Task: Find connections with filter location Cuxhaven with filter topic #indiawith filter profile language Potuguese with filter current company GeekyAnts with filter school University of Kerala with filter industry Wholesale Furniture and Home Furnishings with filter service category Public Relations with filter keywords title Financial Planner
Action: Mouse moved to (621, 84)
Screenshot: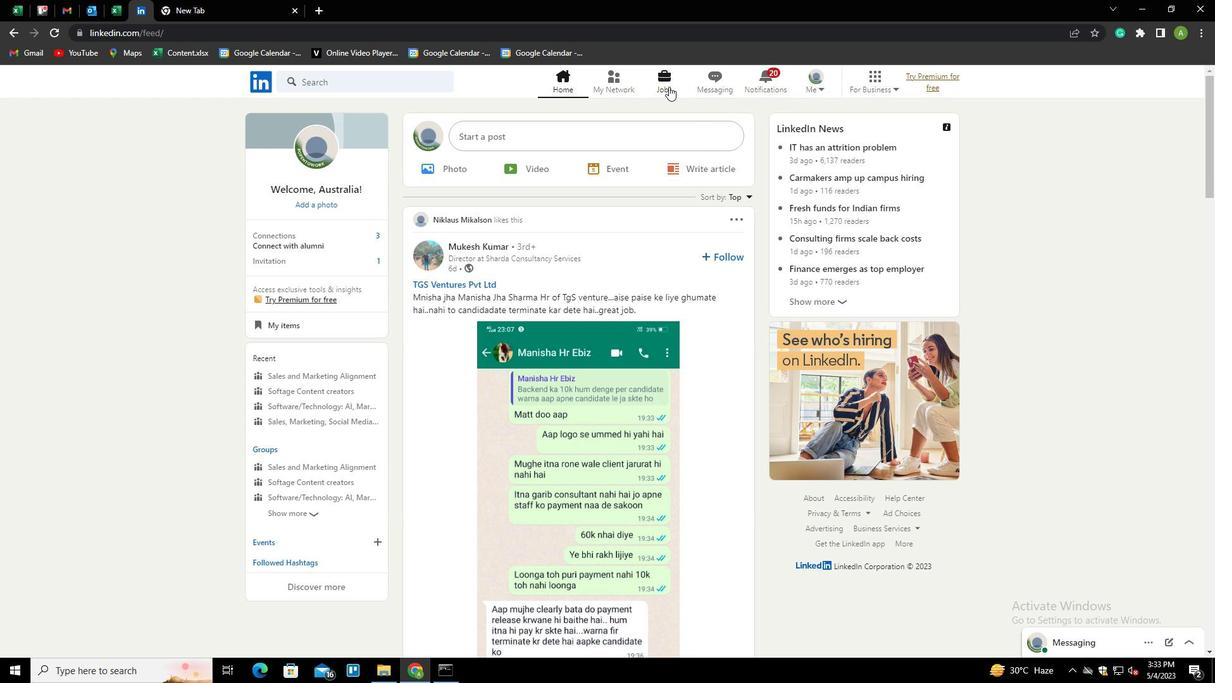 
Action: Mouse pressed left at (621, 84)
Screenshot: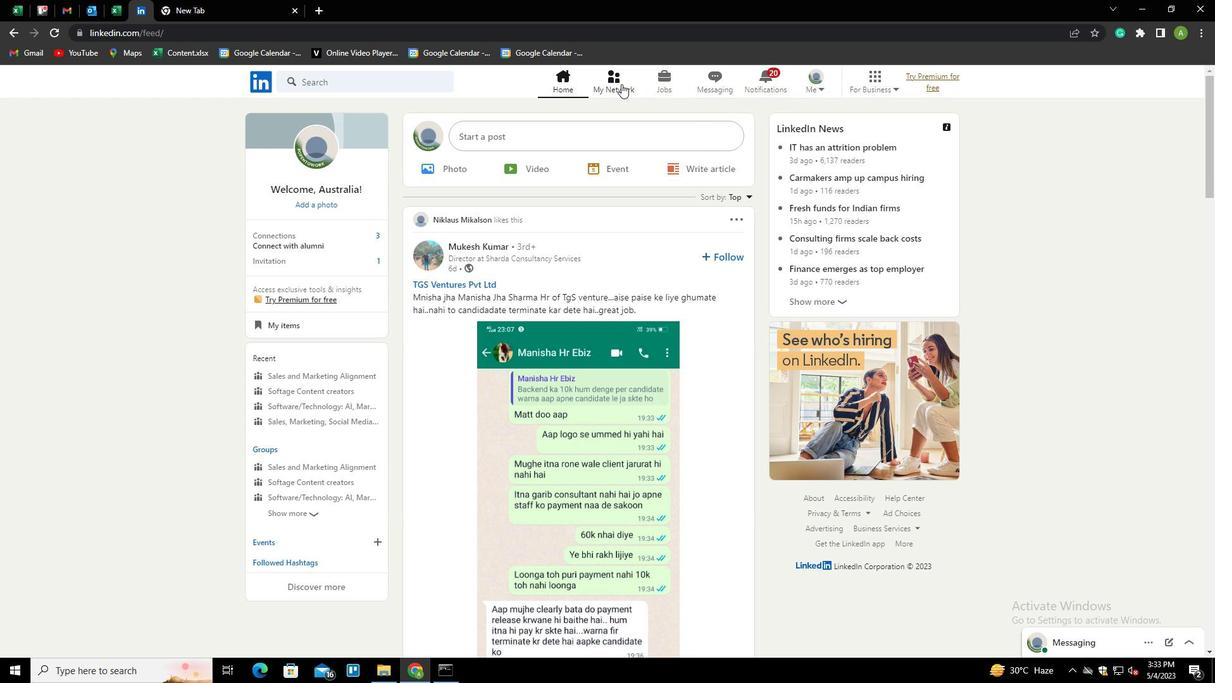 
Action: Mouse moved to (324, 153)
Screenshot: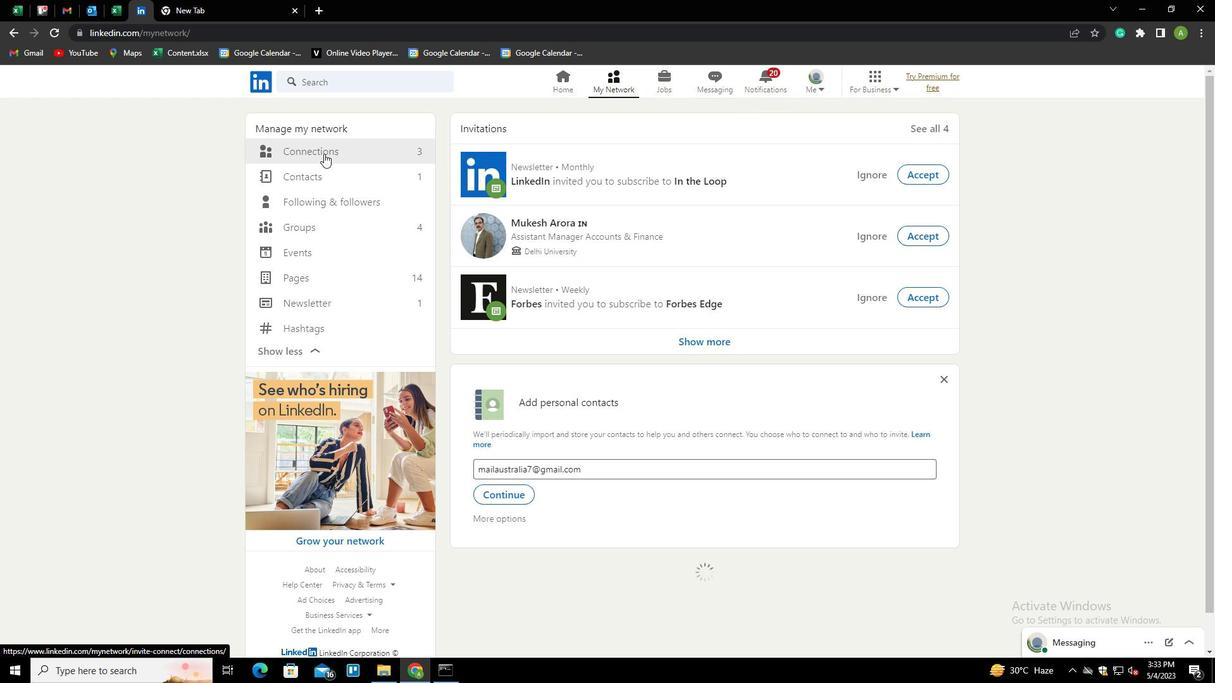
Action: Mouse pressed left at (324, 153)
Screenshot: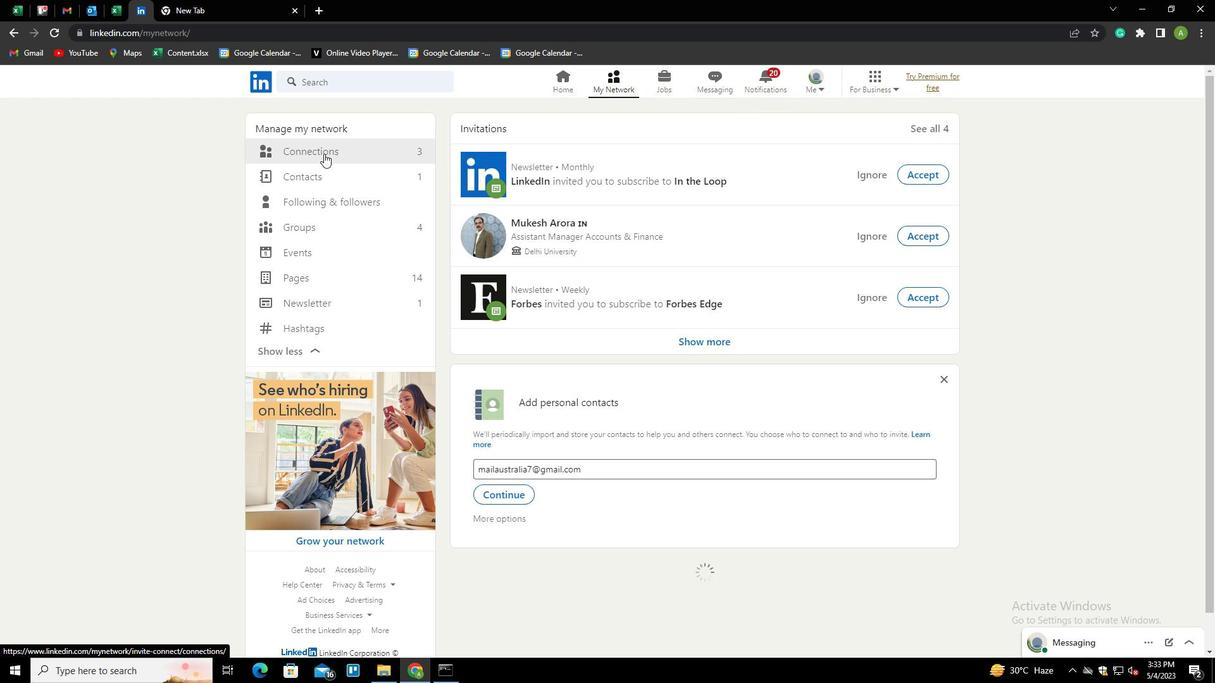 
Action: Mouse moved to (692, 153)
Screenshot: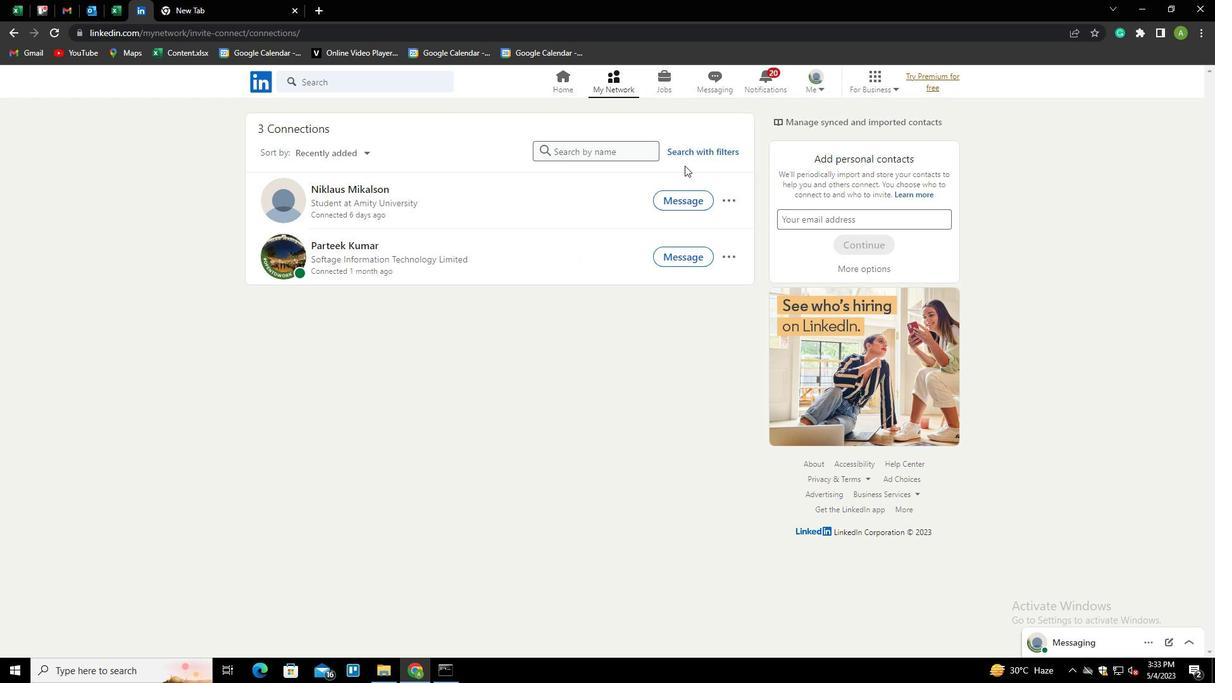 
Action: Mouse pressed left at (692, 153)
Screenshot: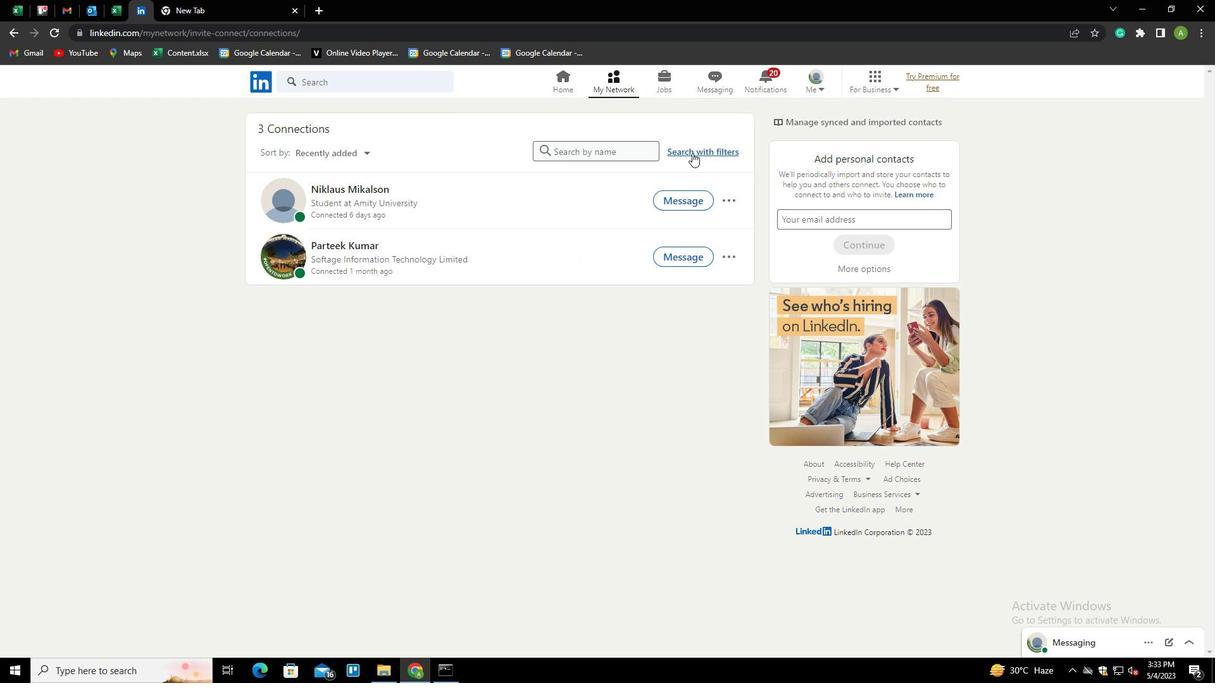 
Action: Mouse moved to (649, 115)
Screenshot: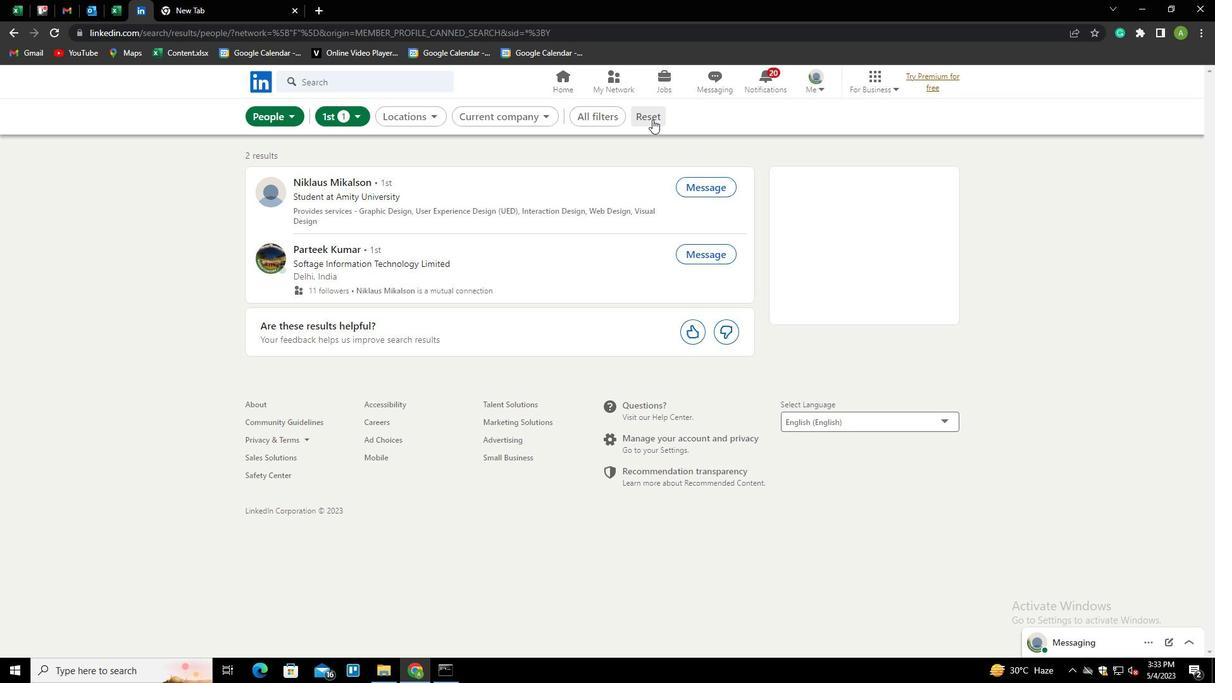 
Action: Mouse pressed left at (649, 115)
Screenshot: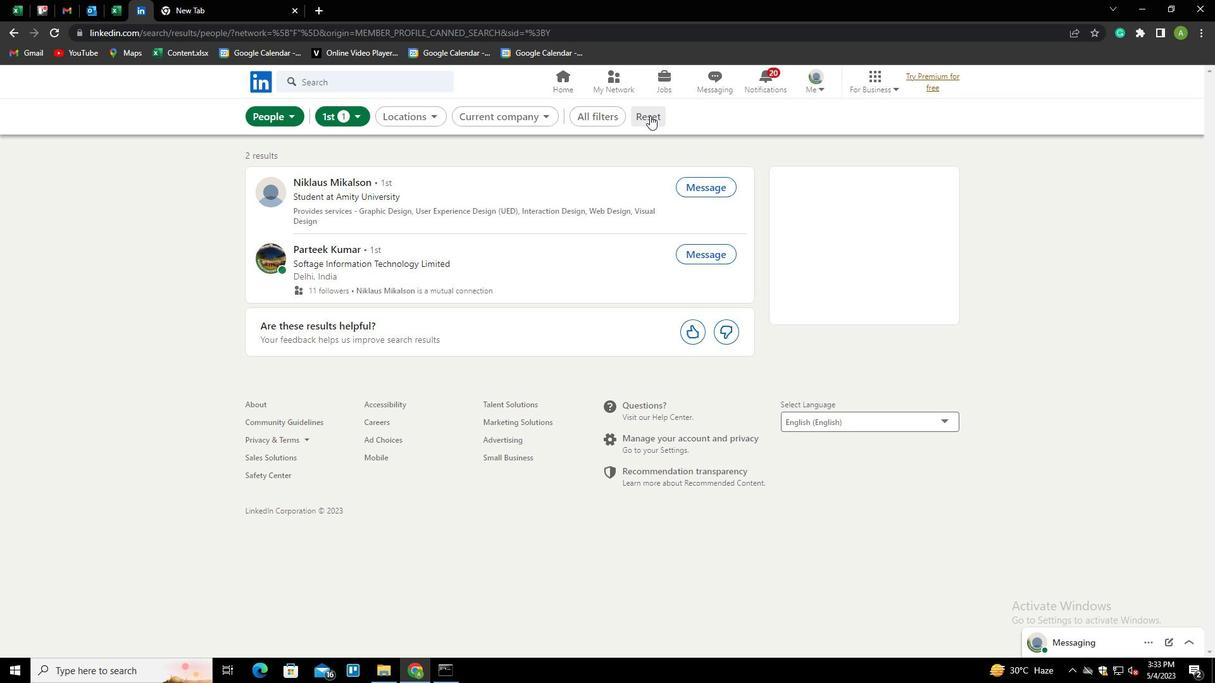 
Action: Mouse moved to (626, 113)
Screenshot: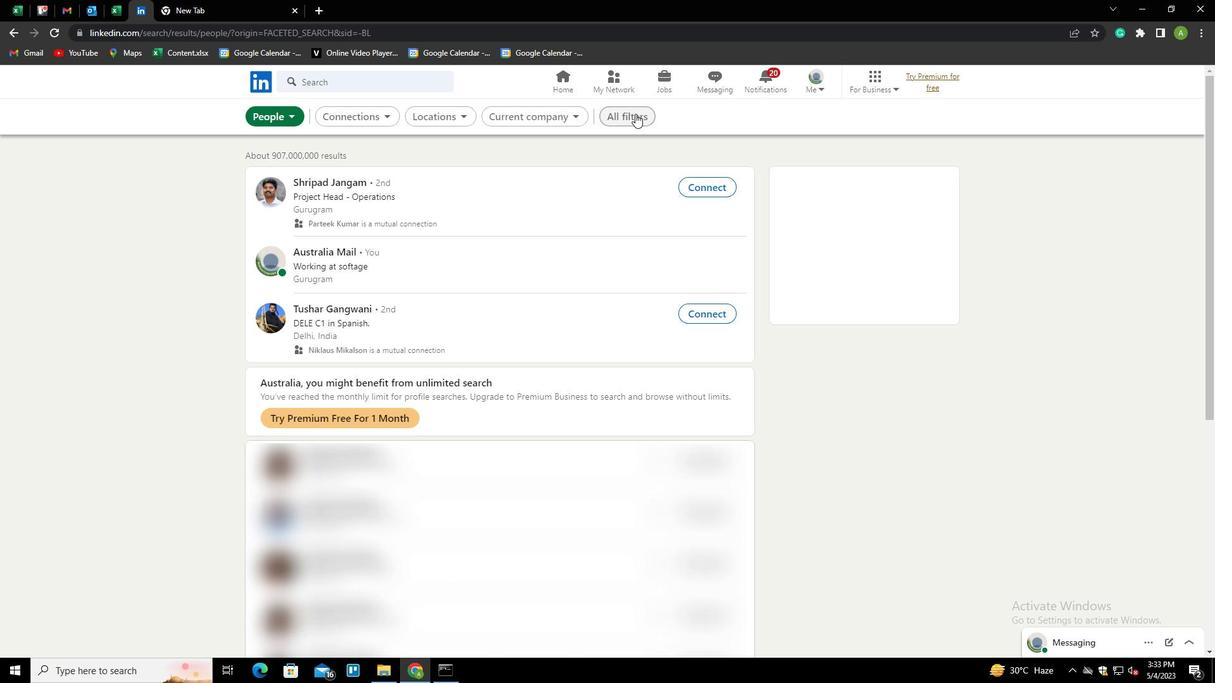 
Action: Mouse pressed left at (626, 113)
Screenshot: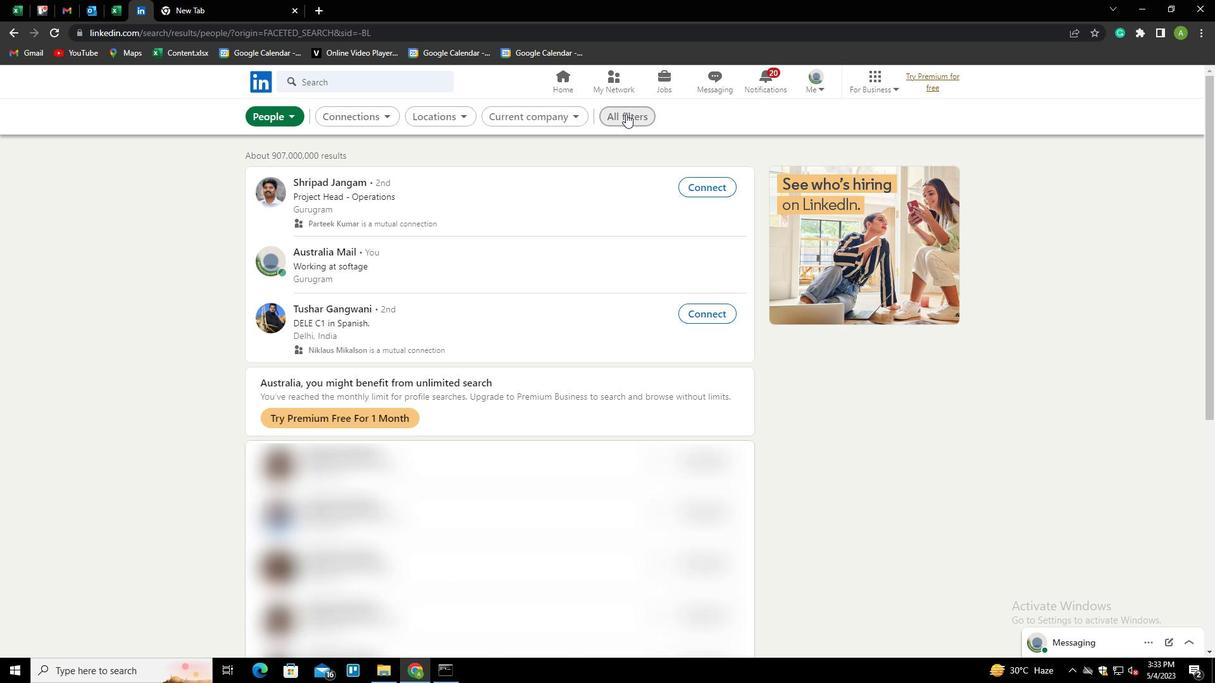 
Action: Mouse moved to (1067, 443)
Screenshot: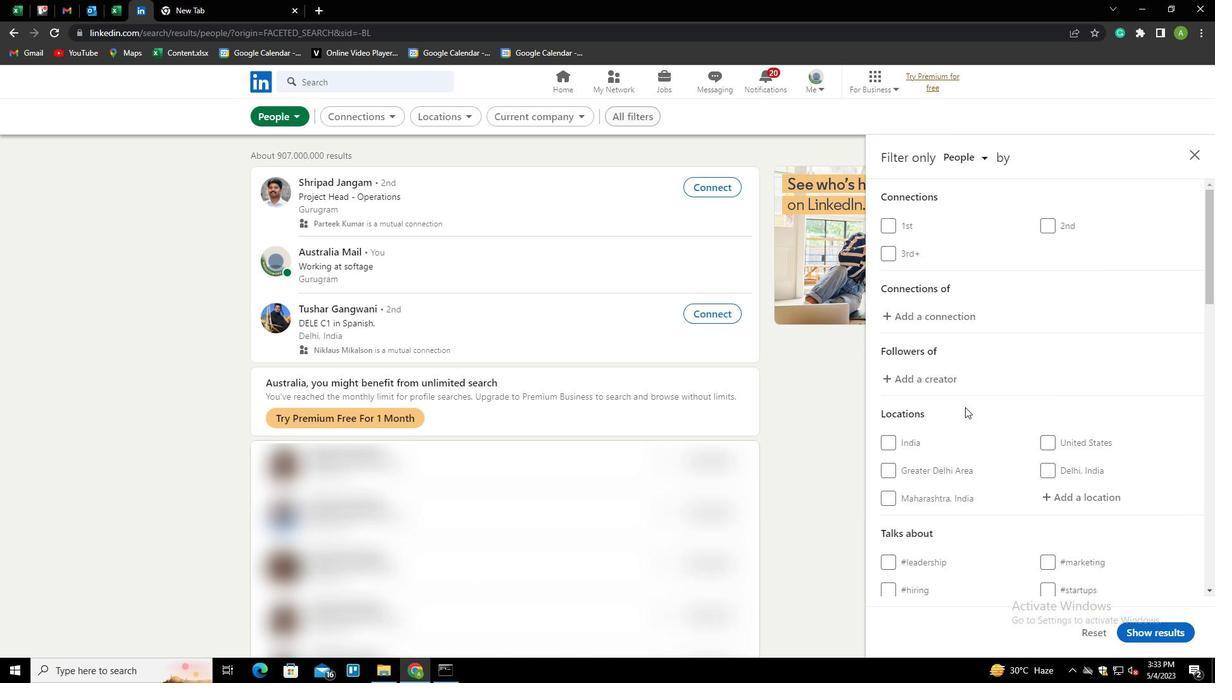 
Action: Mouse scrolled (1067, 442) with delta (0, 0)
Screenshot: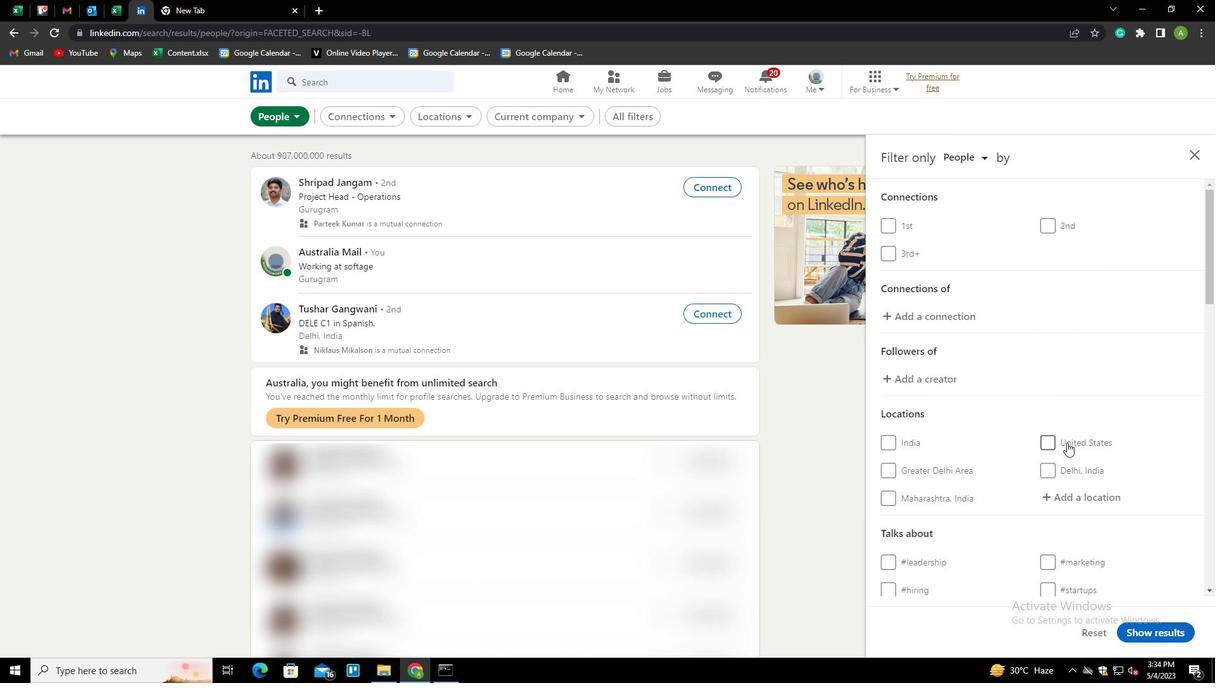 
Action: Mouse scrolled (1067, 442) with delta (0, 0)
Screenshot: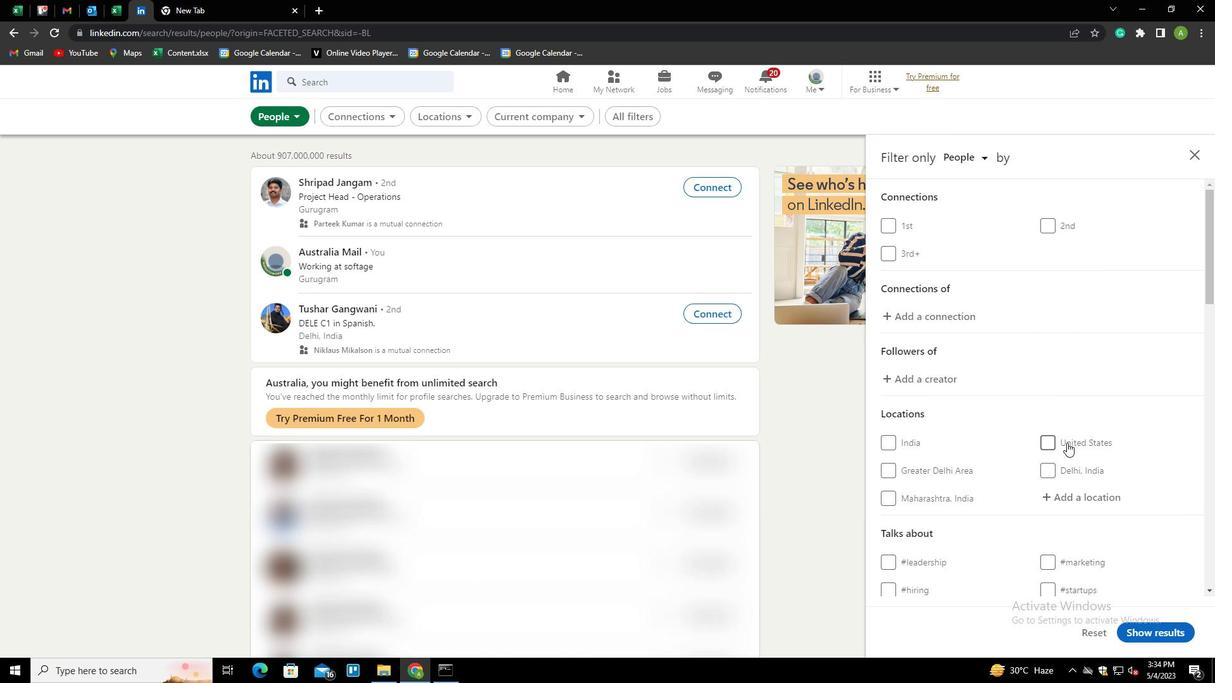 
Action: Mouse moved to (1057, 365)
Screenshot: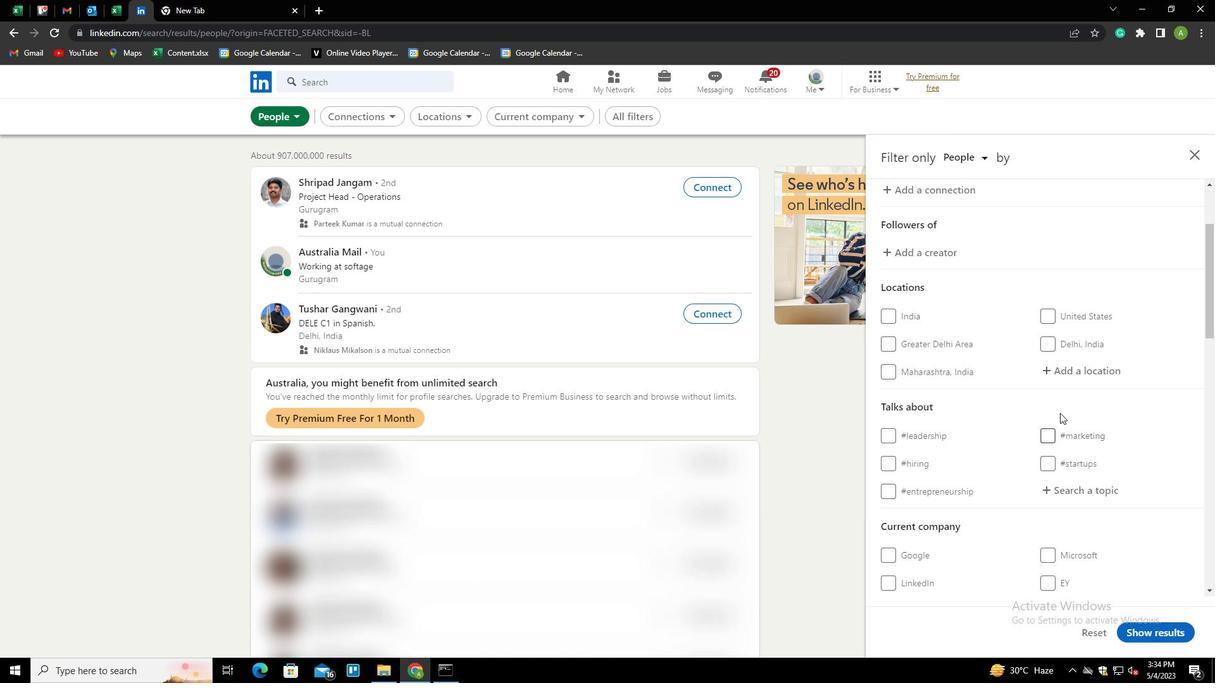 
Action: Mouse pressed left at (1057, 365)
Screenshot: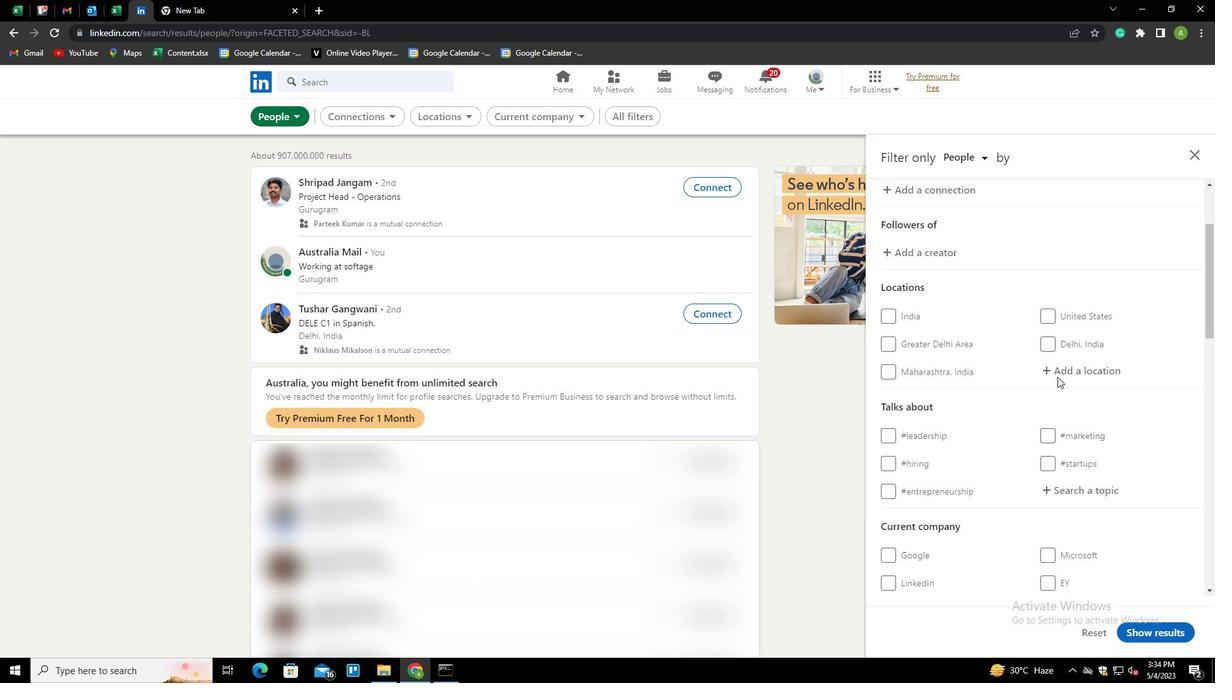
Action: Mouse moved to (1030, 354)
Screenshot: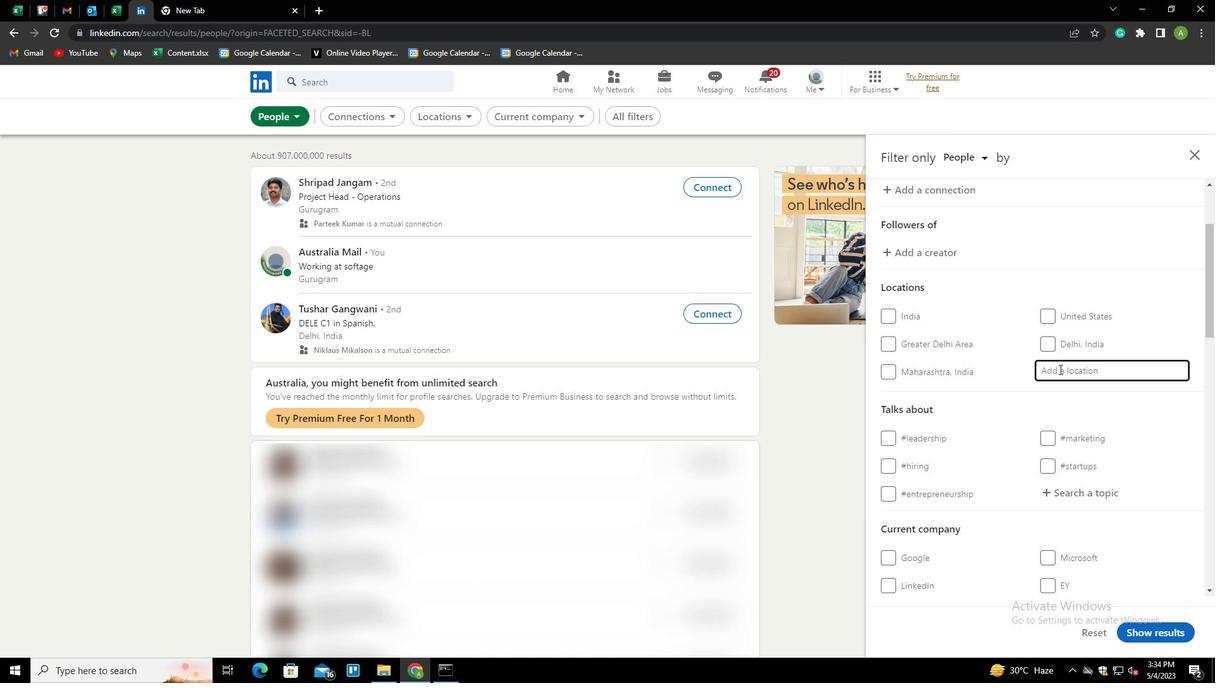 
Action: Key pressed <Key.shift>CUXHAVEN<Key.down><Key.enter>
Screenshot: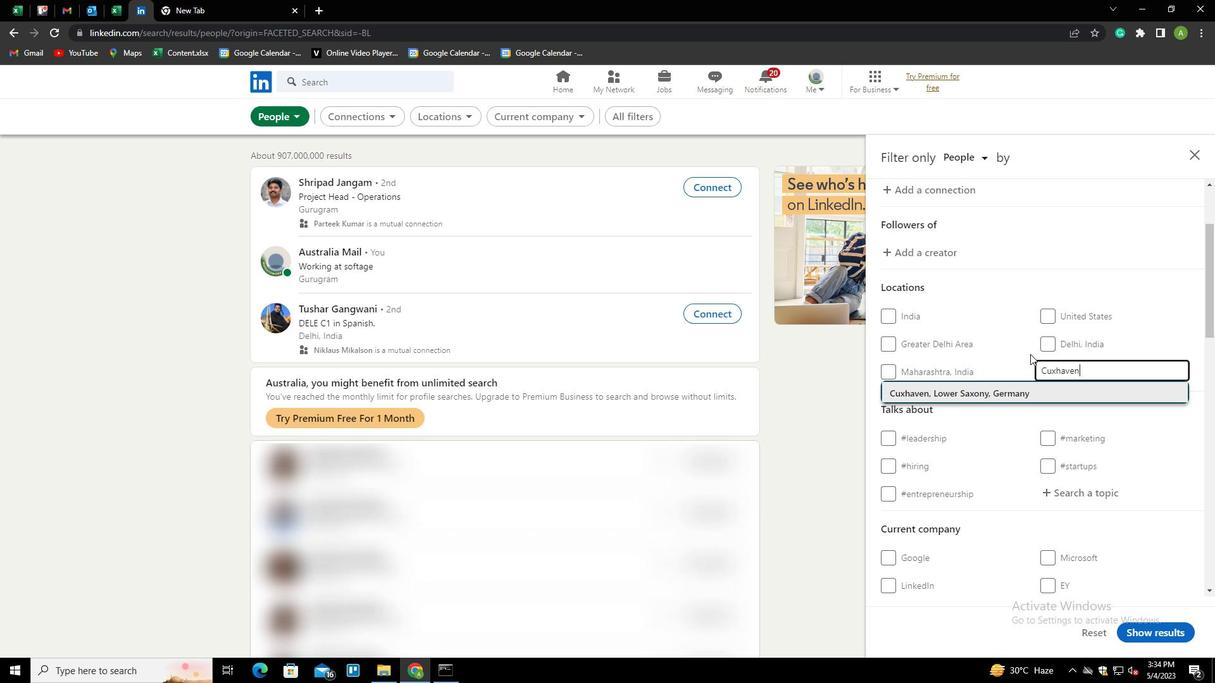 
Action: Mouse scrolled (1030, 353) with delta (0, 0)
Screenshot: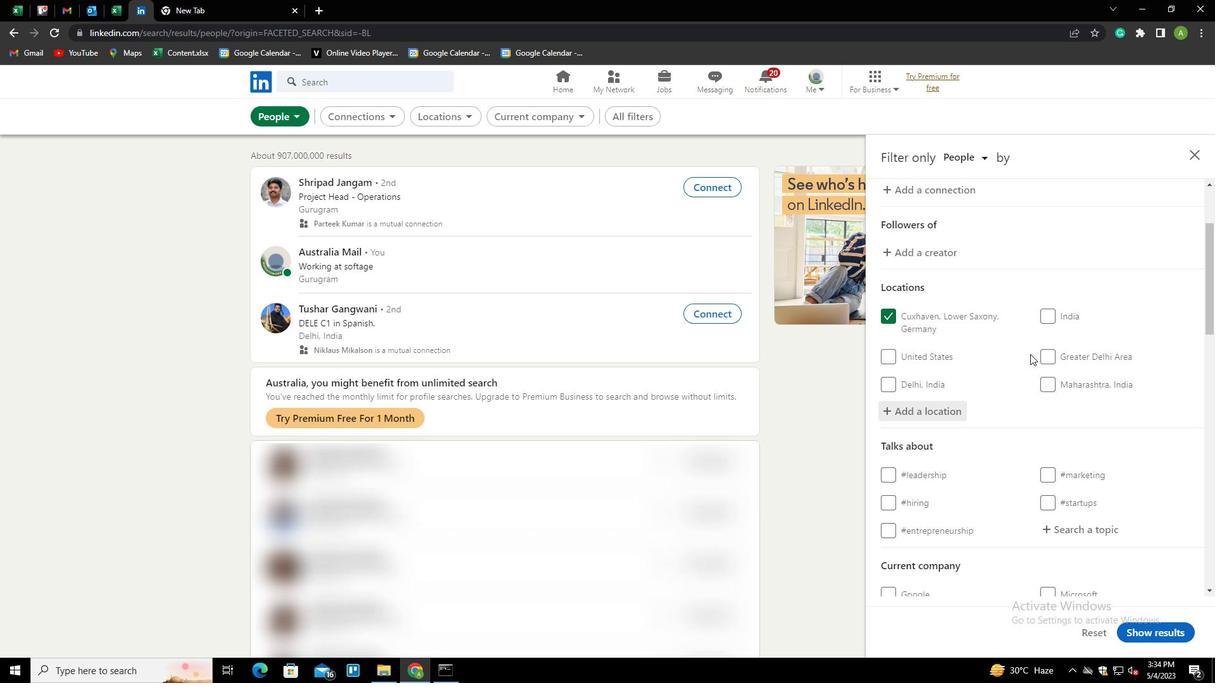 
Action: Mouse scrolled (1030, 353) with delta (0, 0)
Screenshot: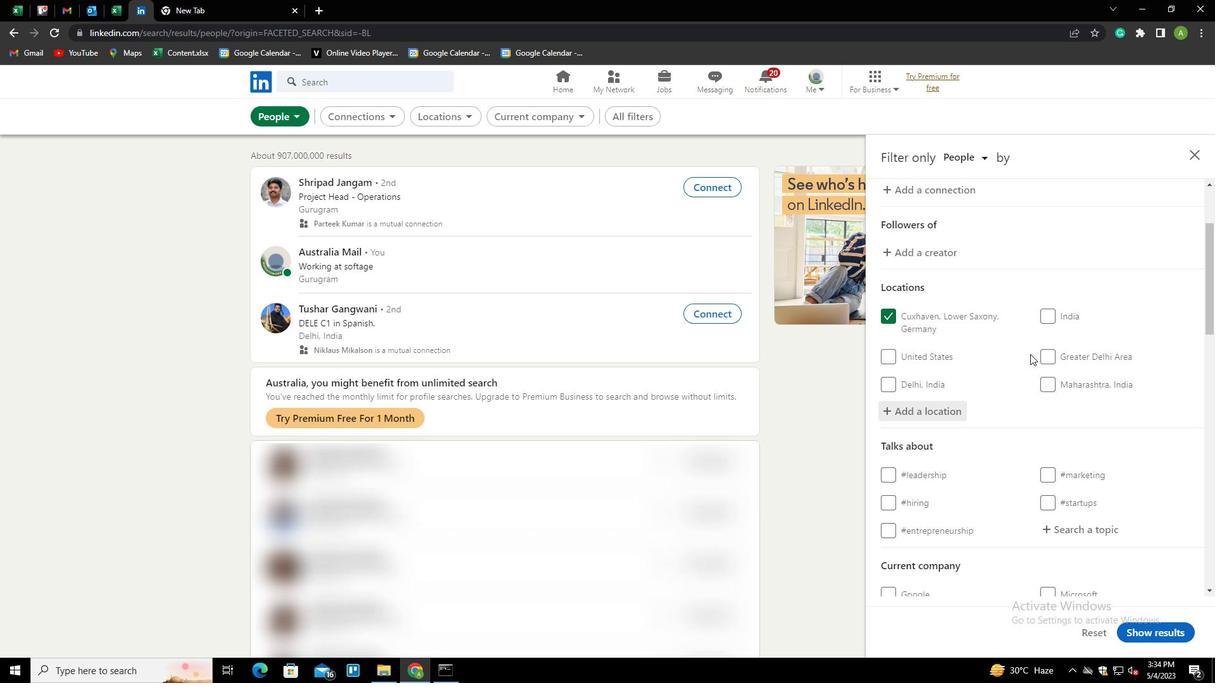 
Action: Mouse moved to (1051, 402)
Screenshot: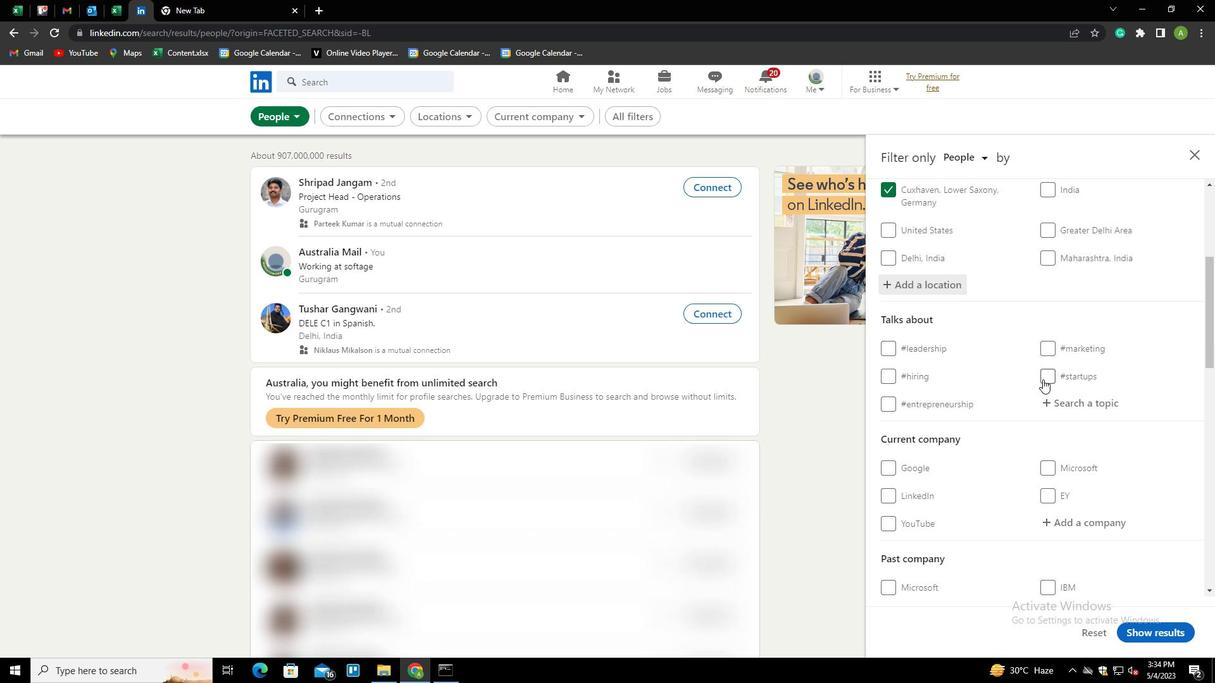 
Action: Mouse pressed left at (1051, 402)
Screenshot: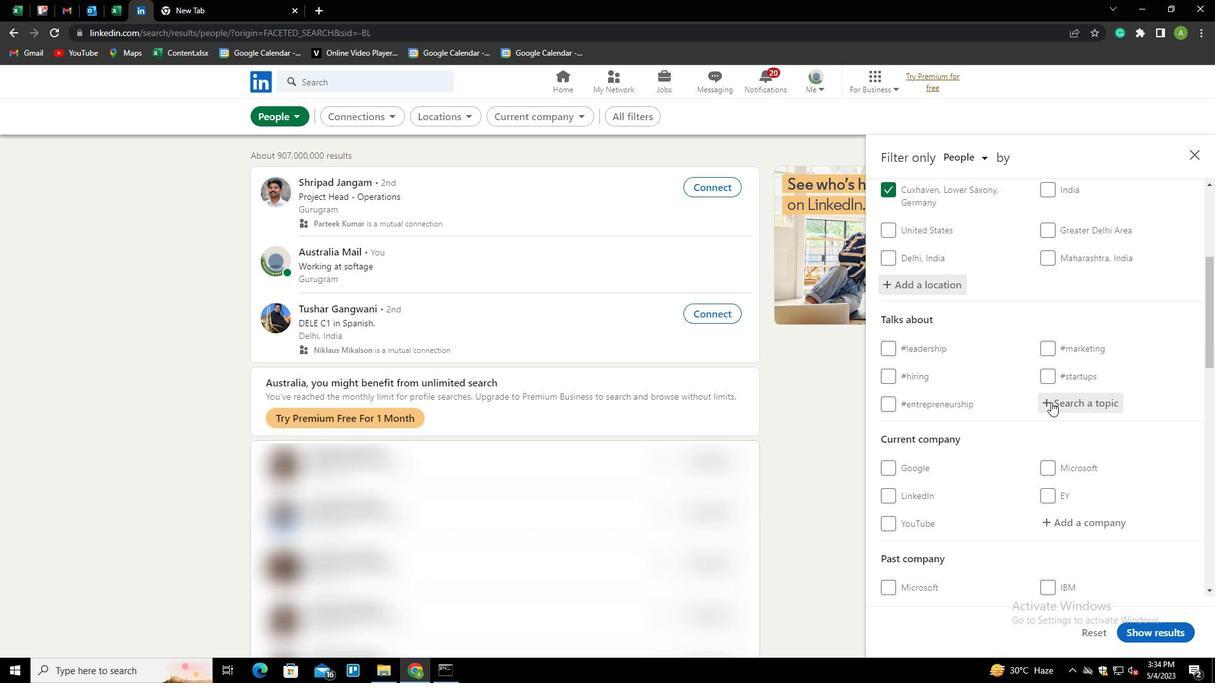 
Action: Key pressed INDIA<Key.down><Key.enter>
Screenshot: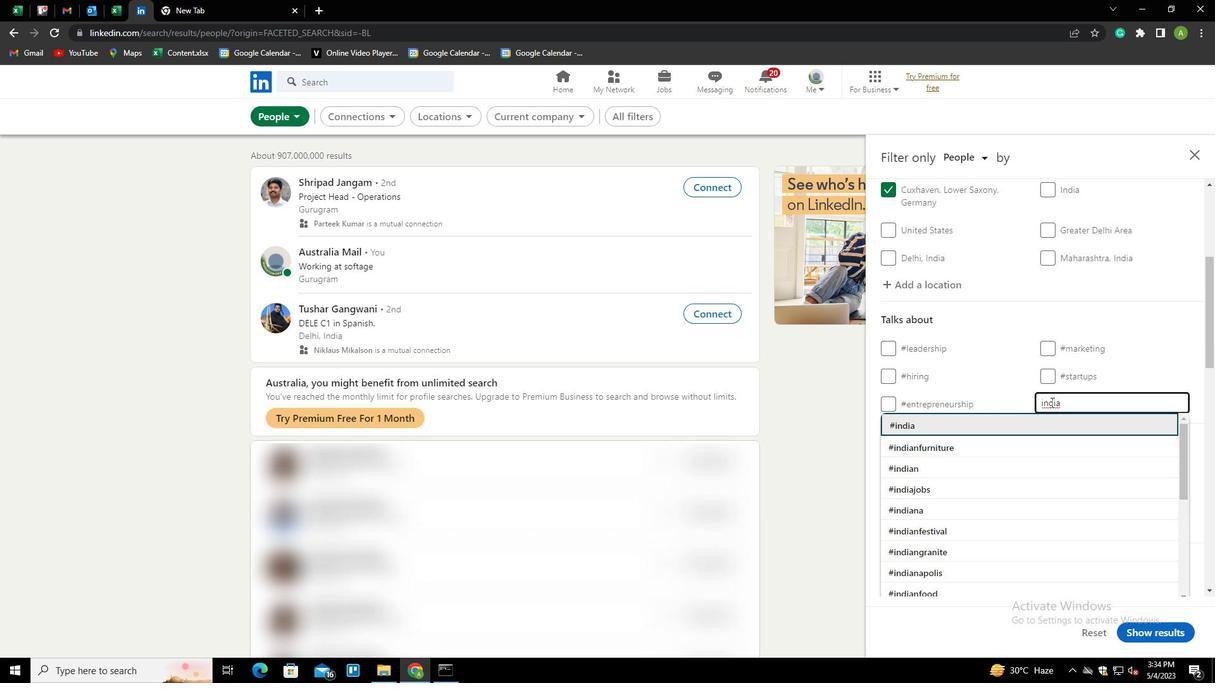 
Action: Mouse moved to (1050, 402)
Screenshot: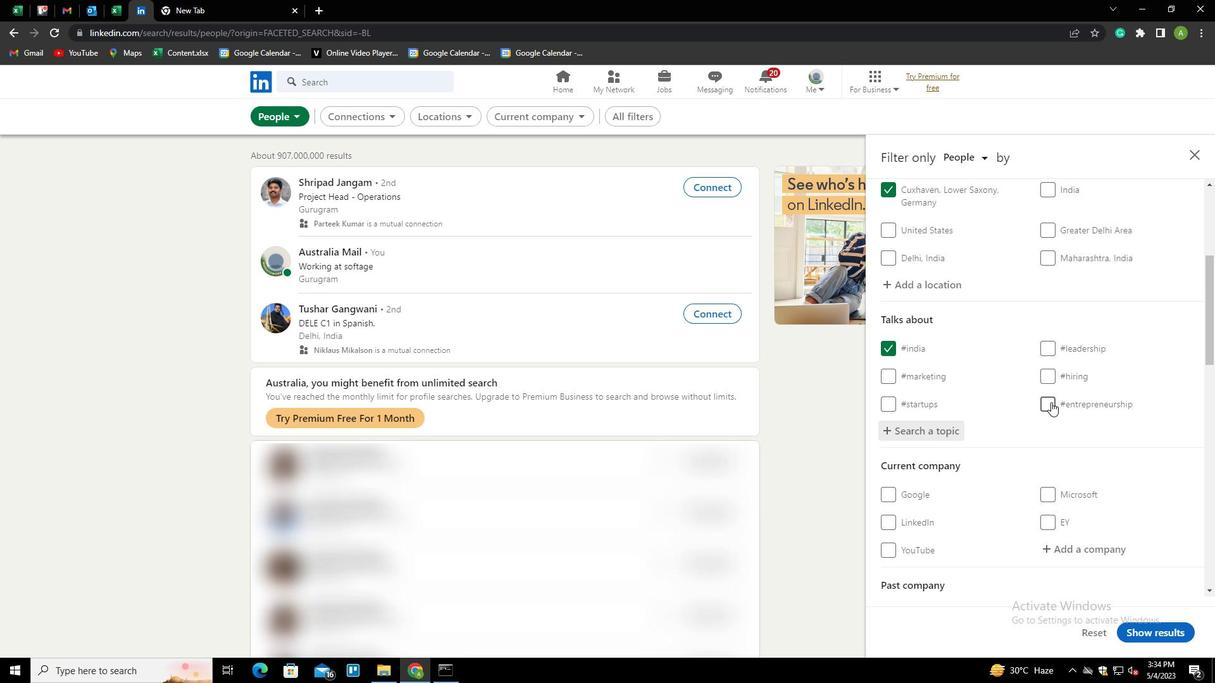
Action: Mouse scrolled (1050, 402) with delta (0, 0)
Screenshot: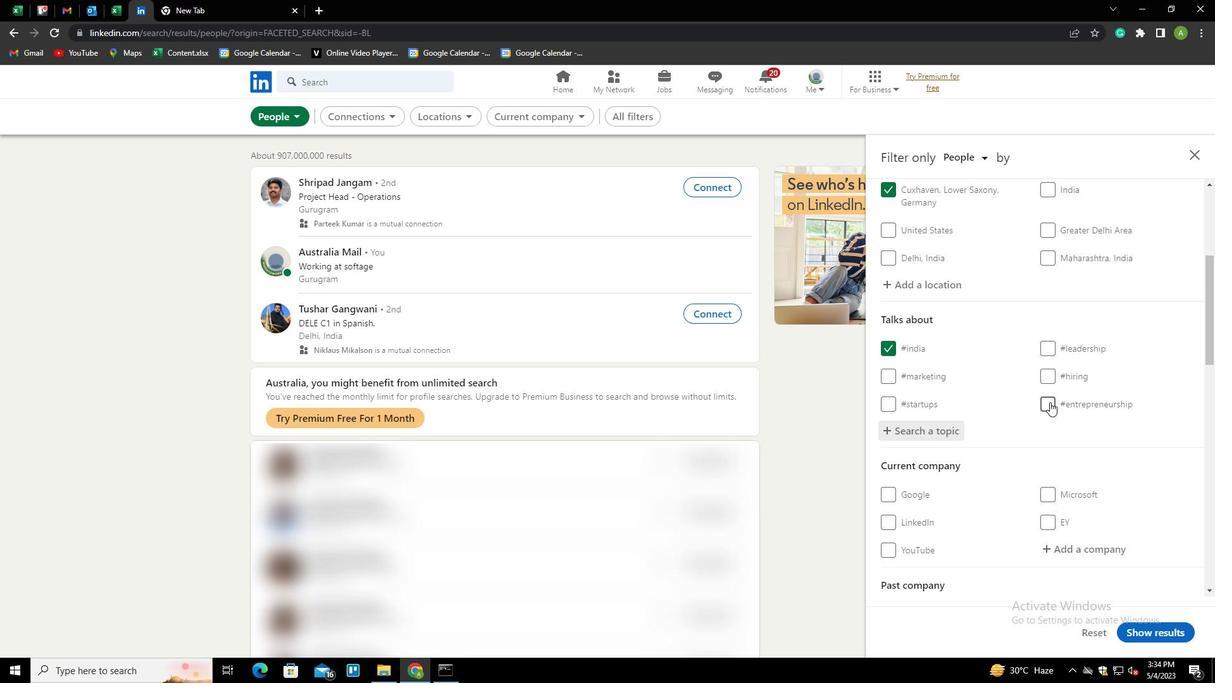 
Action: Mouse scrolled (1050, 402) with delta (0, 0)
Screenshot: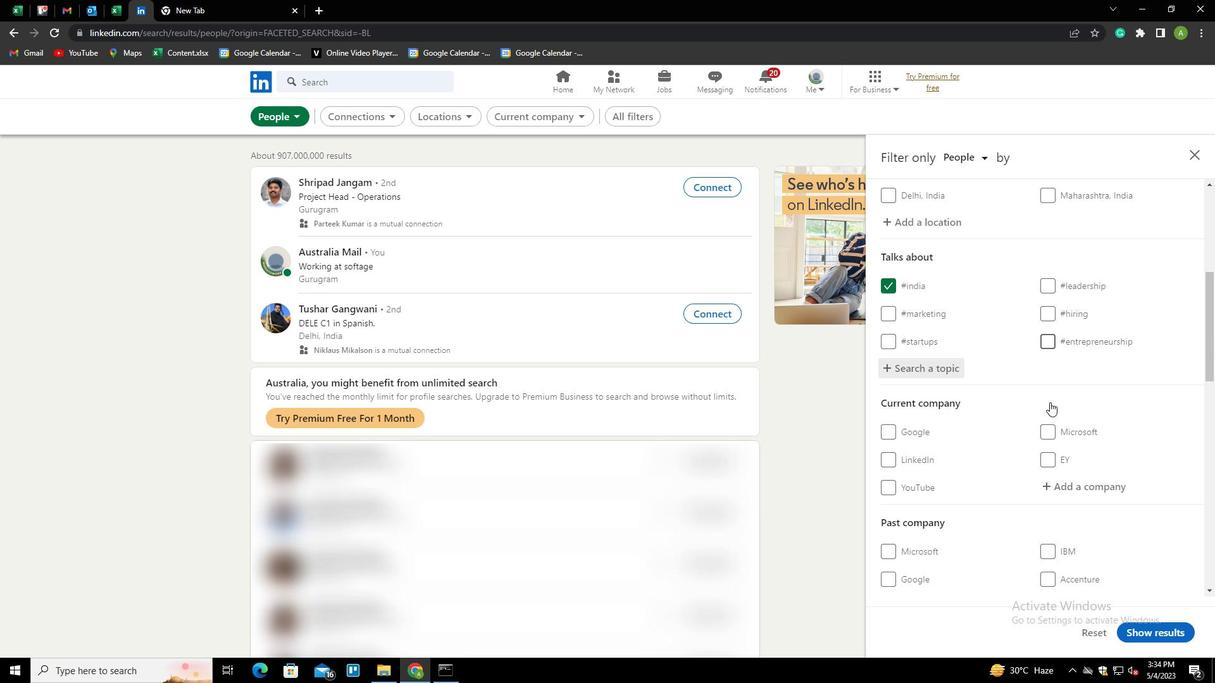 
Action: Mouse moved to (1071, 422)
Screenshot: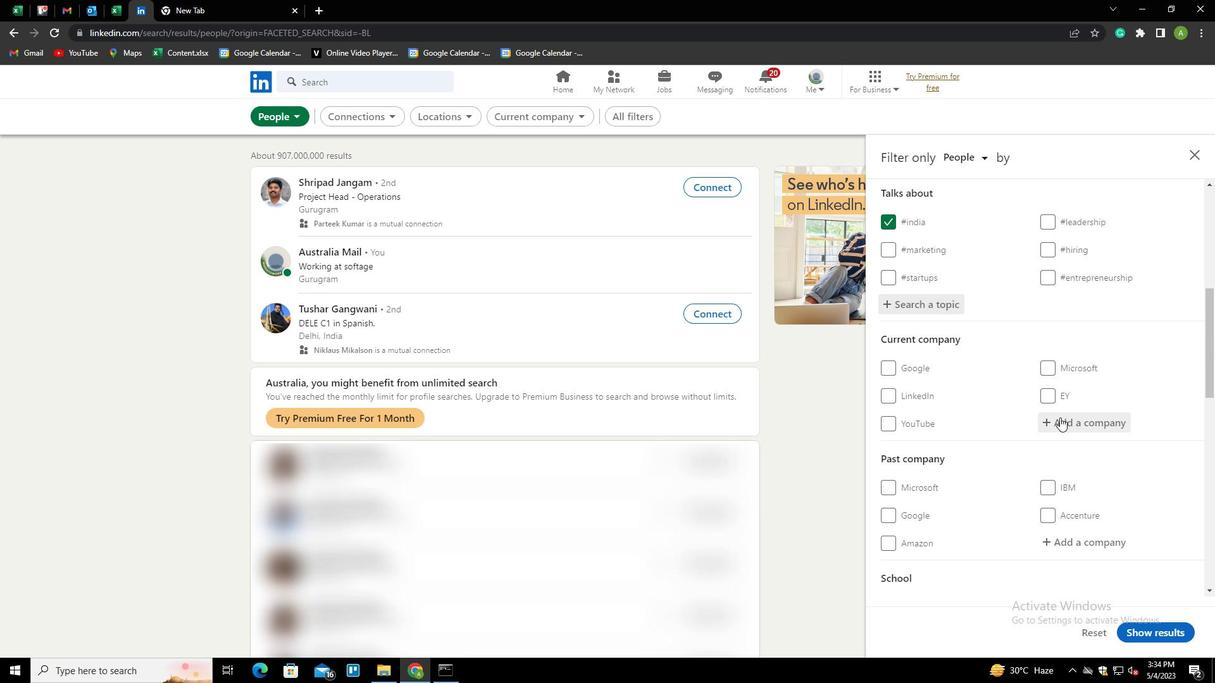 
Action: Mouse scrolled (1071, 421) with delta (0, 0)
Screenshot: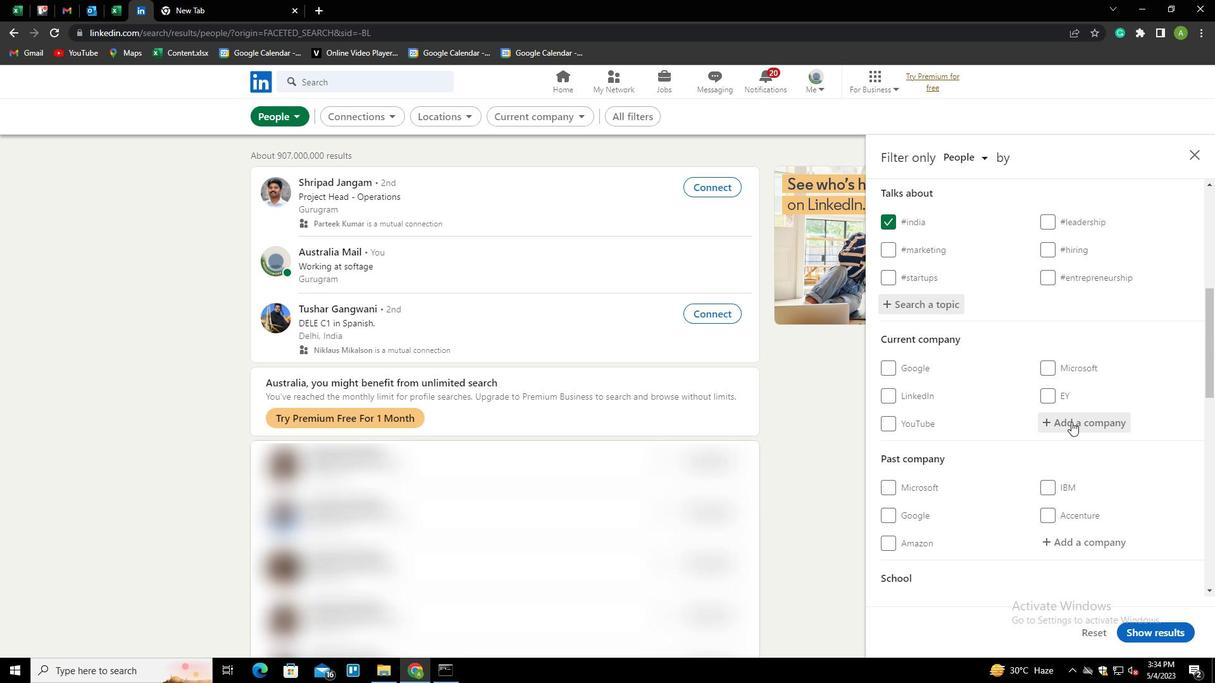 
Action: Mouse scrolled (1071, 421) with delta (0, 0)
Screenshot: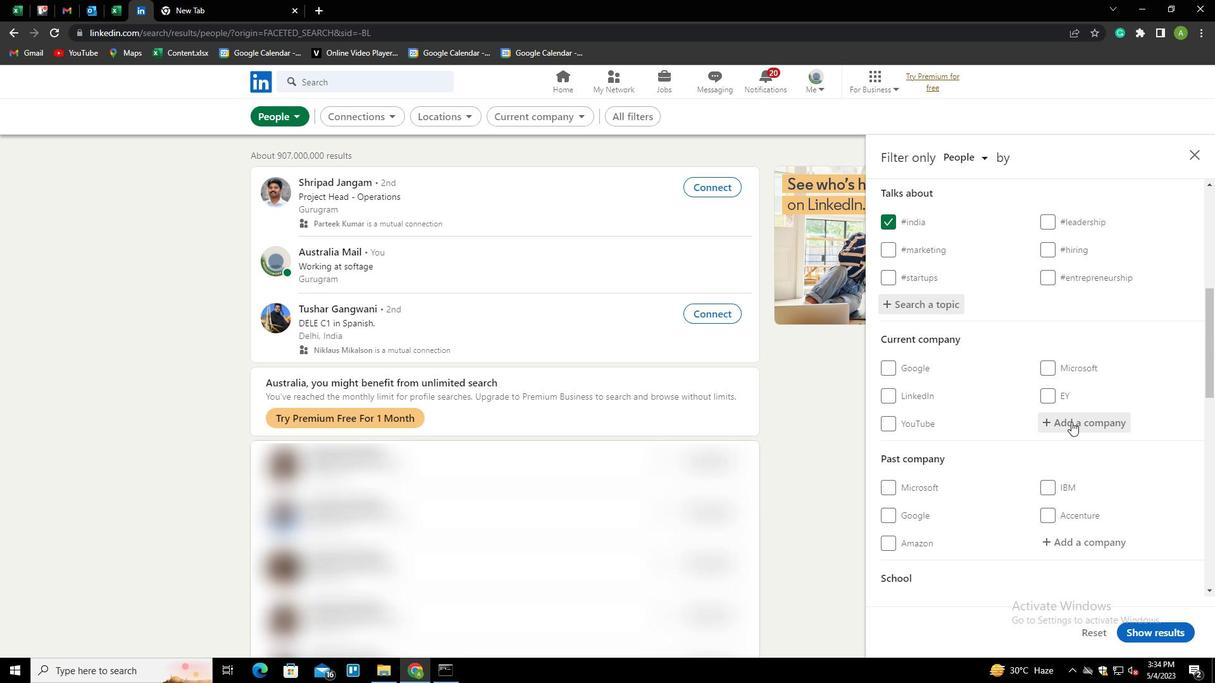 
Action: Mouse scrolled (1071, 421) with delta (0, 0)
Screenshot: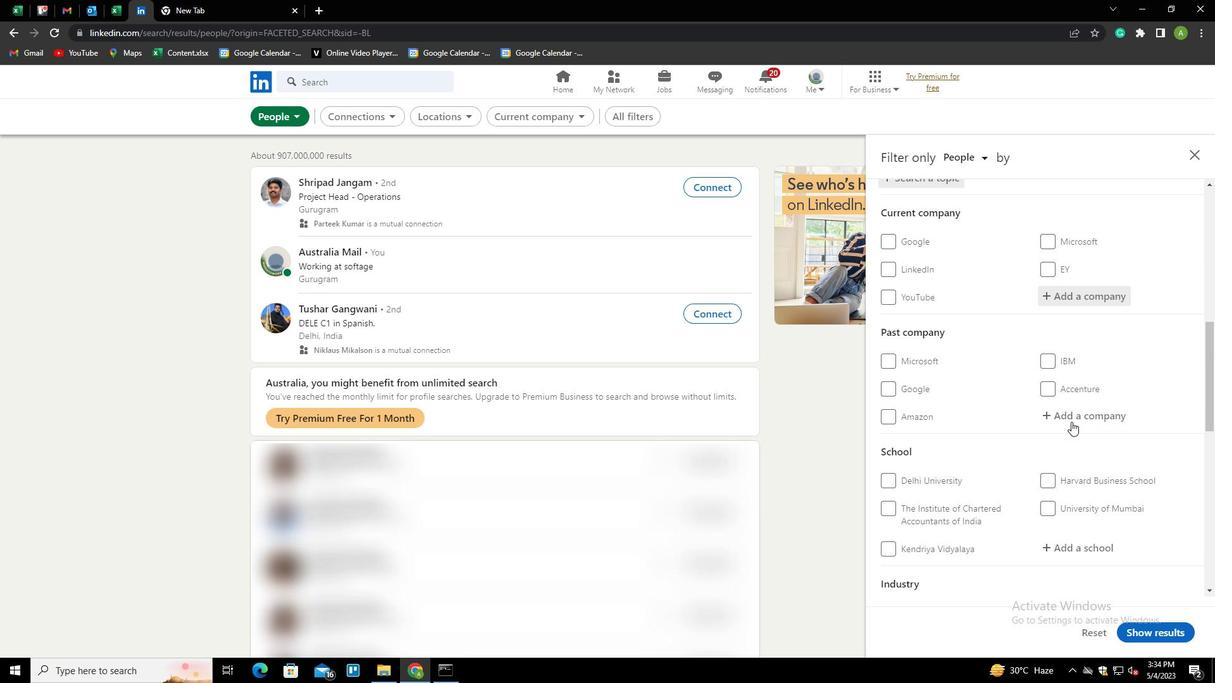 
Action: Mouse scrolled (1071, 421) with delta (0, 0)
Screenshot: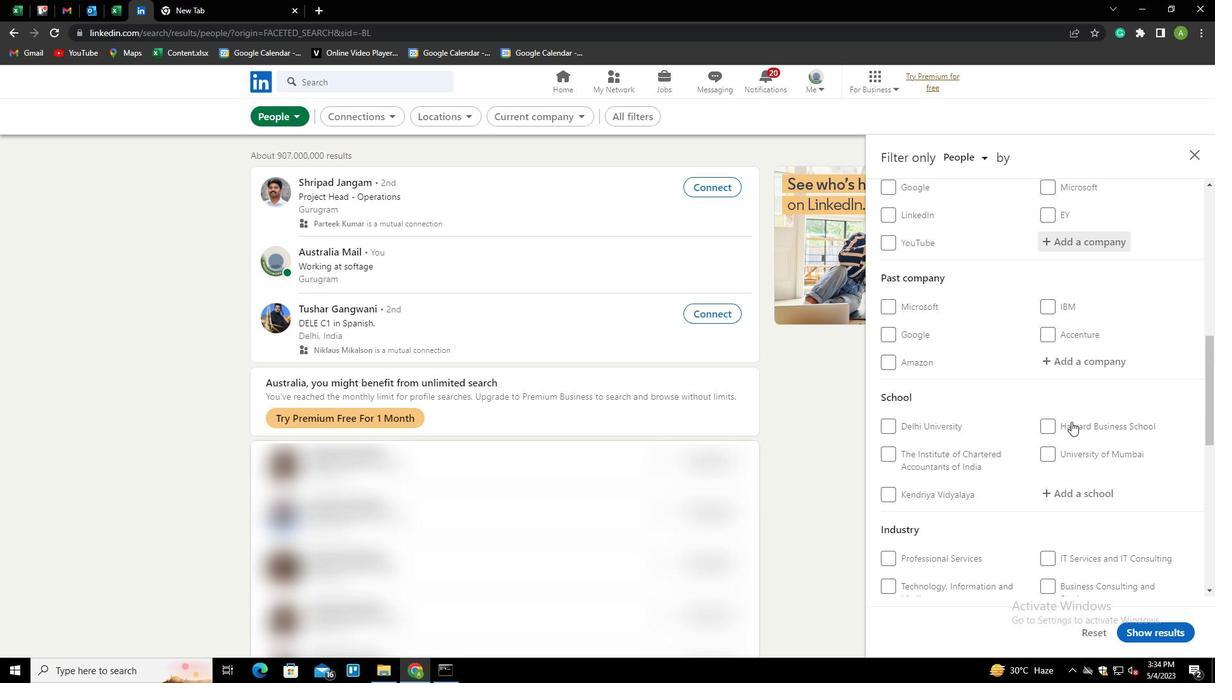 
Action: Mouse scrolled (1071, 421) with delta (0, 0)
Screenshot: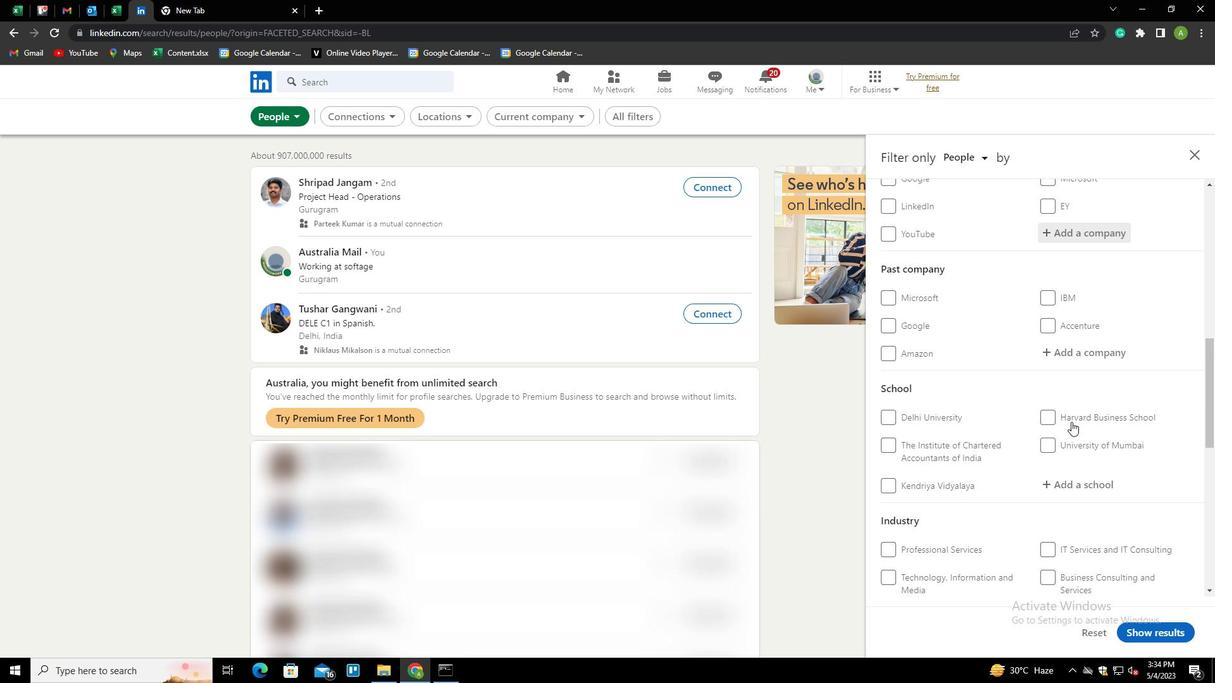 
Action: Mouse scrolled (1071, 421) with delta (0, 0)
Screenshot: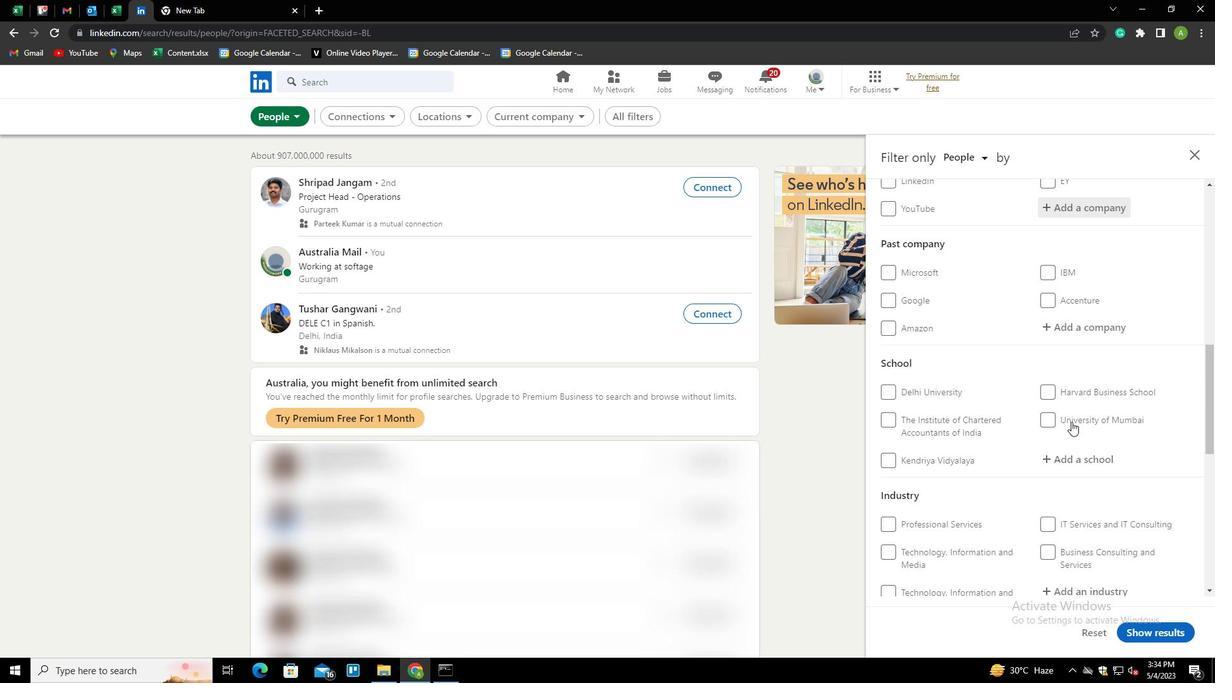 
Action: Mouse scrolled (1071, 421) with delta (0, 0)
Screenshot: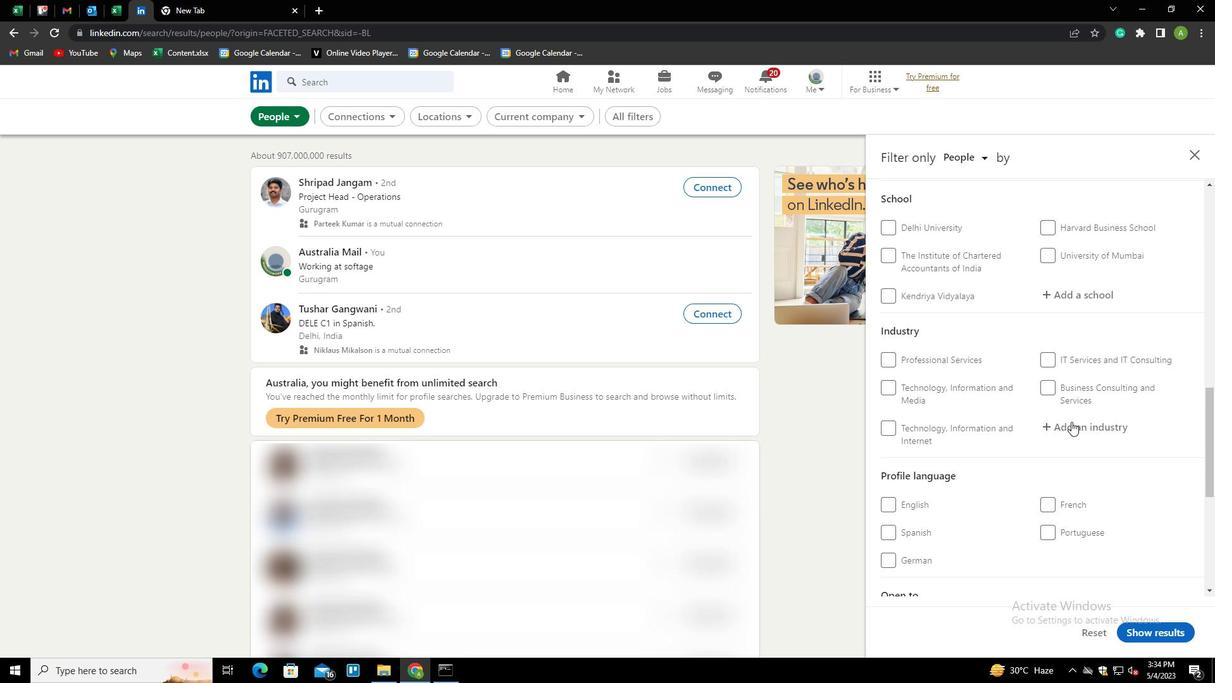 
Action: Mouse scrolled (1071, 421) with delta (0, 0)
Screenshot: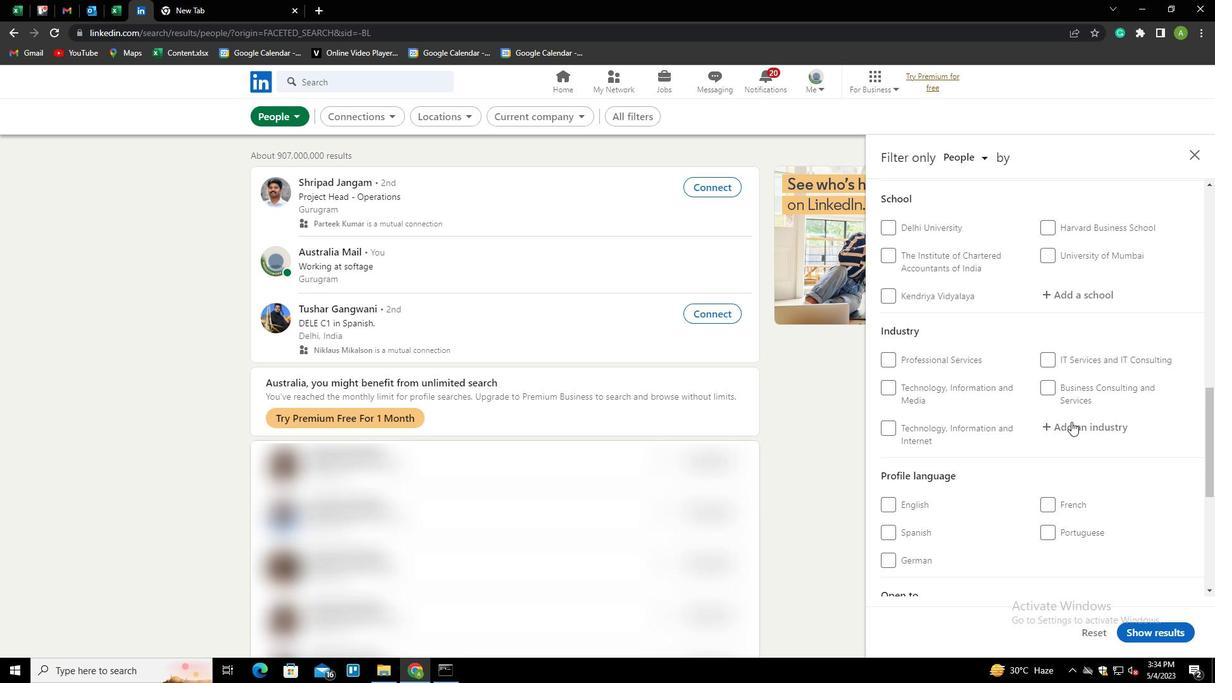 
Action: Mouse moved to (1060, 406)
Screenshot: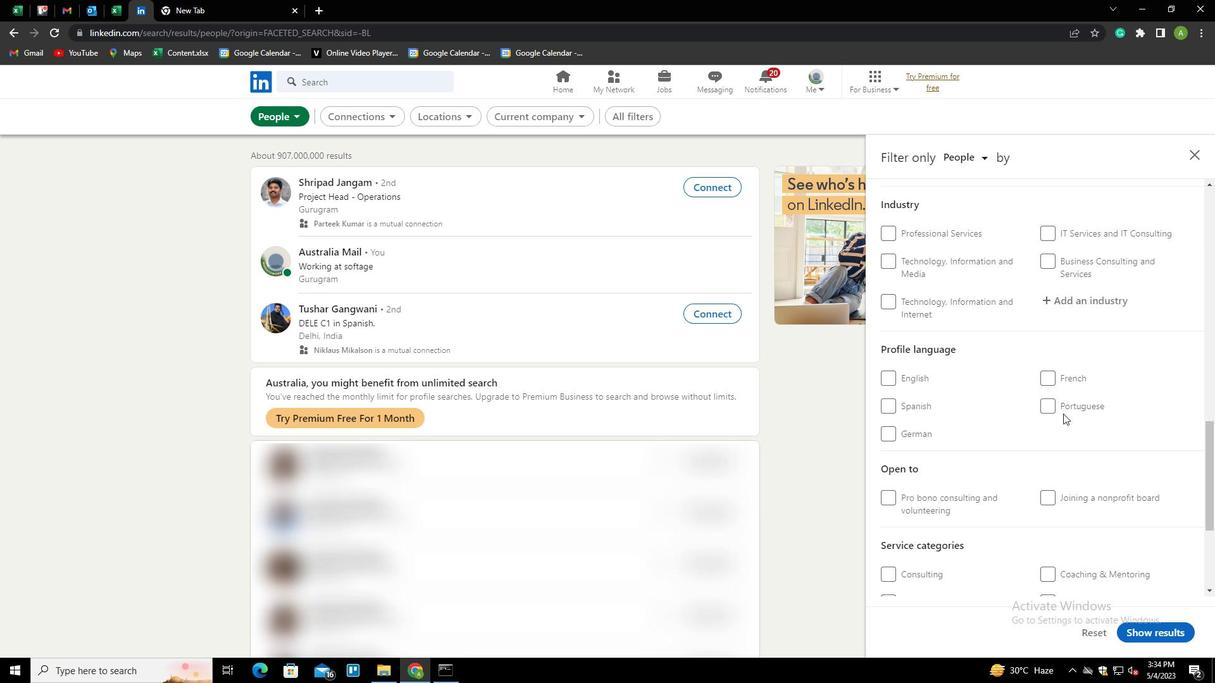 
Action: Mouse pressed left at (1060, 406)
Screenshot: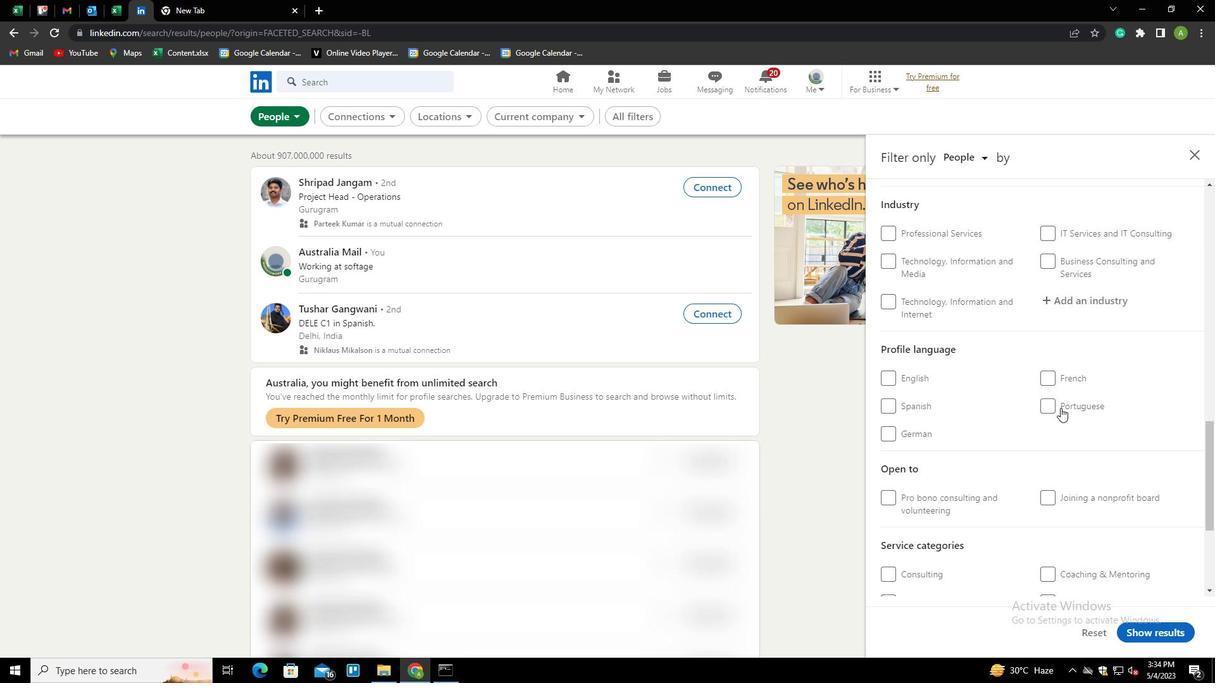 
Action: Mouse moved to (1094, 390)
Screenshot: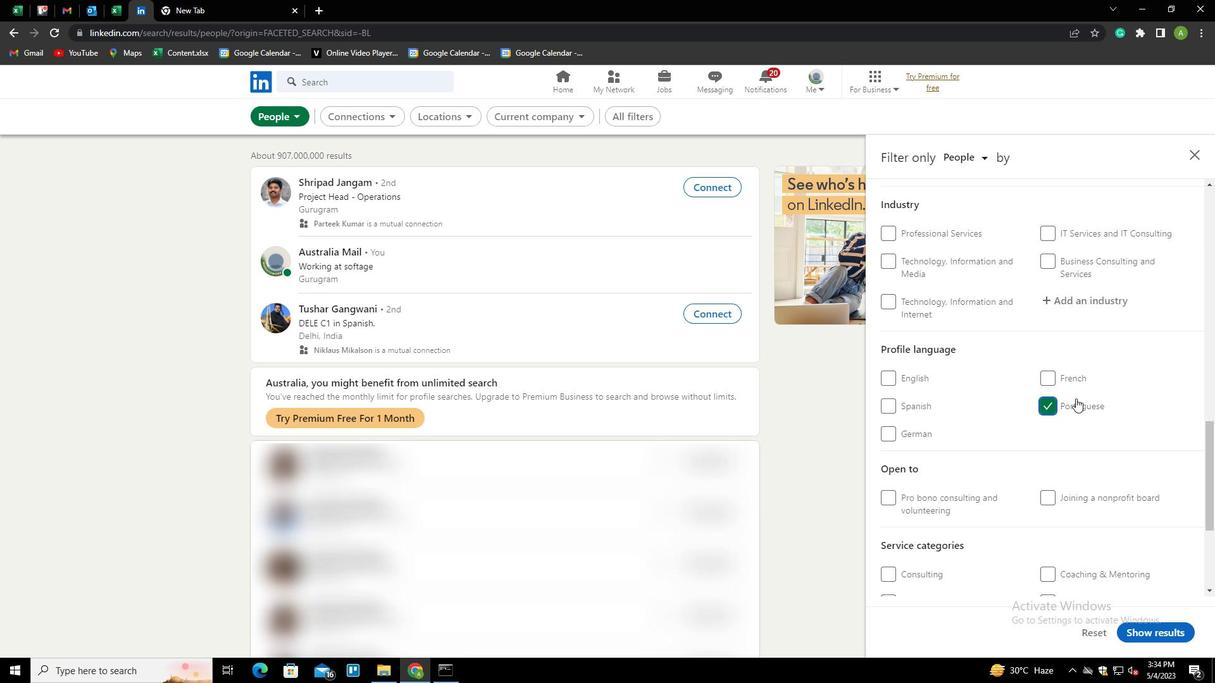 
Action: Mouse scrolled (1094, 391) with delta (0, 0)
Screenshot: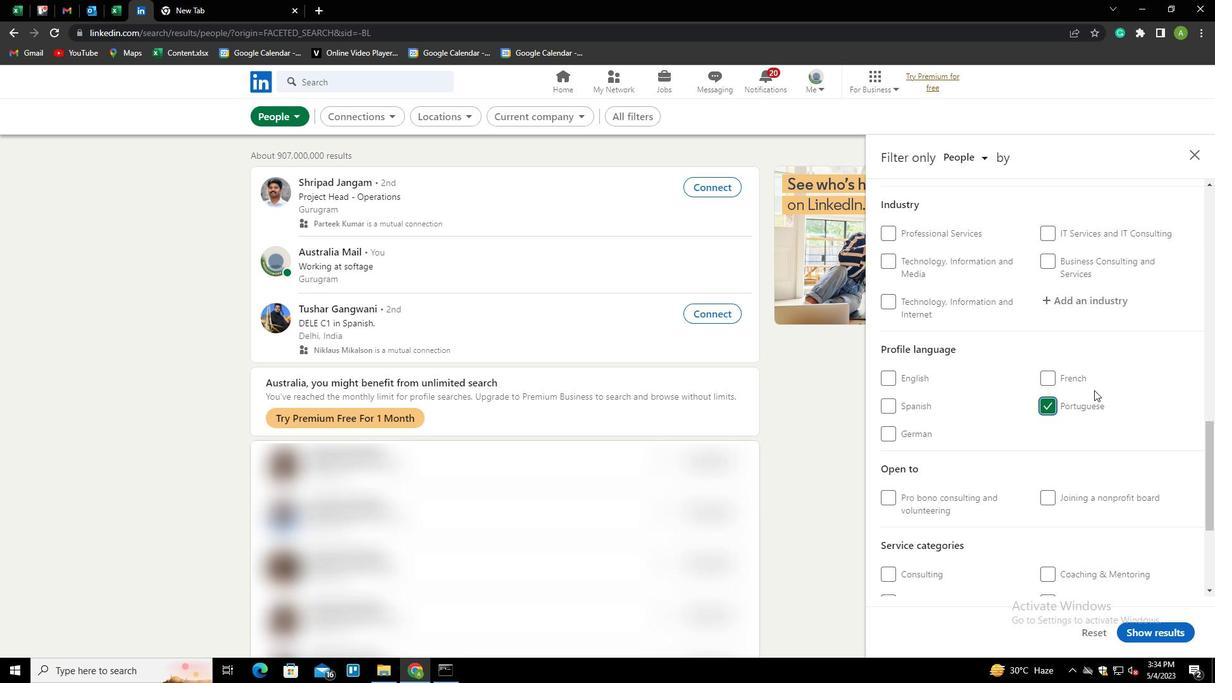
Action: Mouse scrolled (1094, 391) with delta (0, 0)
Screenshot: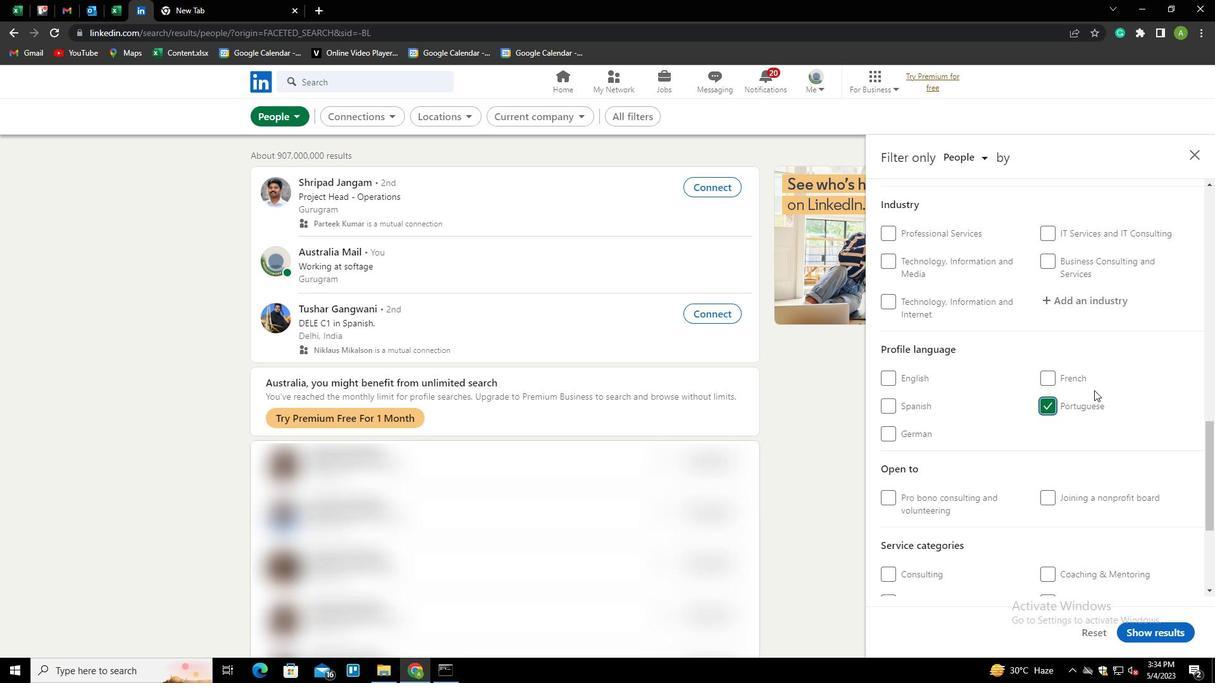 
Action: Mouse scrolled (1094, 391) with delta (0, 0)
Screenshot: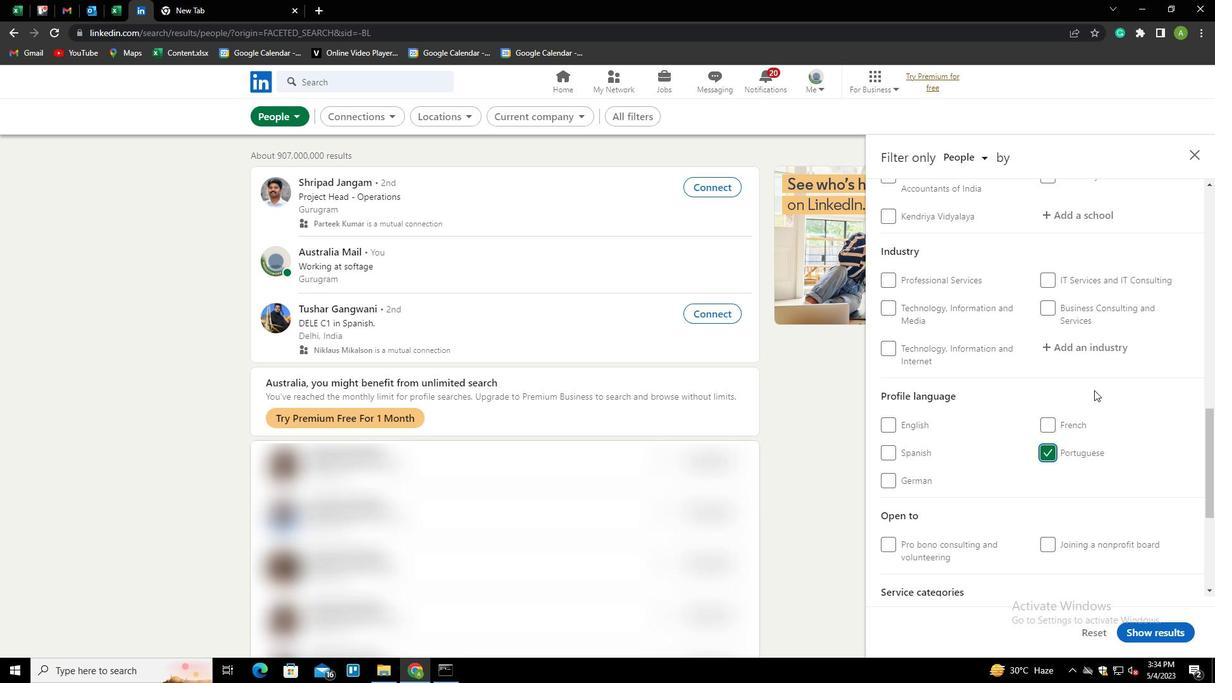 
Action: Mouse scrolled (1094, 391) with delta (0, 0)
Screenshot: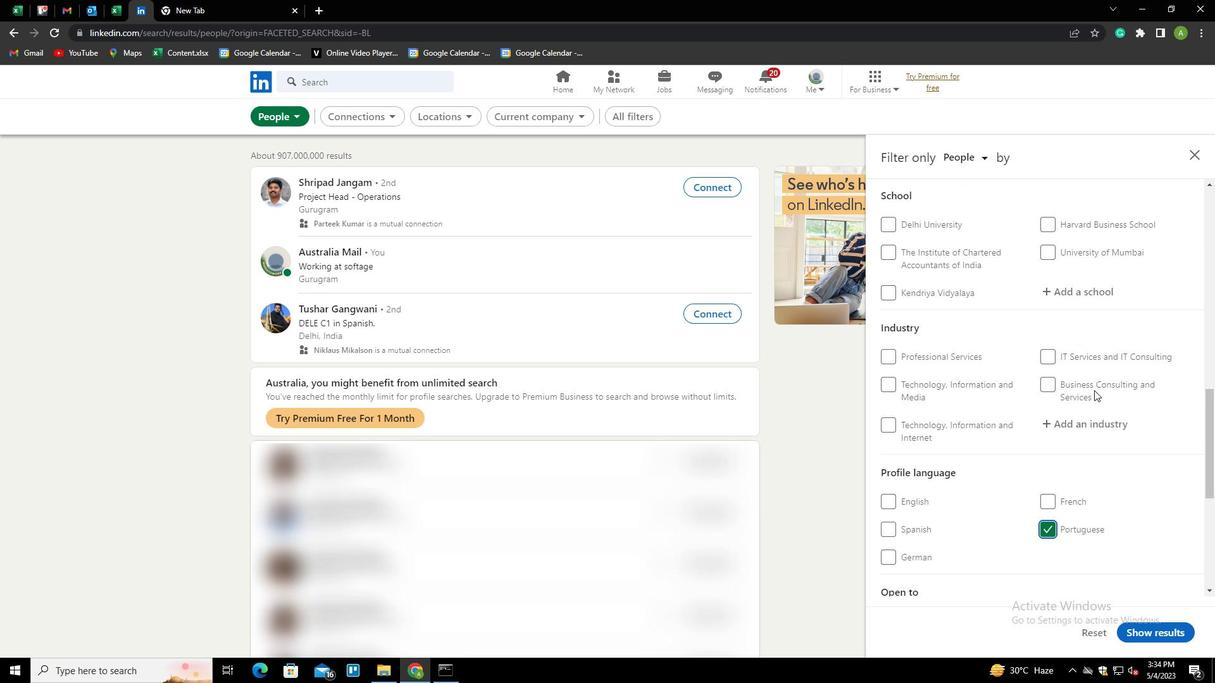 
Action: Mouse scrolled (1094, 391) with delta (0, 0)
Screenshot: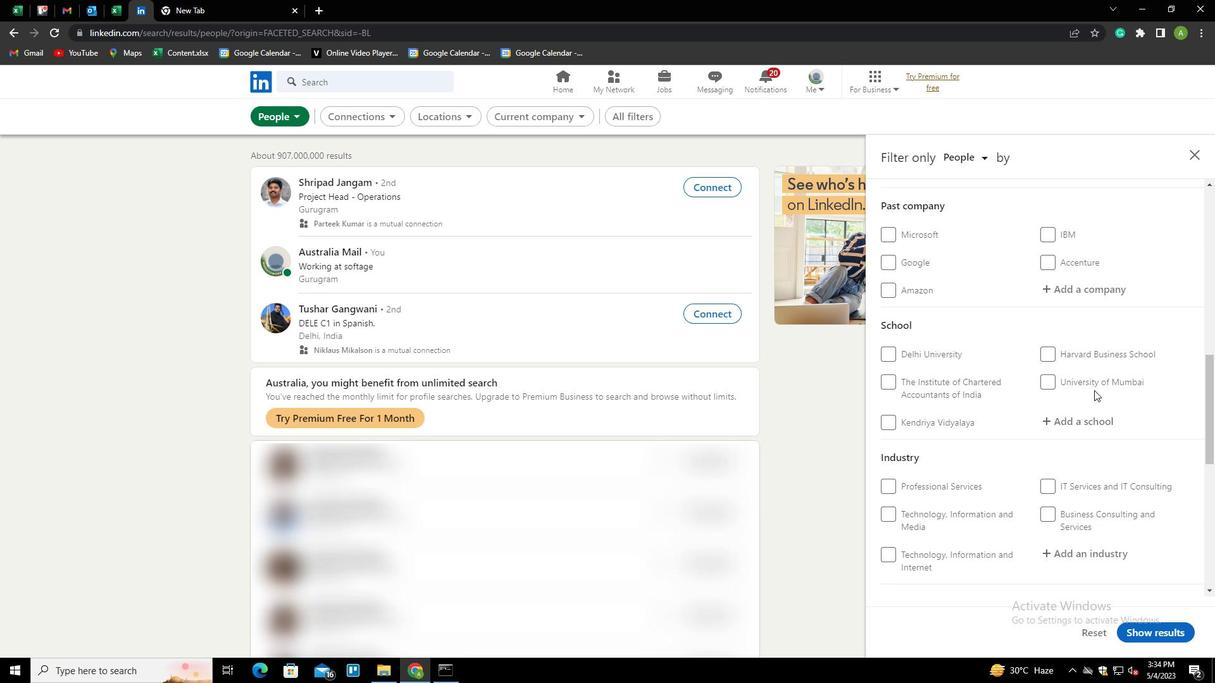 
Action: Mouse scrolled (1094, 391) with delta (0, 0)
Screenshot: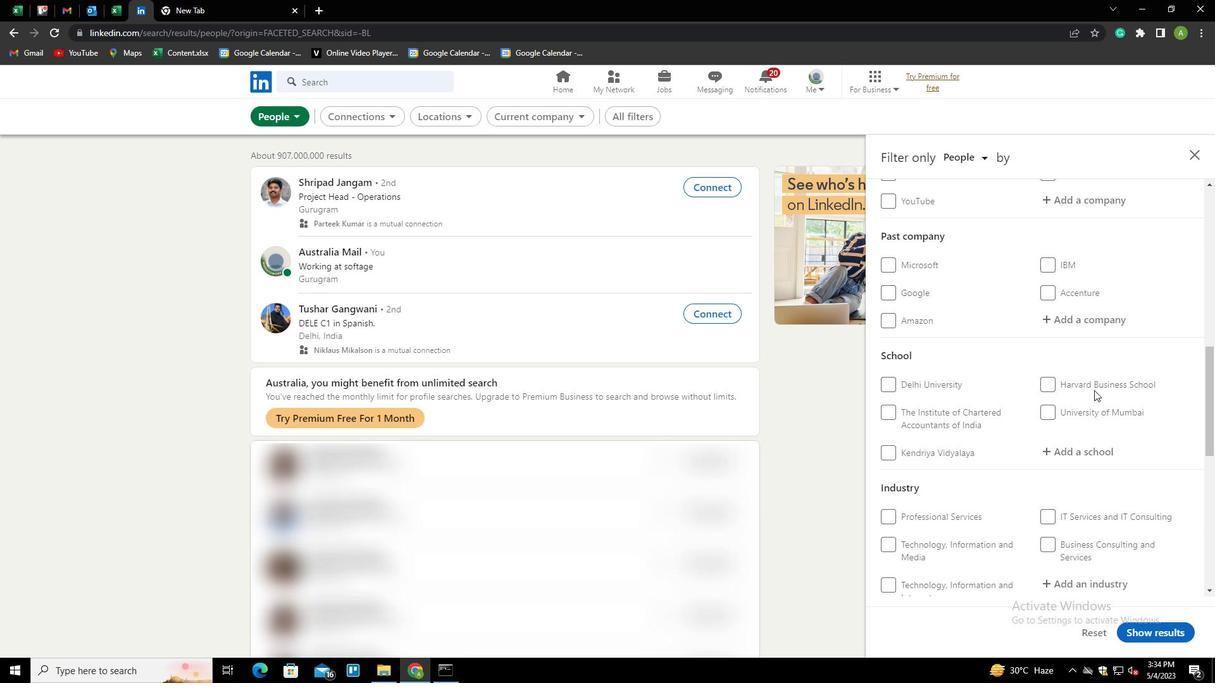 
Action: Mouse moved to (1070, 294)
Screenshot: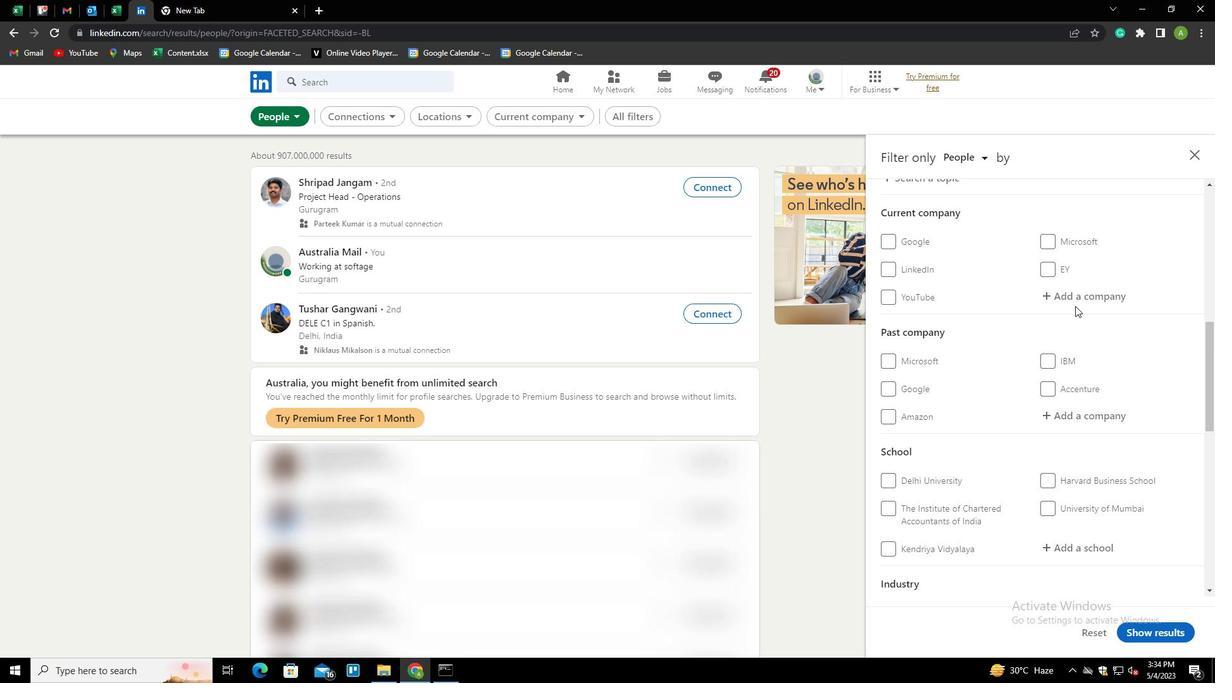 
Action: Mouse pressed left at (1070, 294)
Screenshot: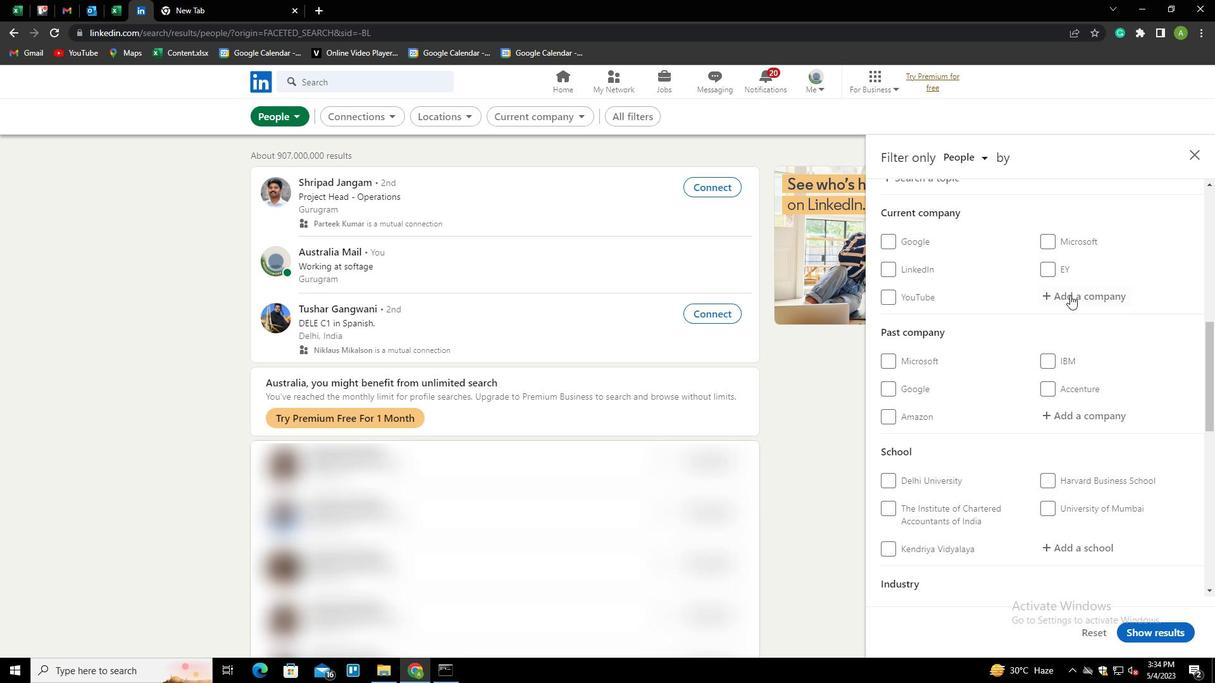 
Action: Key pressed <Key.shift>GEEKY<Key.shift>ANS<Key.down><Key.backspace><Key.down><Key.enter>
Screenshot: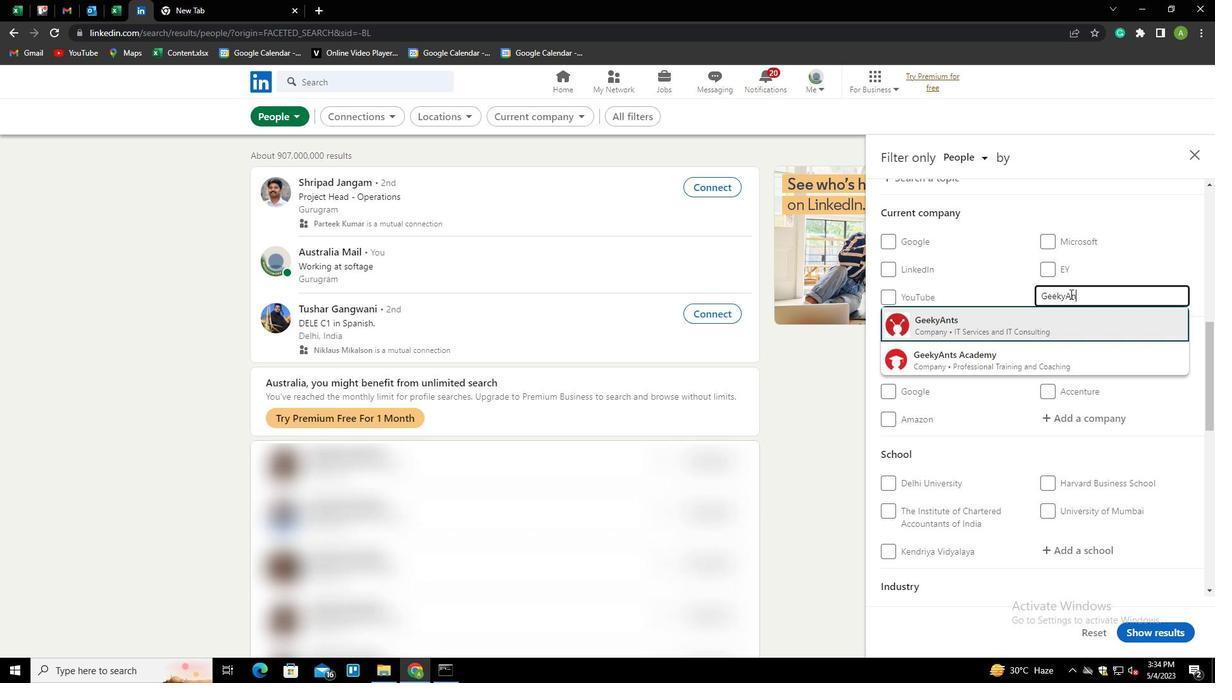 
Action: Mouse scrolled (1070, 293) with delta (0, 0)
Screenshot: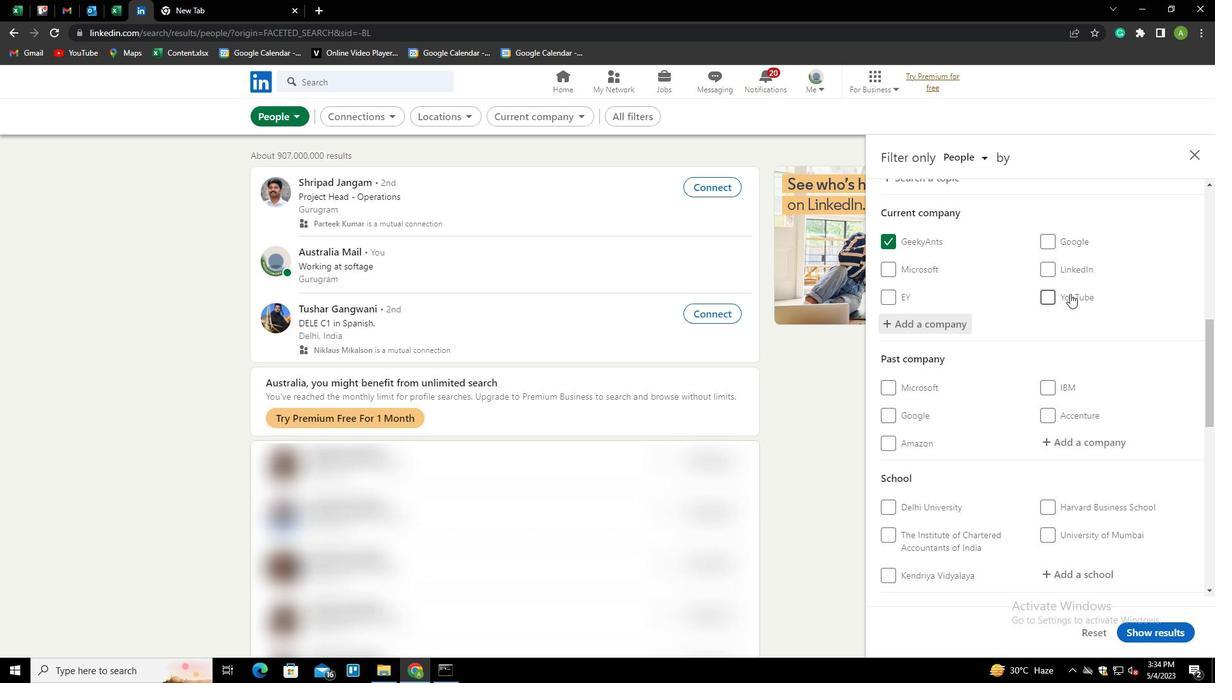 
Action: Mouse scrolled (1070, 293) with delta (0, 0)
Screenshot: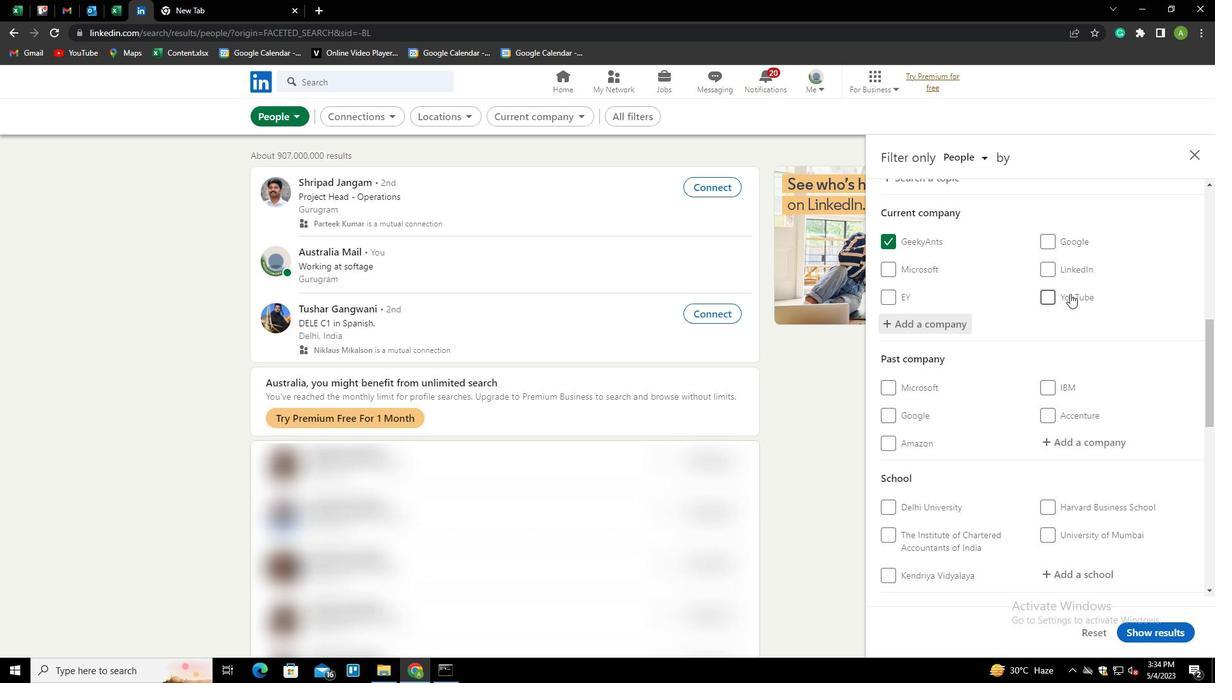 
Action: Mouse moved to (1068, 295)
Screenshot: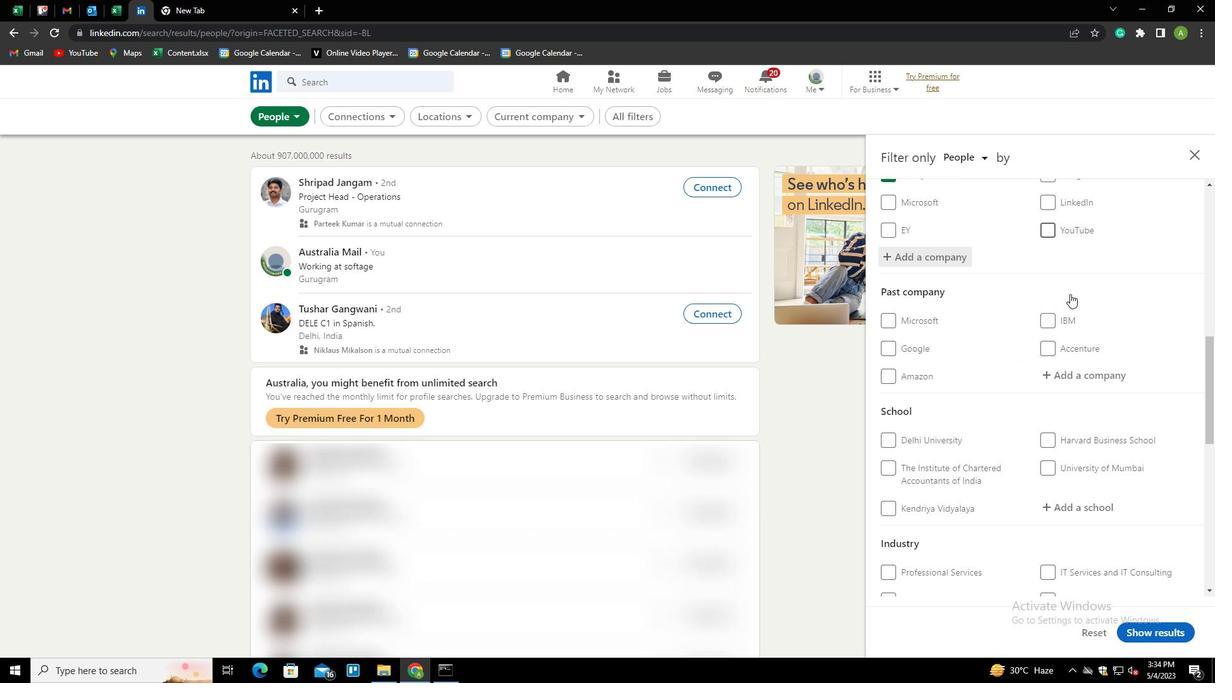 
Action: Mouse scrolled (1068, 295) with delta (0, 0)
Screenshot: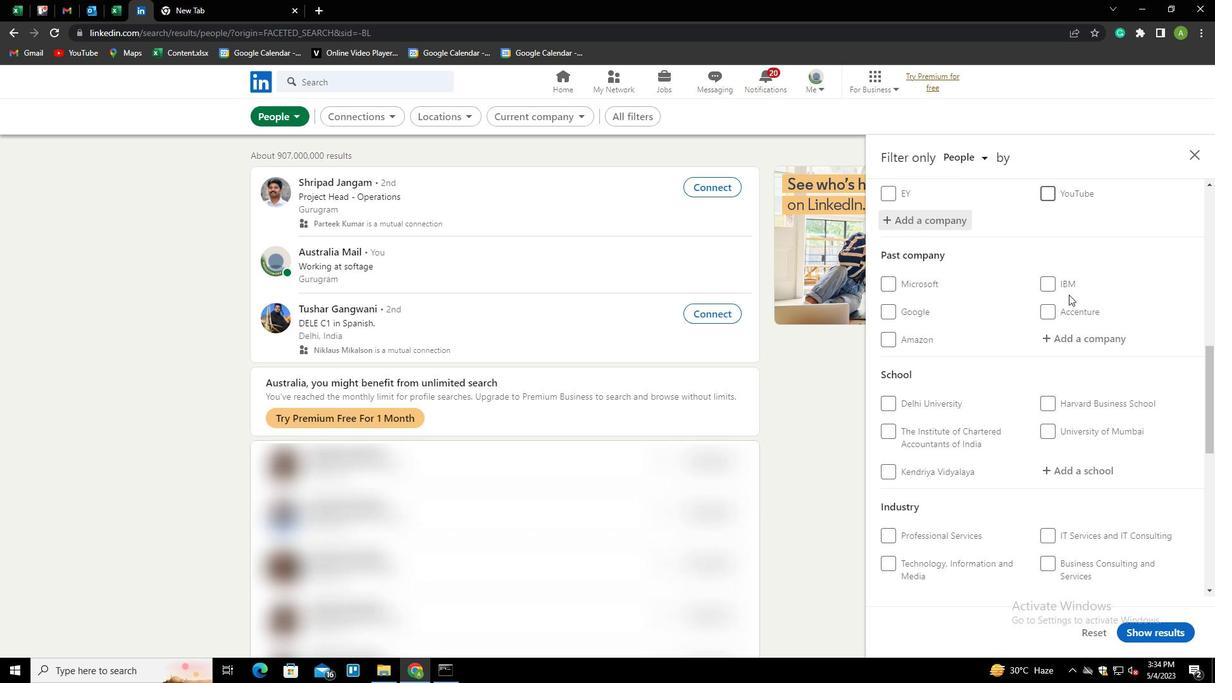 
Action: Mouse scrolled (1068, 295) with delta (0, 0)
Screenshot: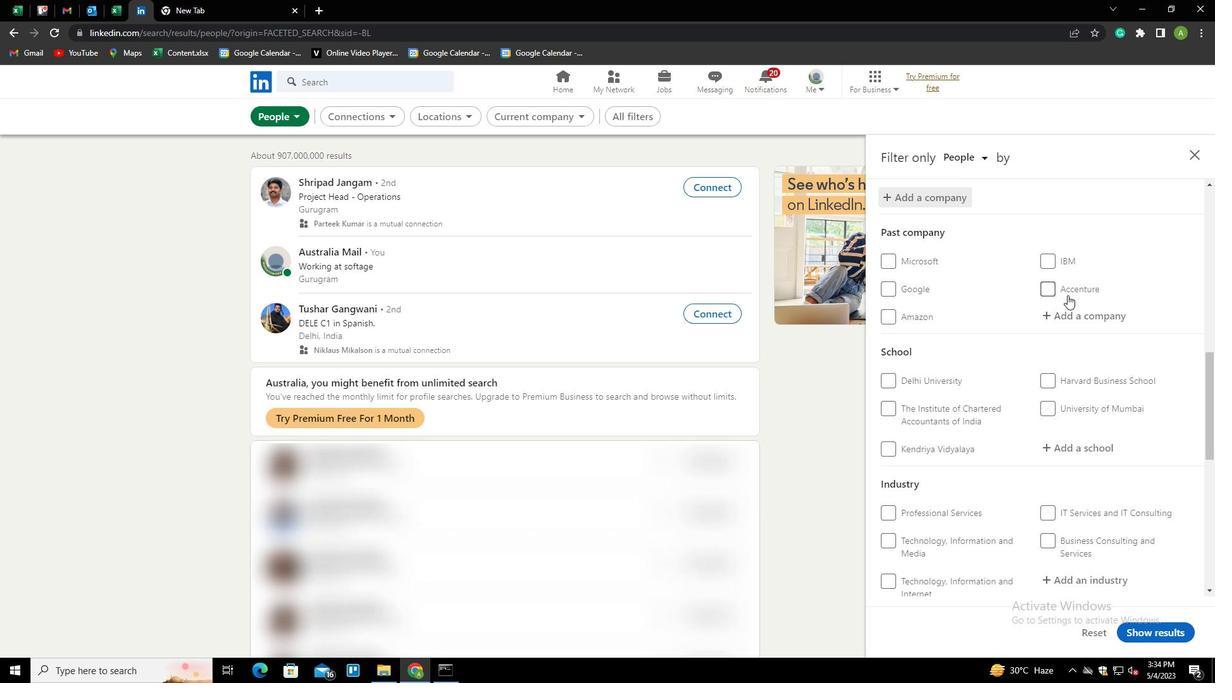 
Action: Mouse scrolled (1068, 295) with delta (0, 0)
Screenshot: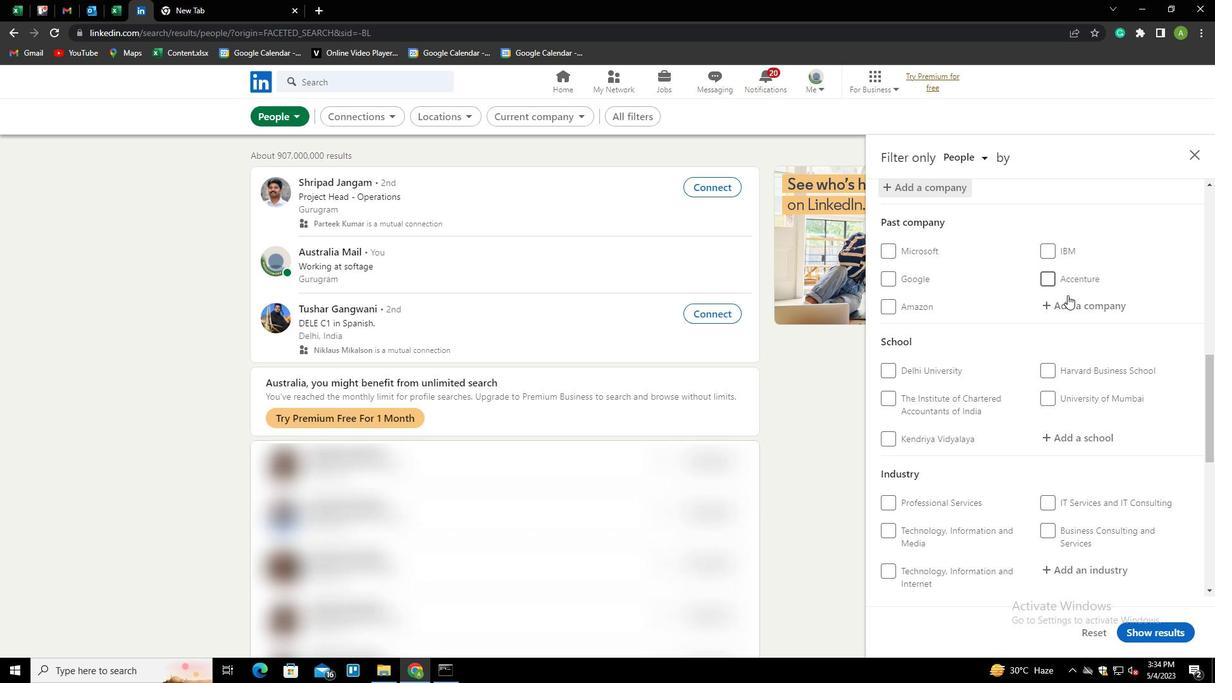 
Action: Mouse moved to (1067, 260)
Screenshot: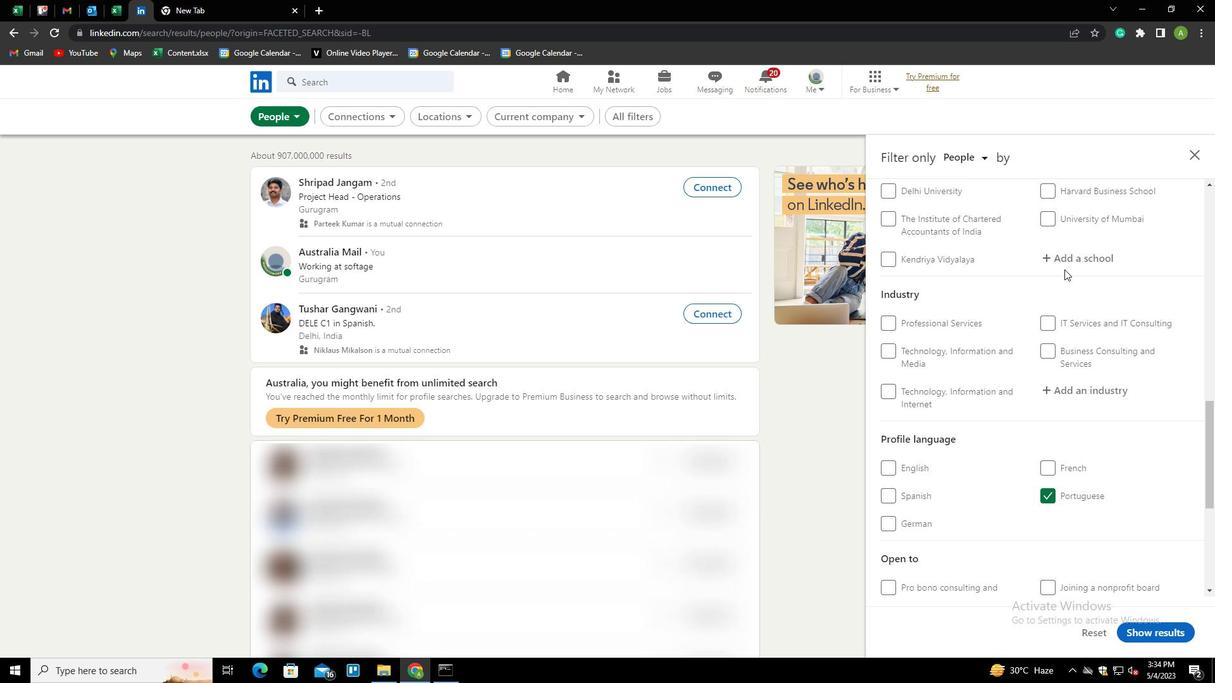 
Action: Mouse pressed left at (1067, 260)
Screenshot: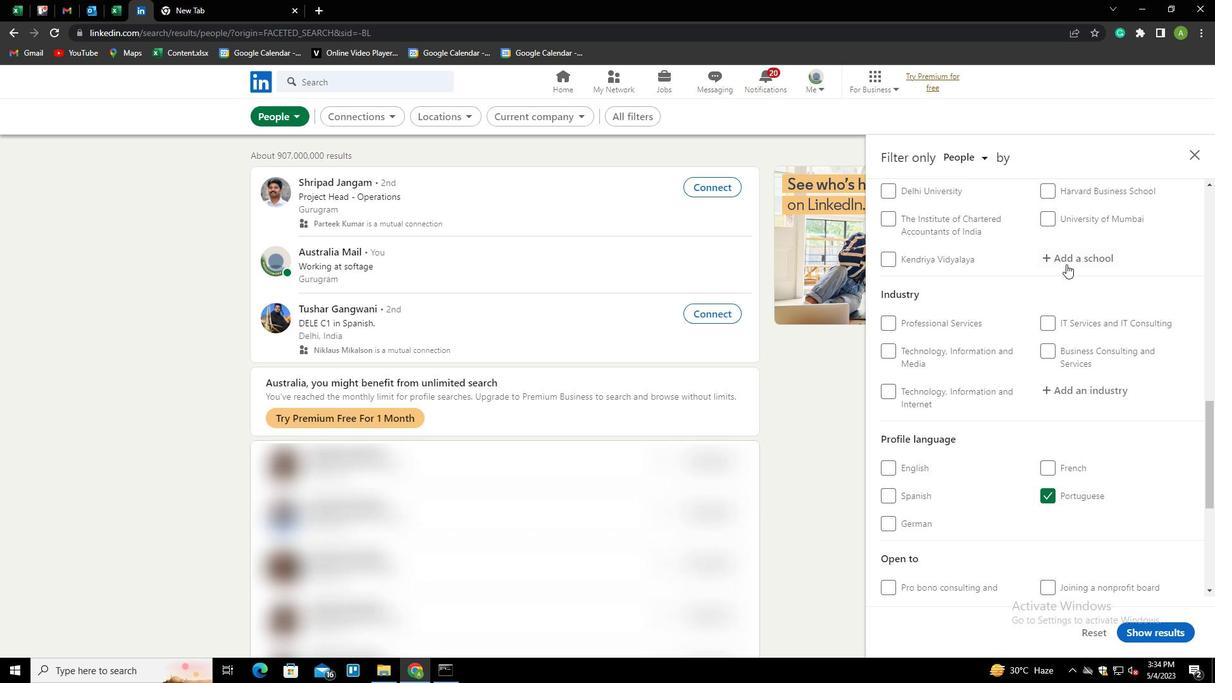
Action: Mouse moved to (1067, 260)
Screenshot: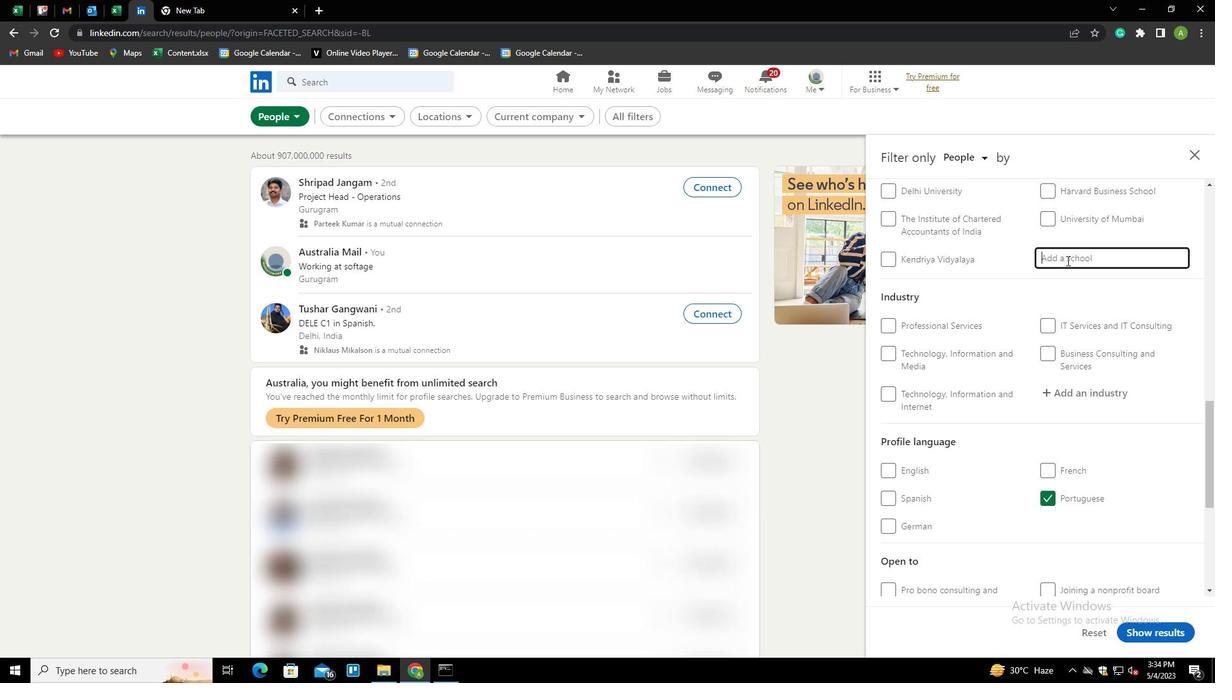 
Action: Key pressed <Key.shift>UNIVERSITY<Key.space>OF<Key.space><Key.shift>KERAKA<Key.backspace><Key.backspace>LA<Key.down><Key.enter>
Screenshot: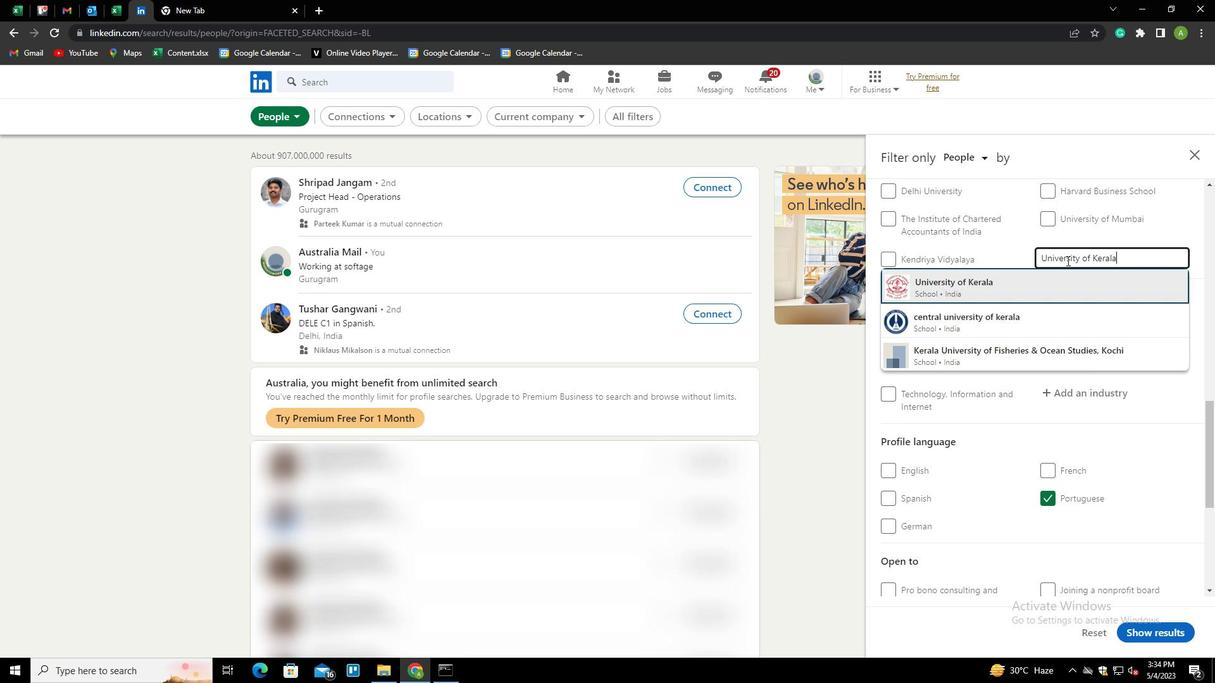 
Action: Mouse scrolled (1067, 260) with delta (0, 0)
Screenshot: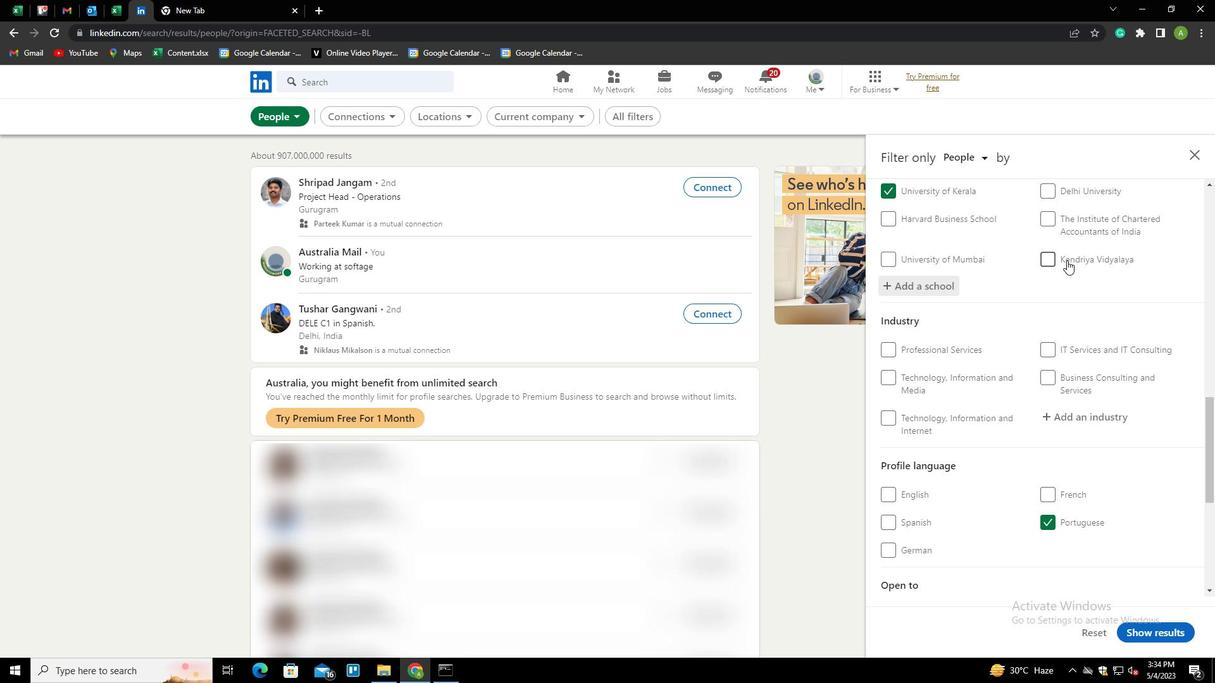 
Action: Mouse scrolled (1067, 260) with delta (0, 0)
Screenshot: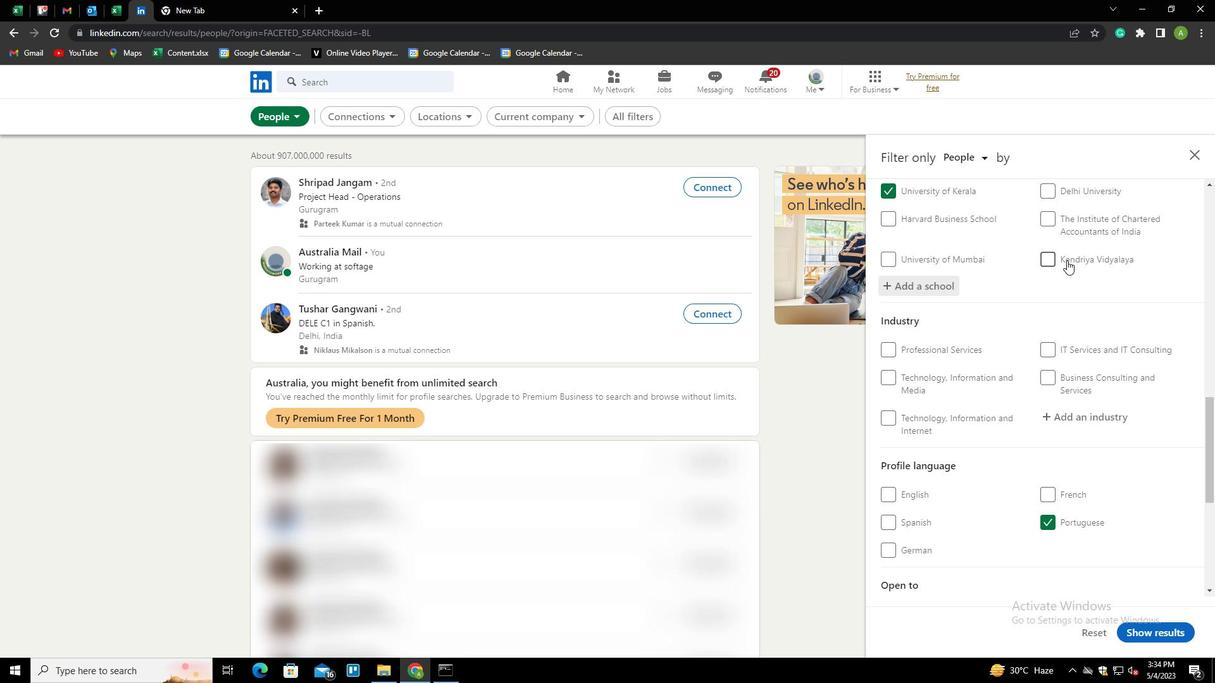
Action: Mouse moved to (1054, 286)
Screenshot: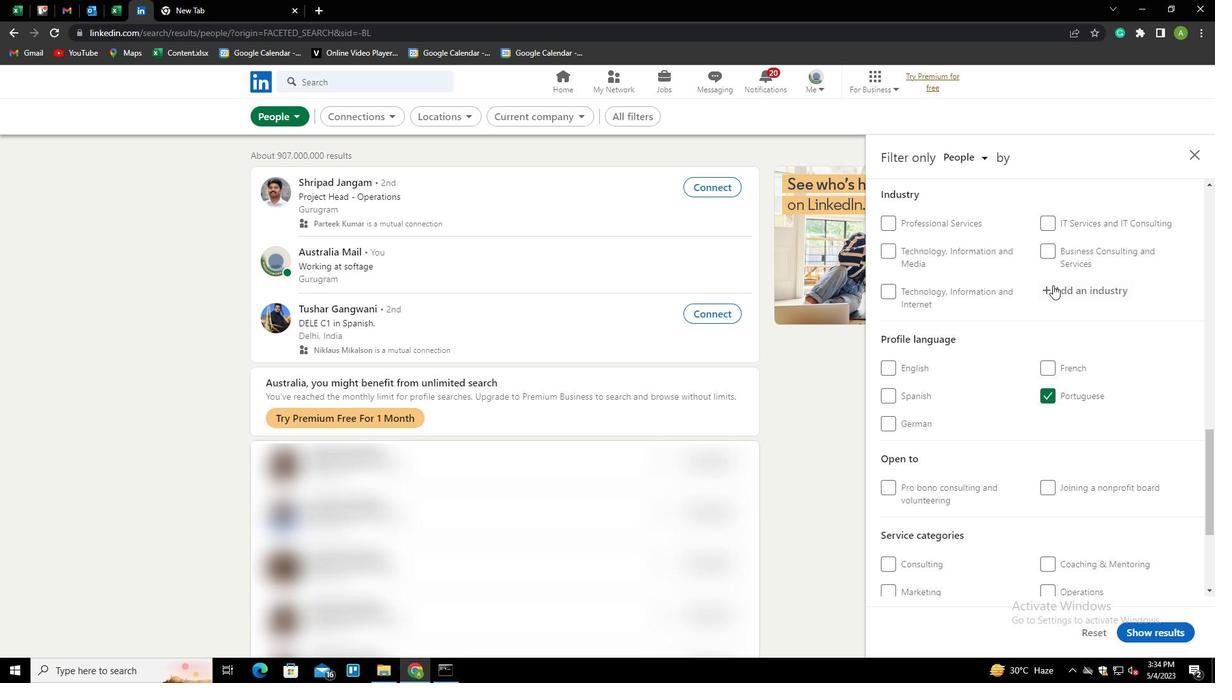 
Action: Mouse pressed left at (1054, 286)
Screenshot: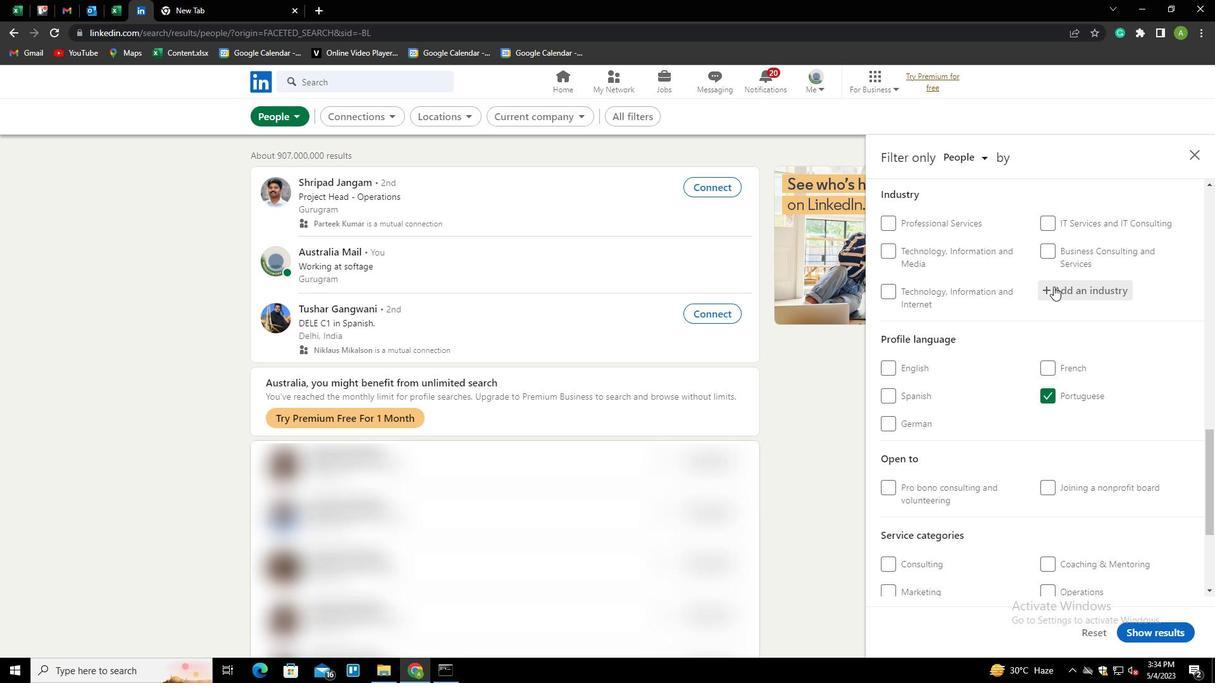 
Action: Key pressed <Key.shift>WHOLESALE<Key.space><Key.shift>FURNI<Key.down><Key.enter>
Screenshot: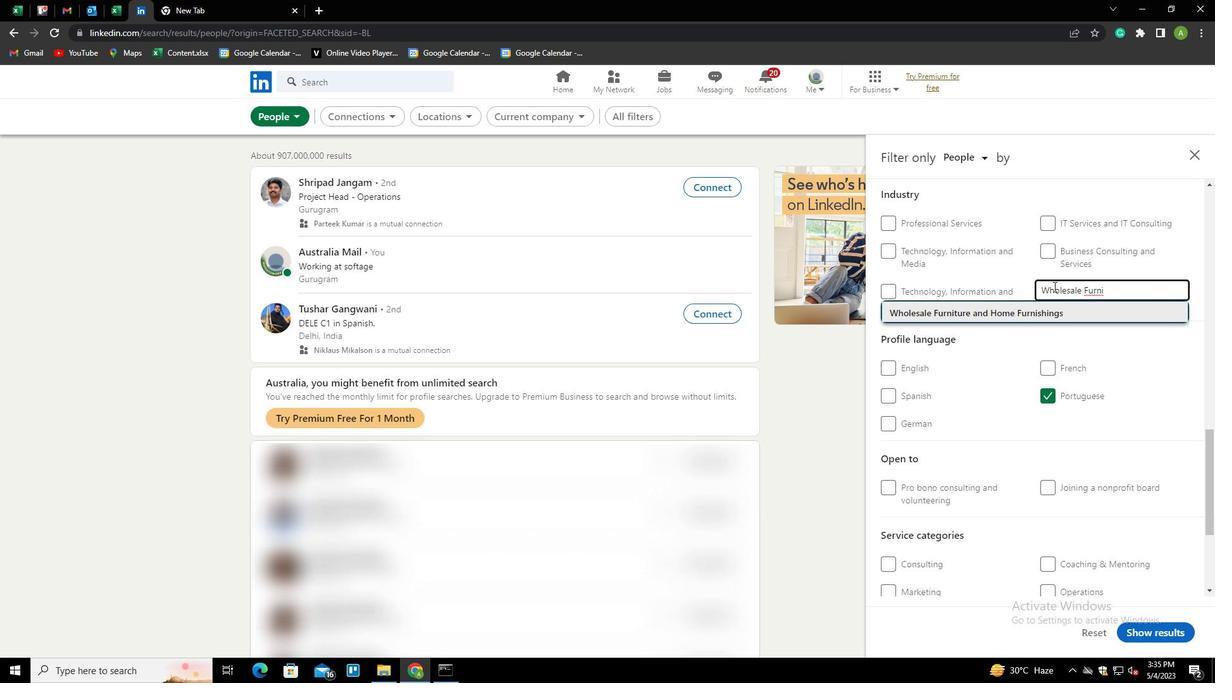
Action: Mouse moved to (1055, 287)
Screenshot: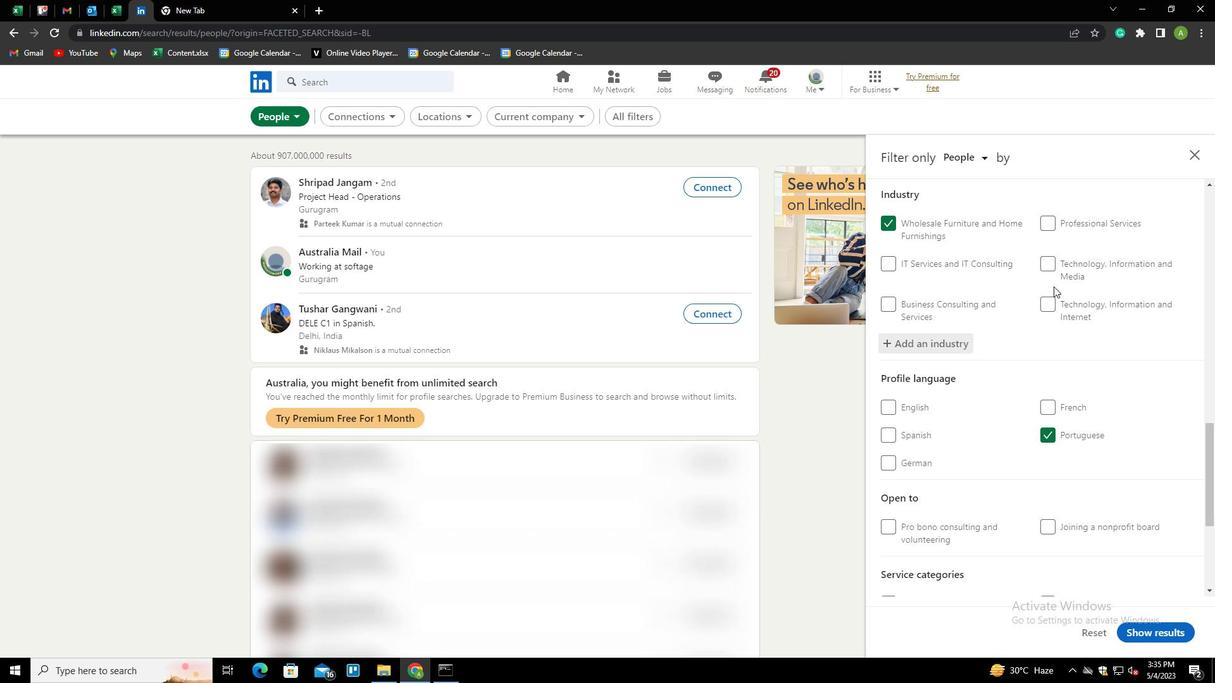 
Action: Mouse scrolled (1055, 286) with delta (0, 0)
Screenshot: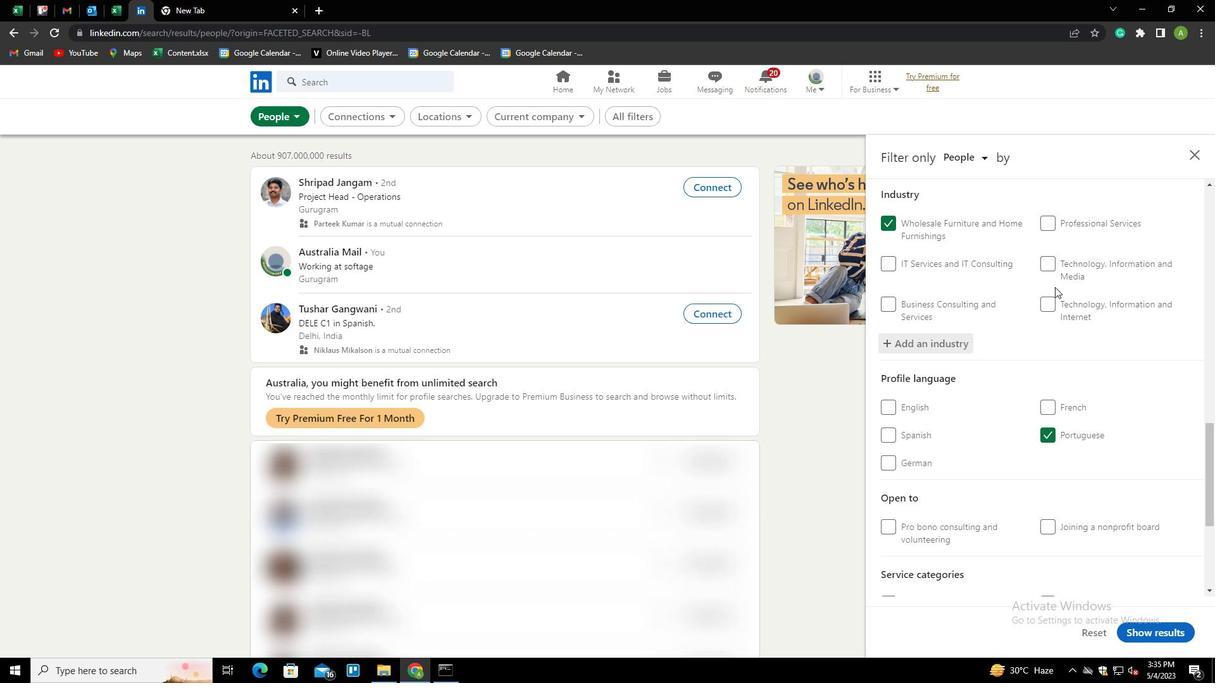 
Action: Mouse scrolled (1055, 286) with delta (0, 0)
Screenshot: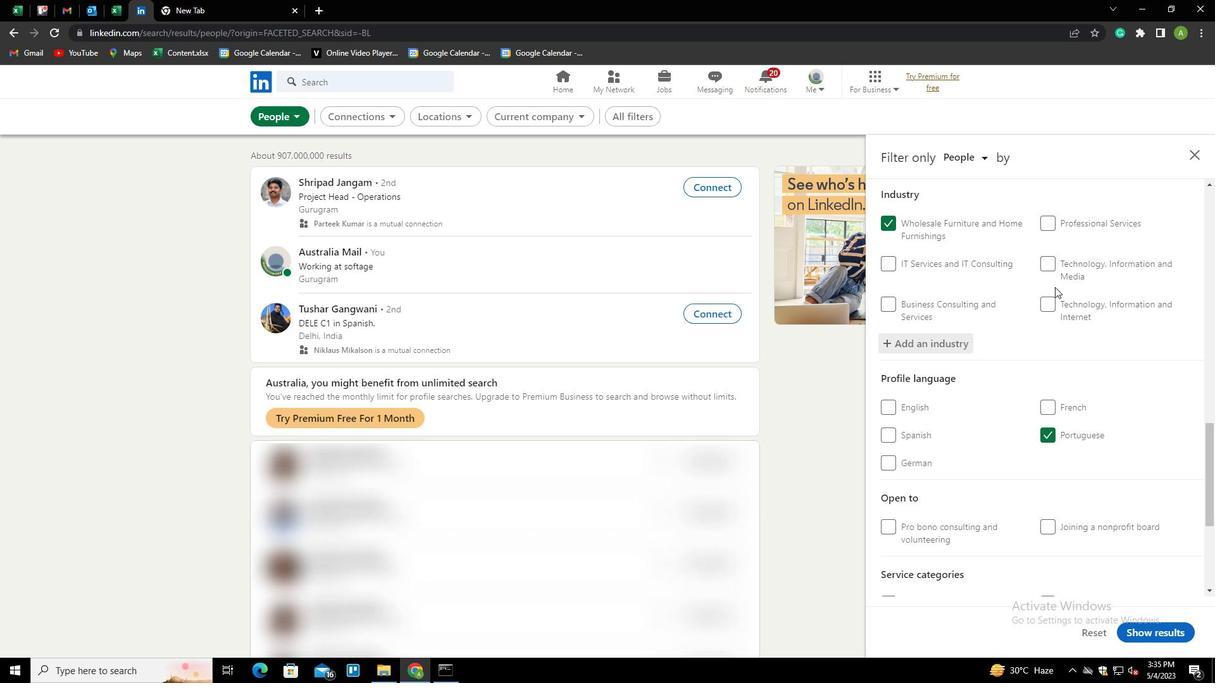
Action: Mouse scrolled (1055, 286) with delta (0, 0)
Screenshot: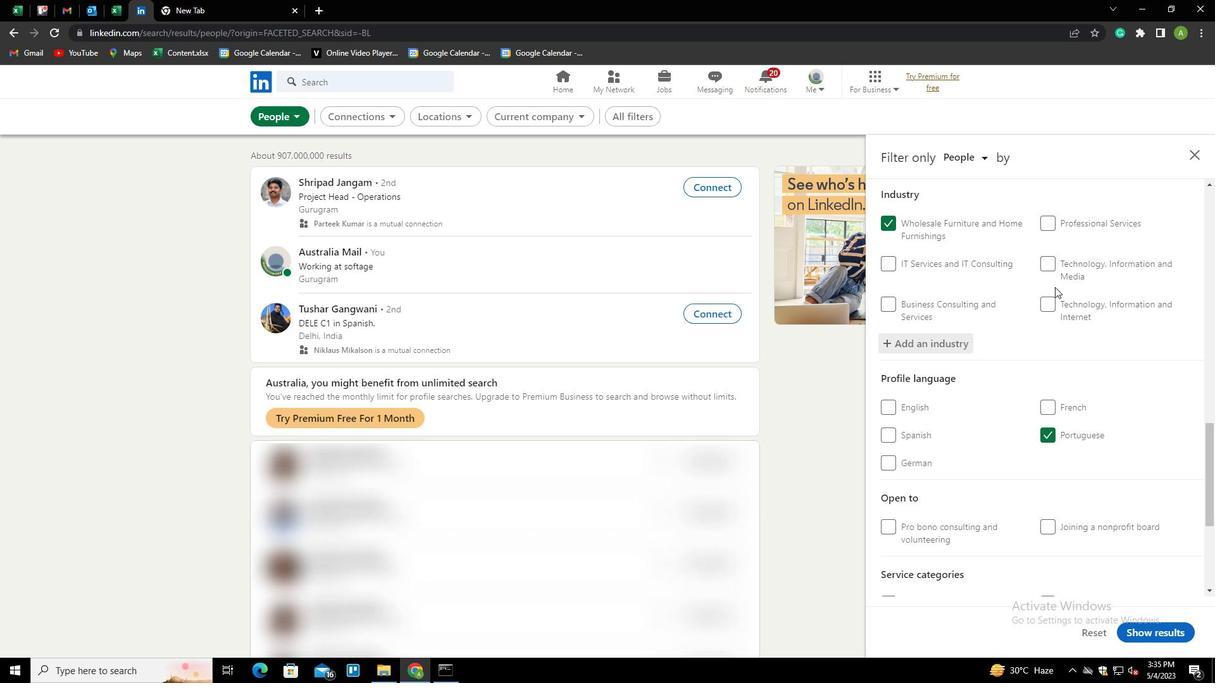 
Action: Mouse scrolled (1055, 286) with delta (0, 0)
Screenshot: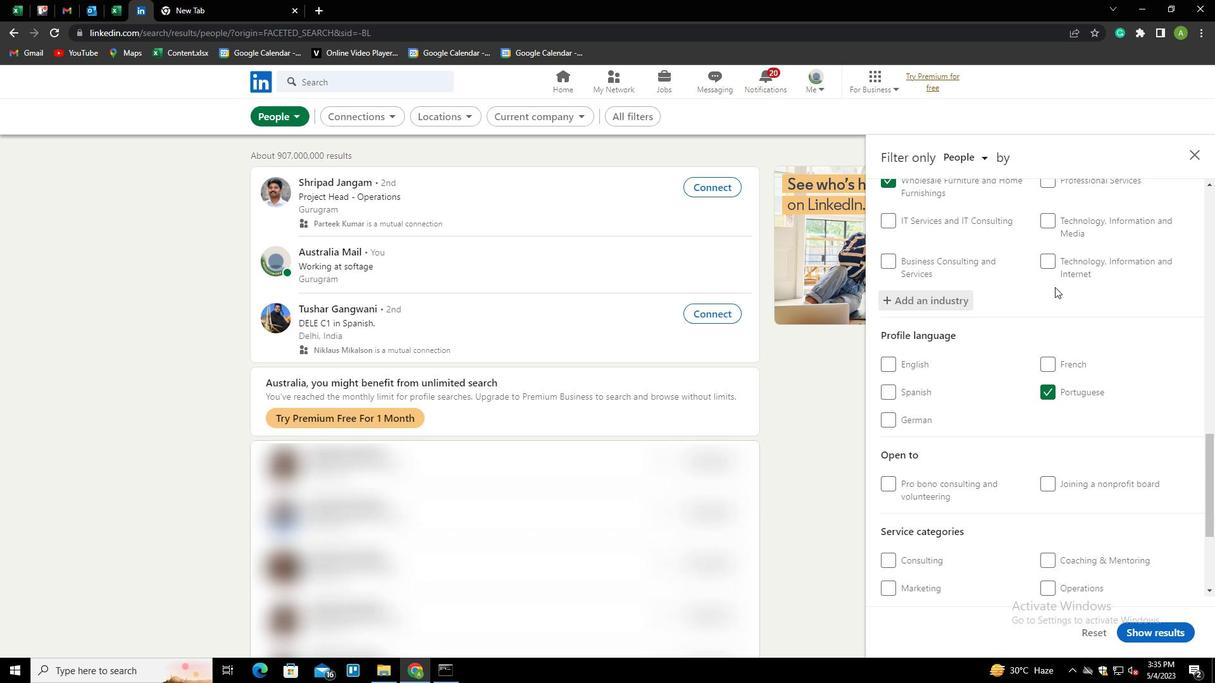 
Action: Mouse moved to (1059, 417)
Screenshot: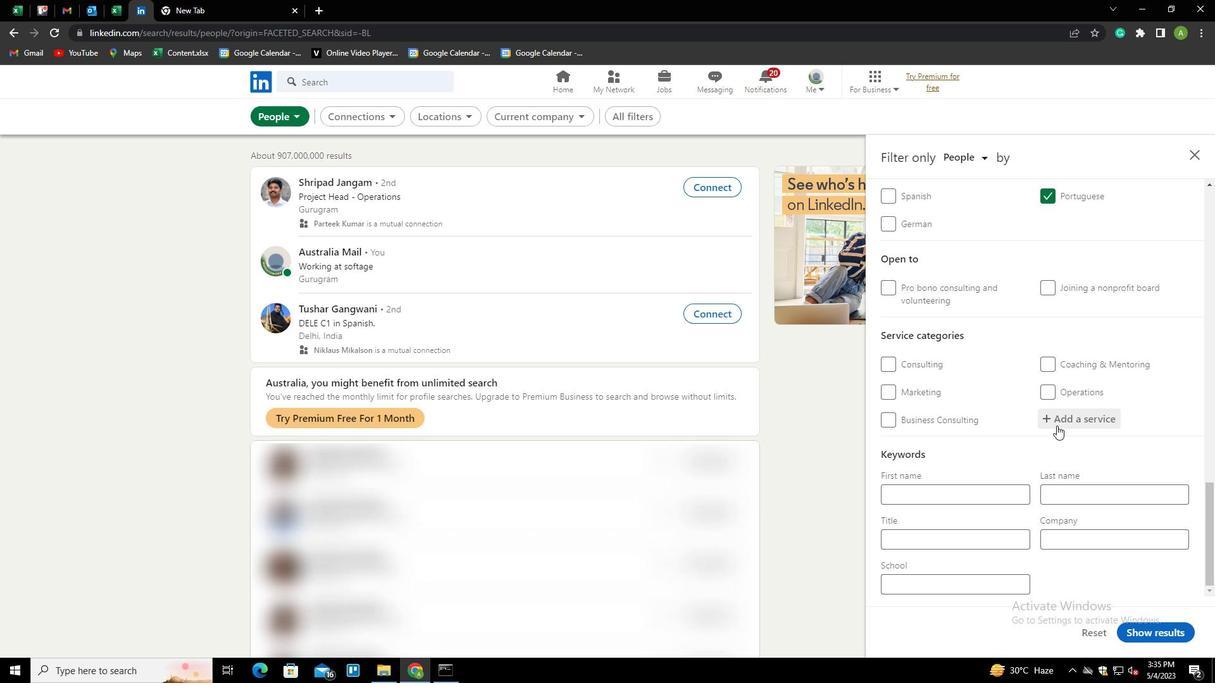 
Action: Mouse pressed left at (1059, 417)
Screenshot: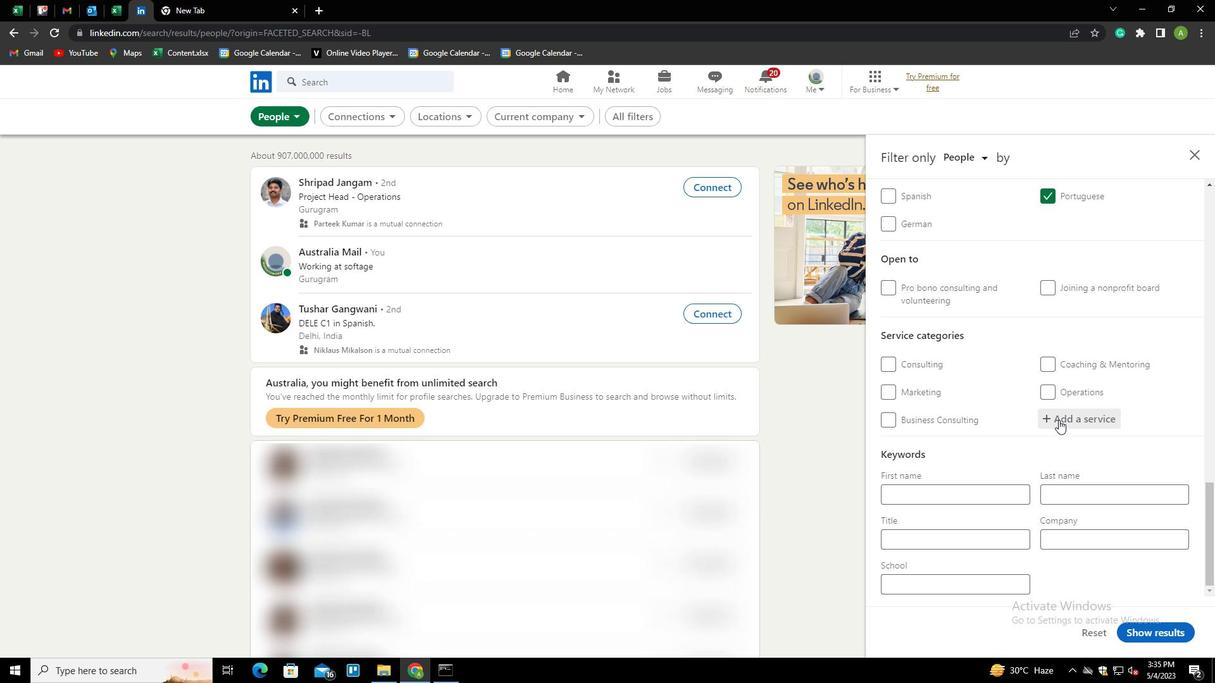 
Action: Key pressed PUBLIC<Key.space>REL<Key.down><Key.enter>
Screenshot: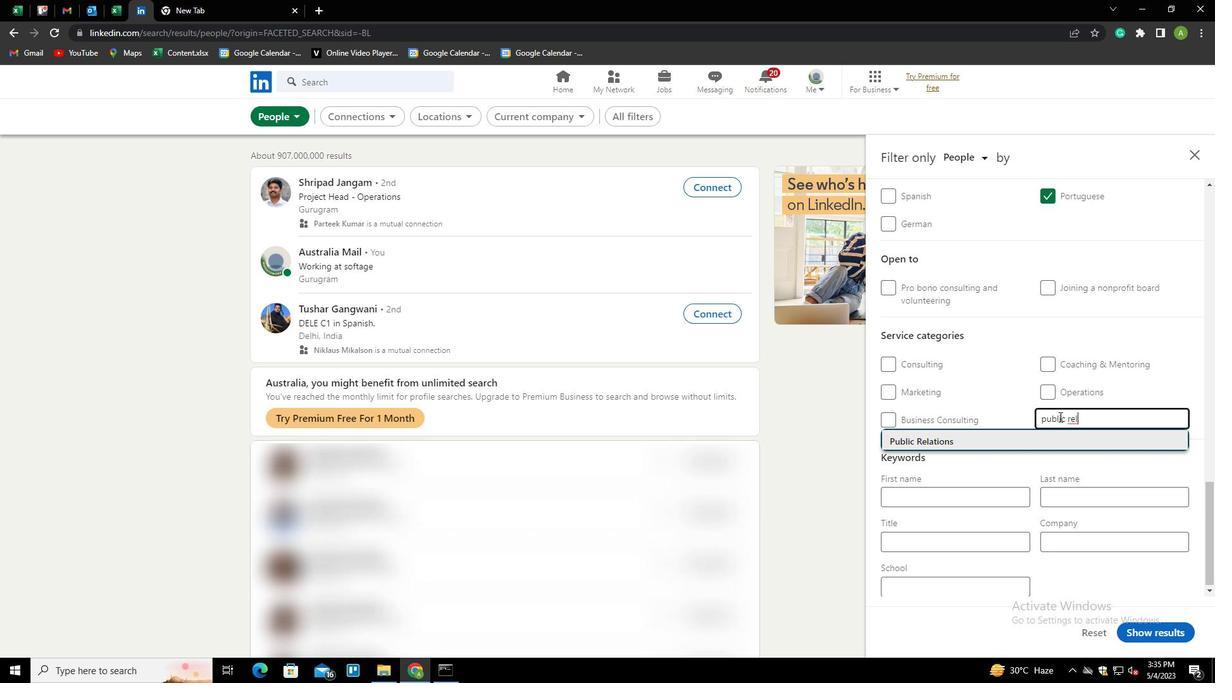 
Action: Mouse scrolled (1059, 416) with delta (0, 0)
Screenshot: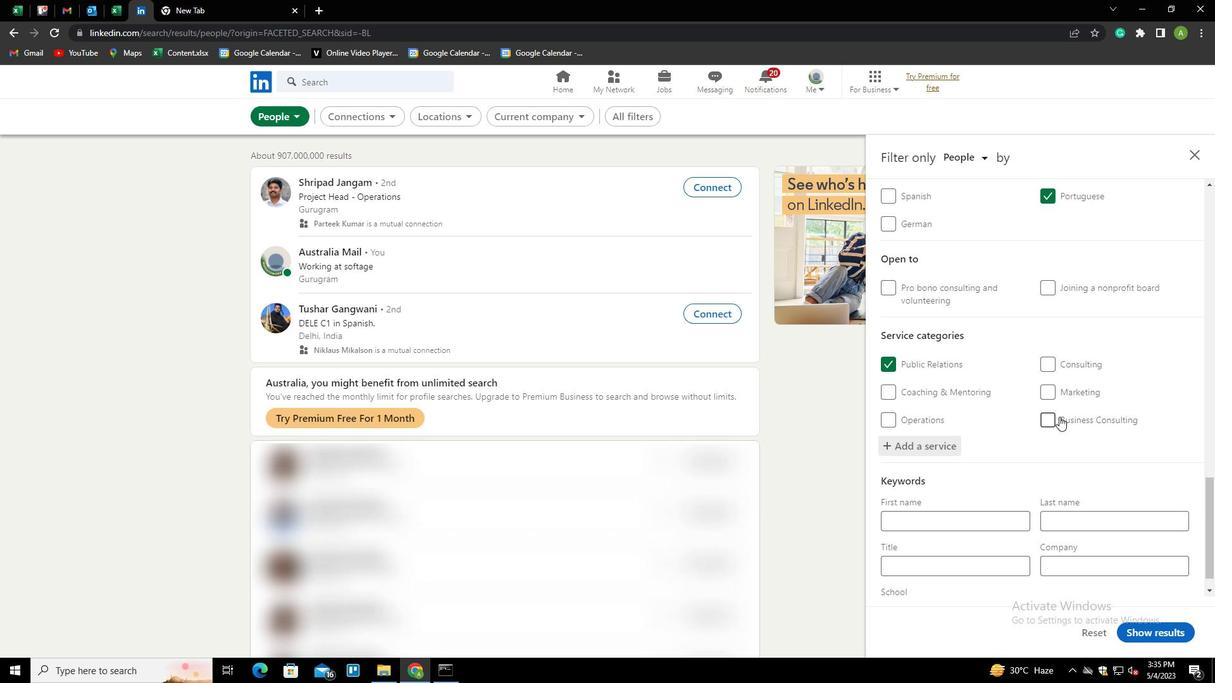 
Action: Mouse scrolled (1059, 416) with delta (0, 0)
Screenshot: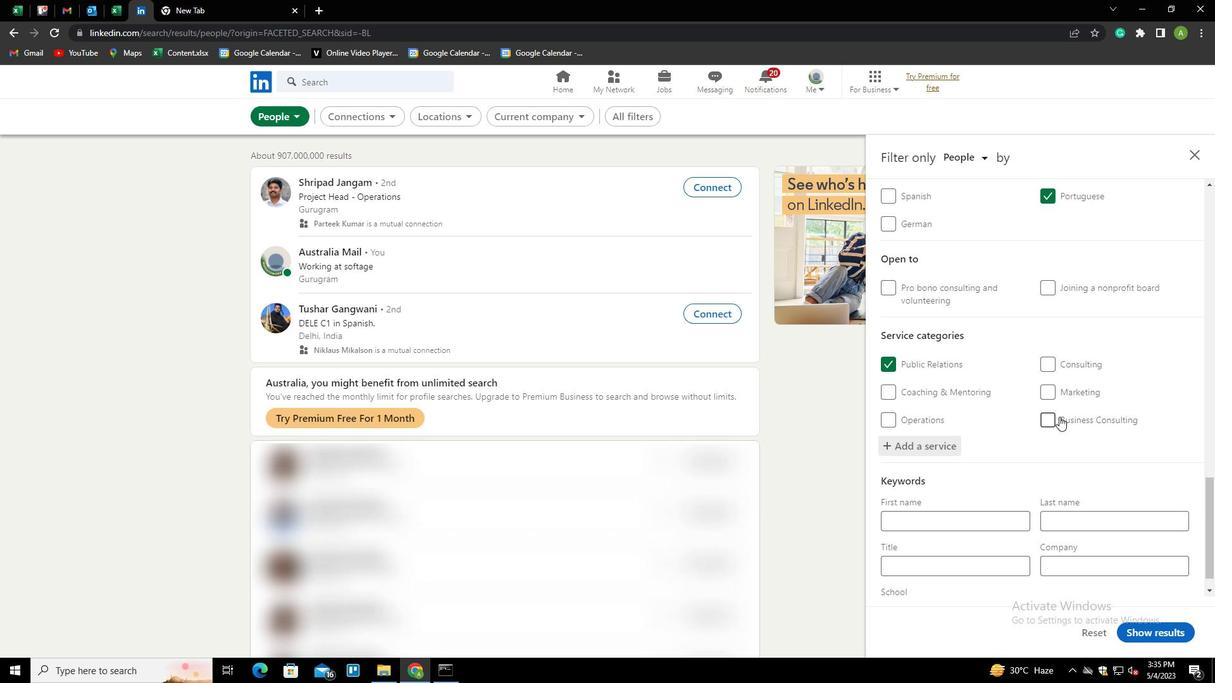 
Action: Mouse moved to (1056, 417)
Screenshot: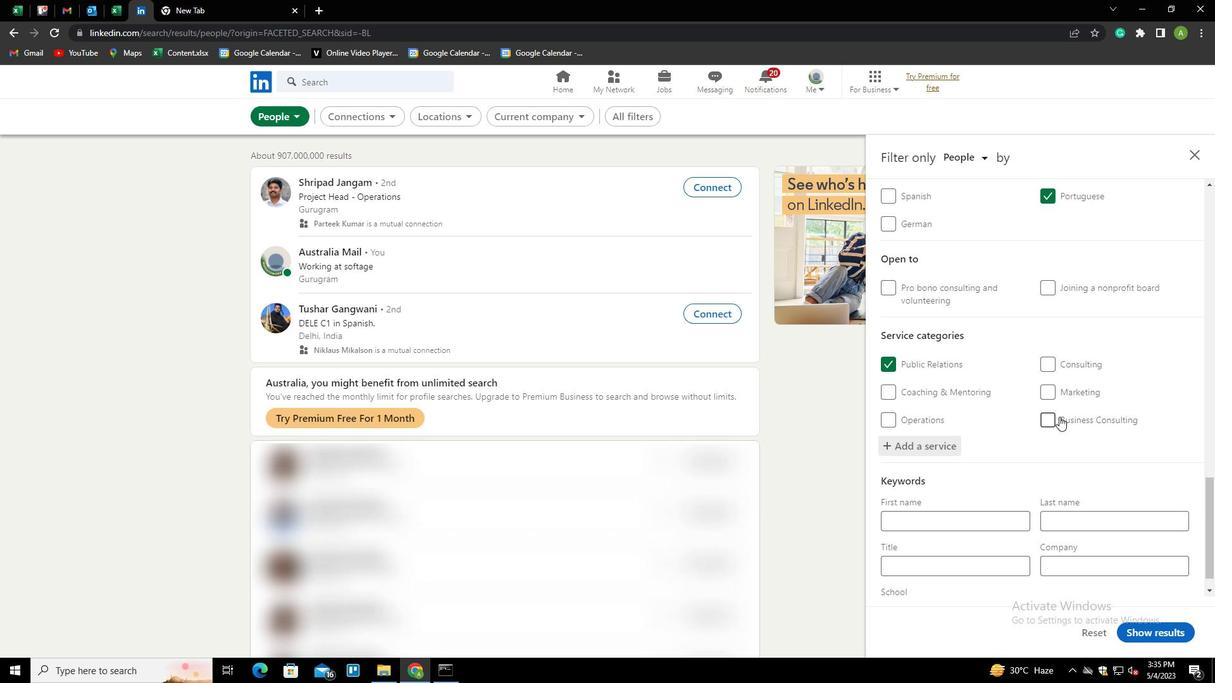 
Action: Mouse scrolled (1056, 417) with delta (0, 0)
Screenshot: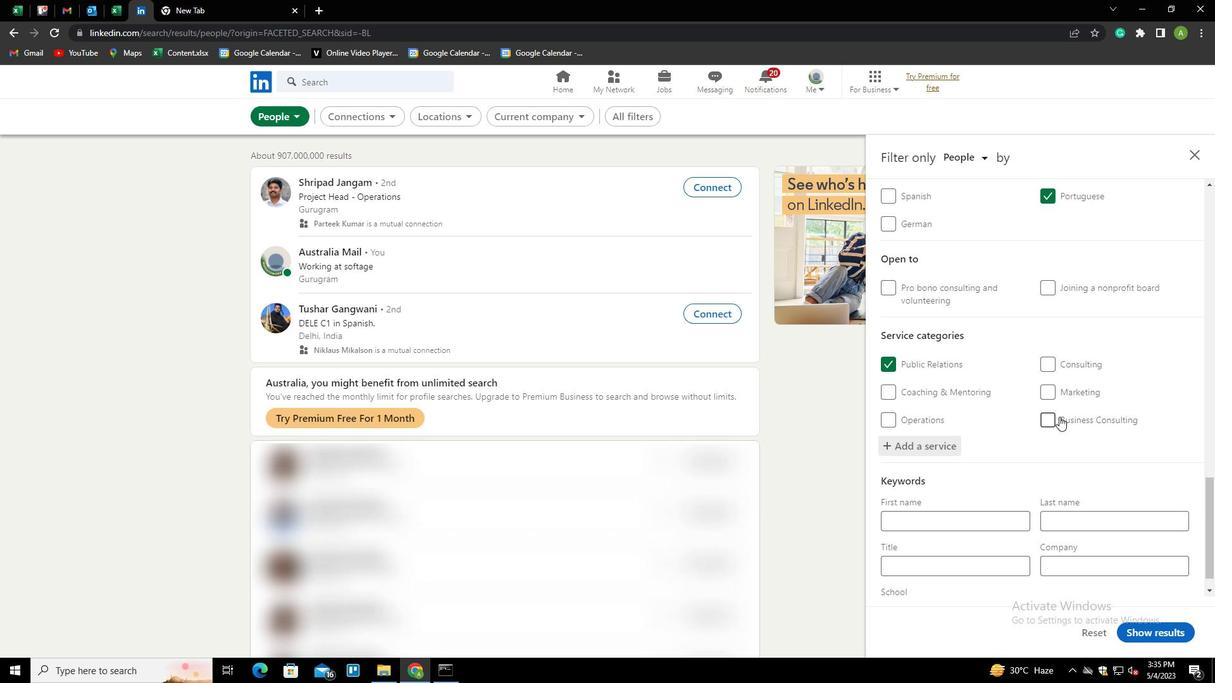 
Action: Mouse moved to (1049, 422)
Screenshot: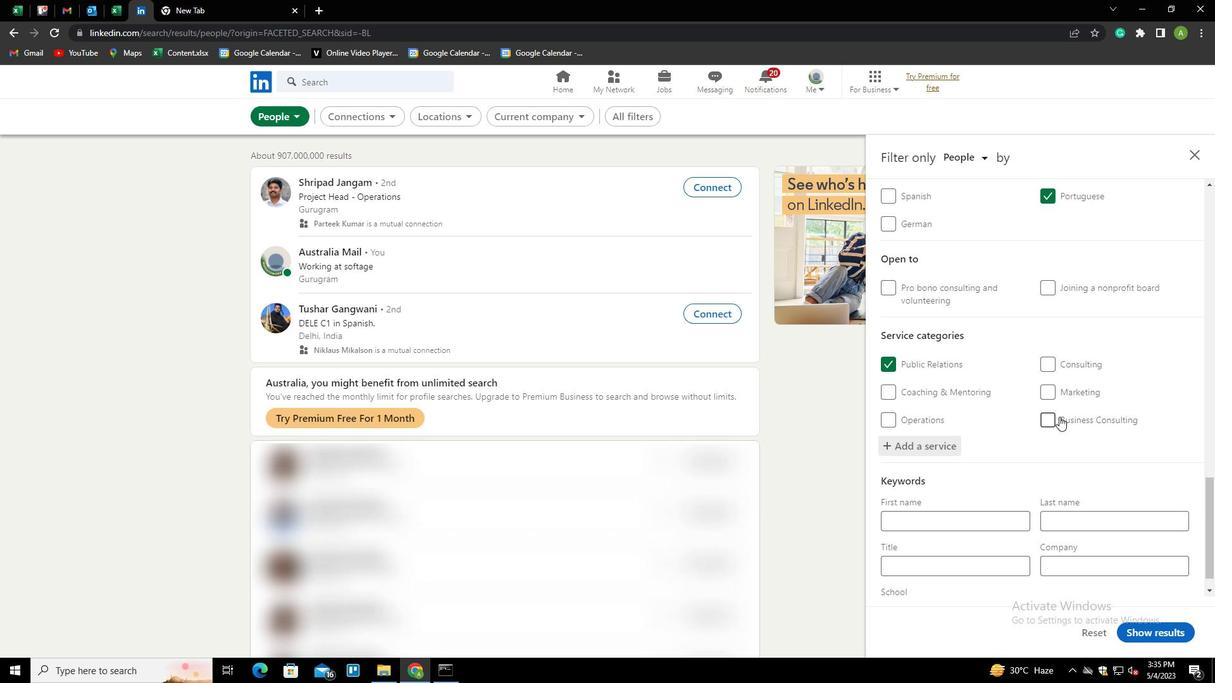 
Action: Mouse scrolled (1049, 421) with delta (0, 0)
Screenshot: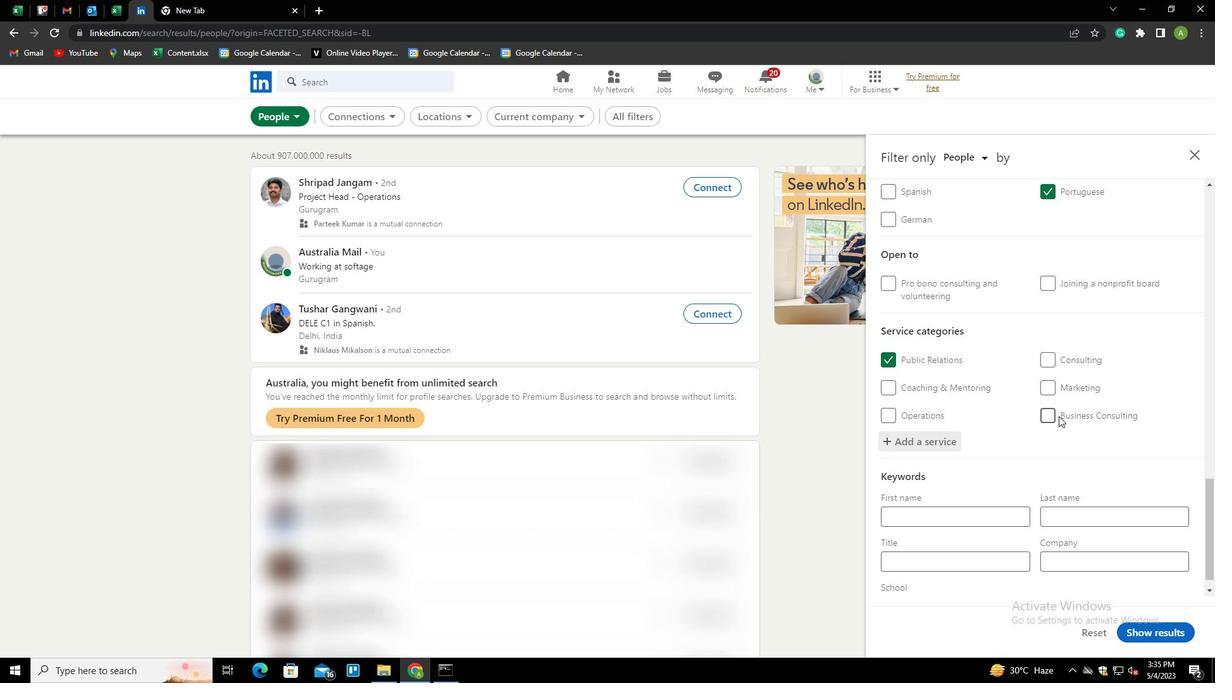 
Action: Mouse moved to (1047, 426)
Screenshot: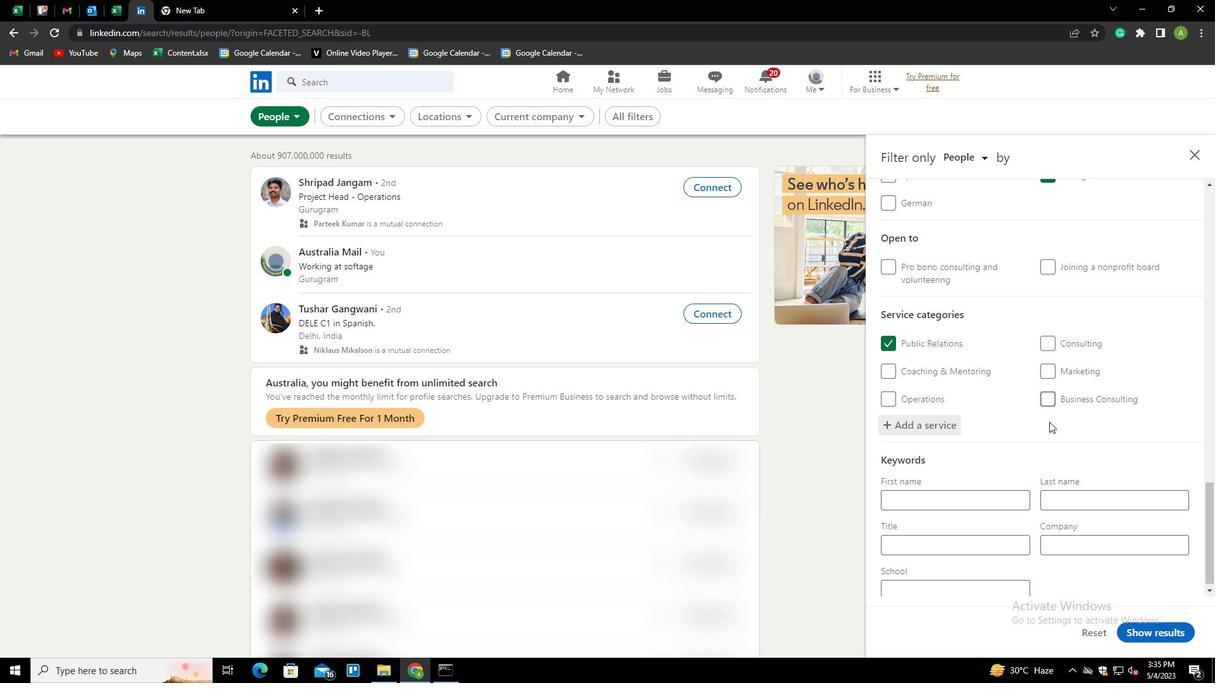 
Action: Mouse scrolled (1047, 425) with delta (0, 0)
Screenshot: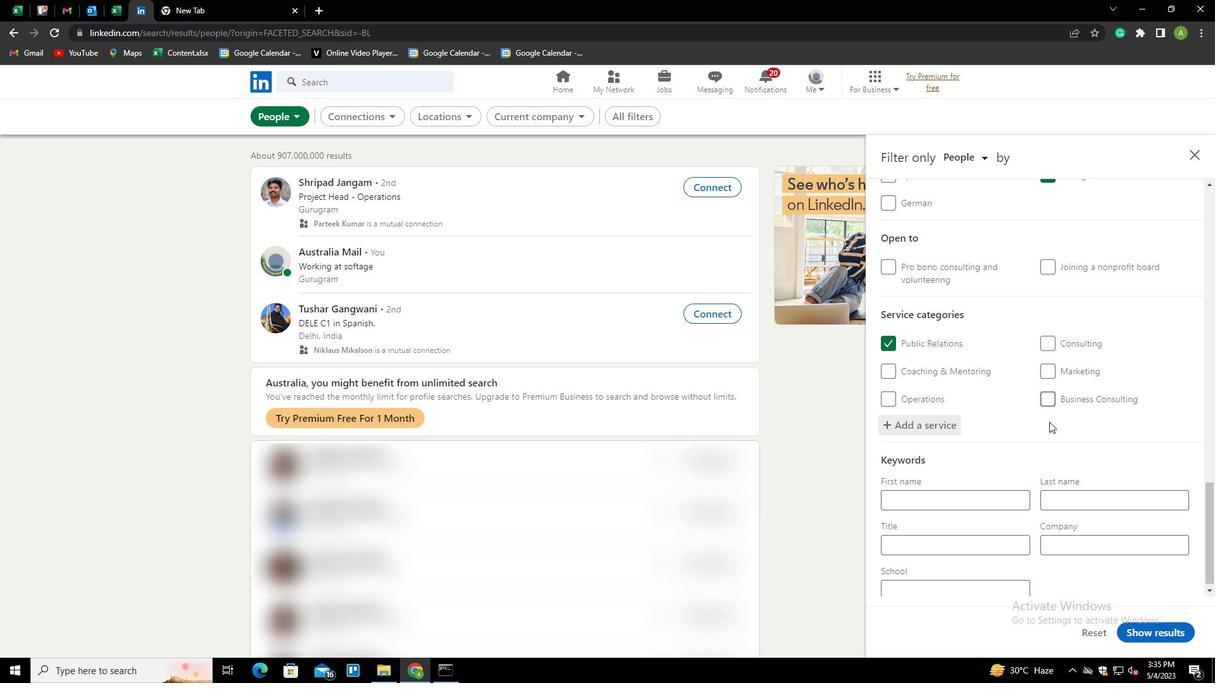 
Action: Mouse moved to (1045, 429)
Screenshot: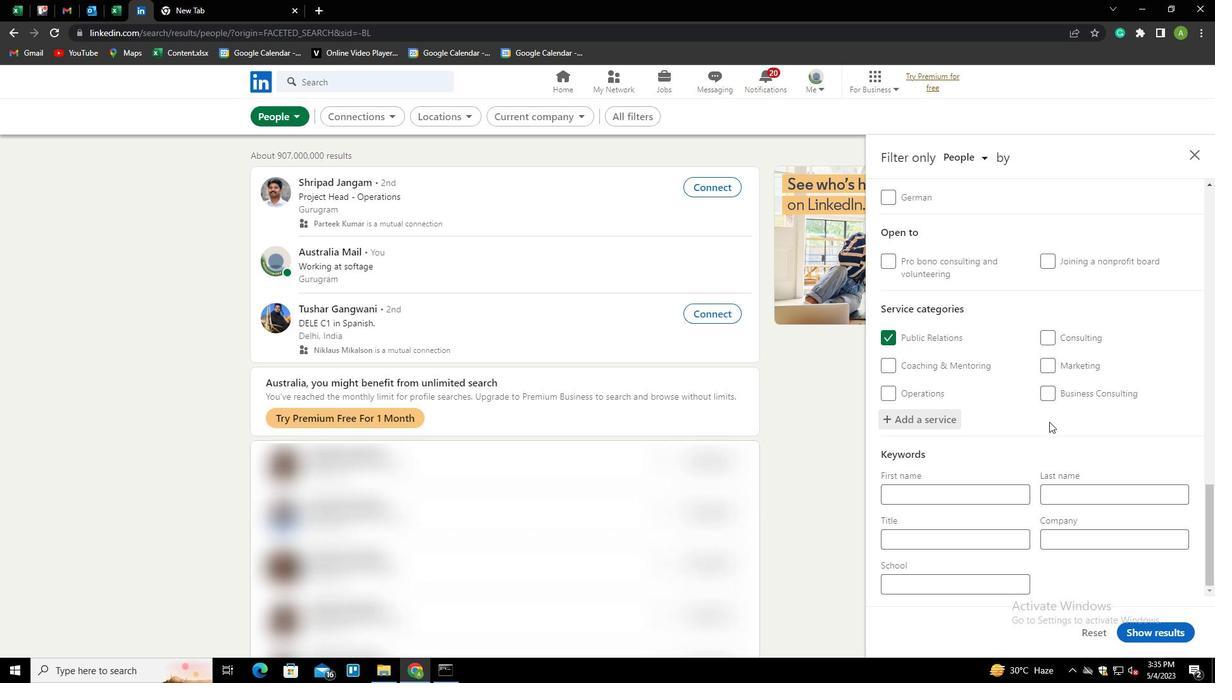 
Action: Mouse scrolled (1045, 428) with delta (0, 0)
Screenshot: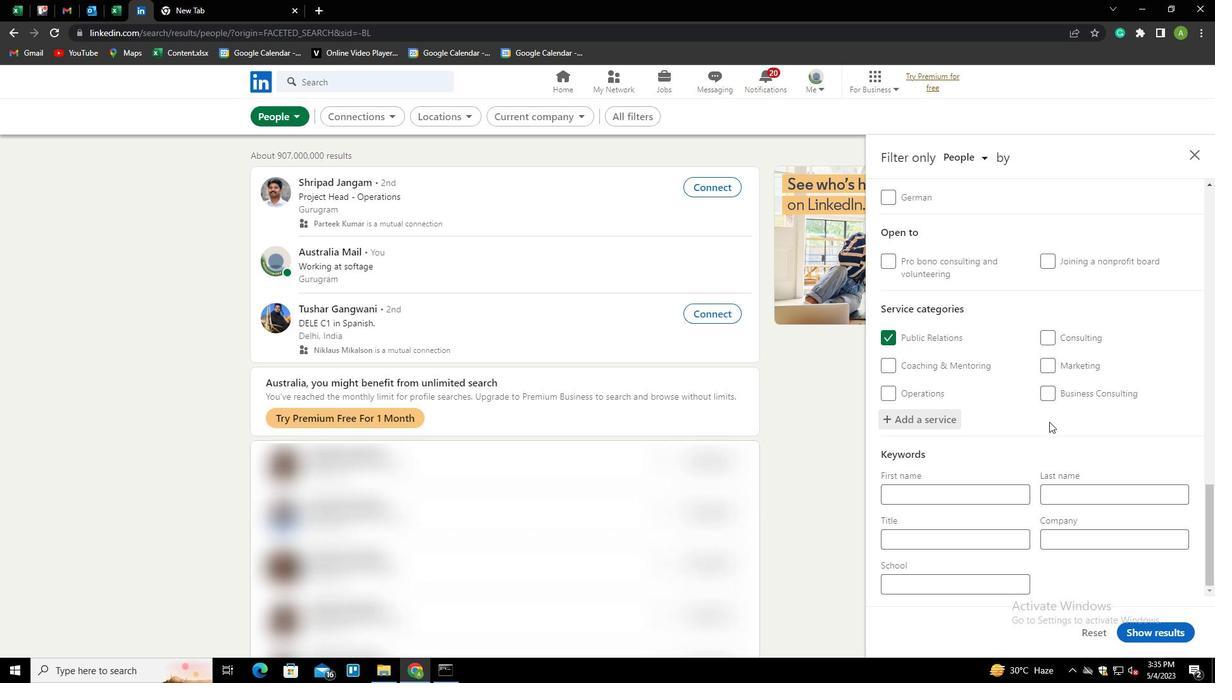 
Action: Mouse moved to (1042, 433)
Screenshot: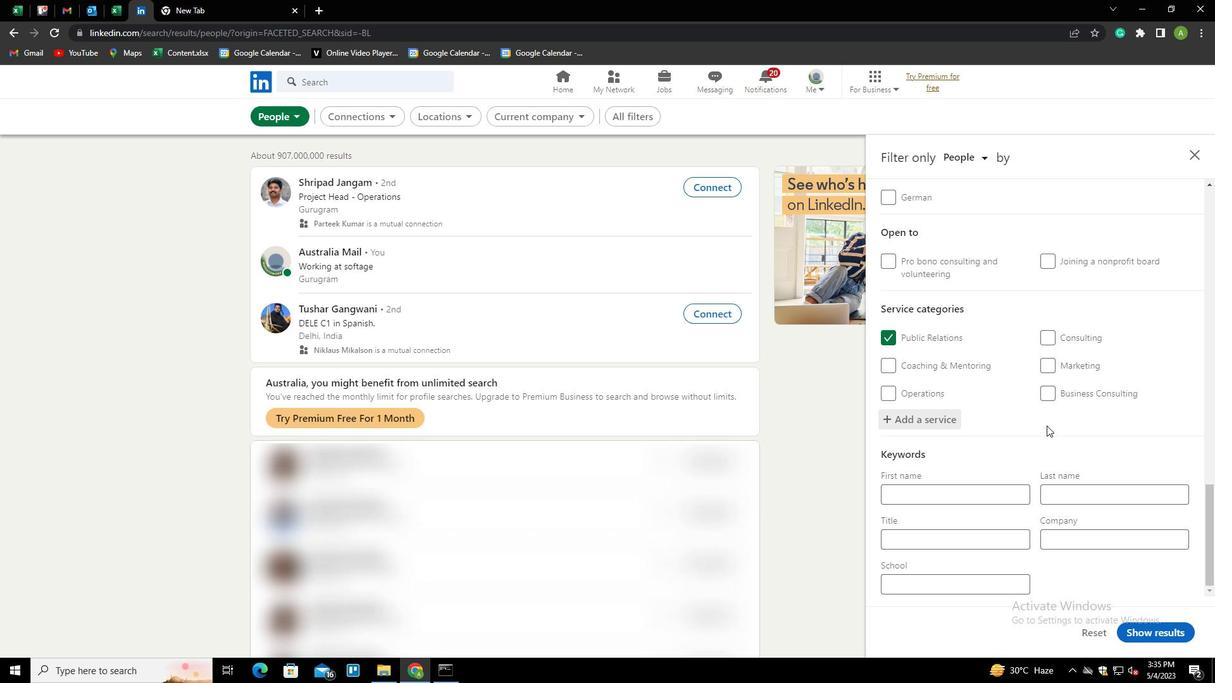 
Action: Mouse scrolled (1042, 432) with delta (0, 0)
Screenshot: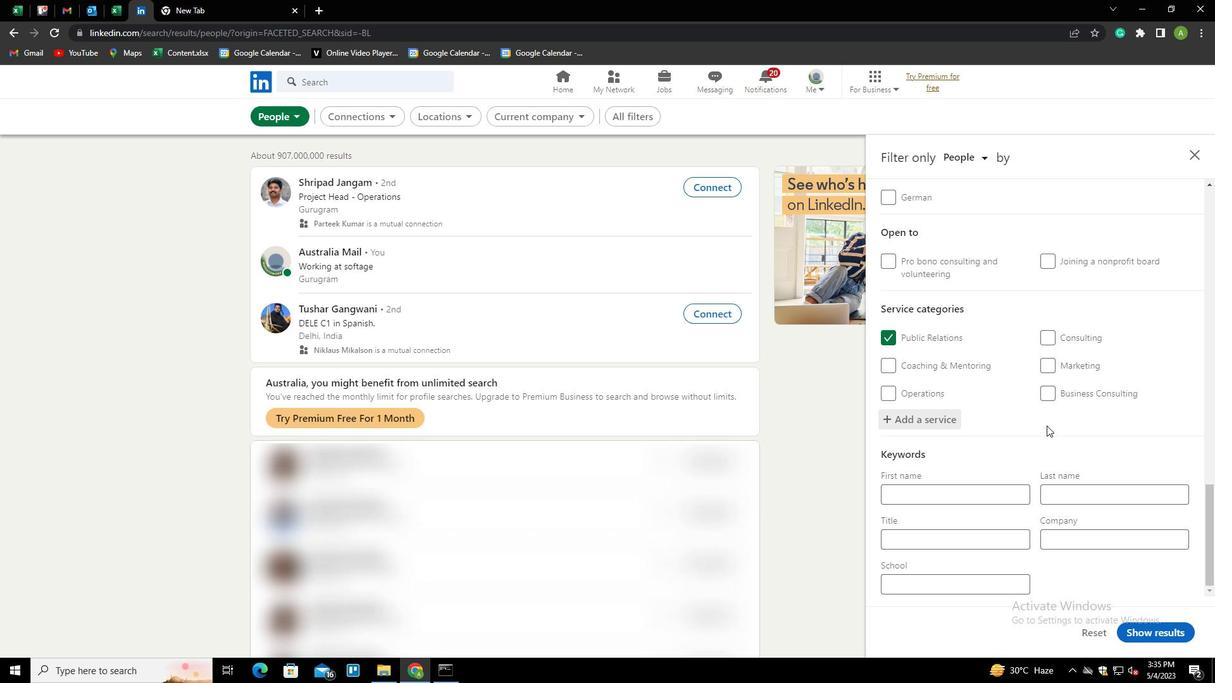 
Action: Mouse moved to (966, 545)
Screenshot: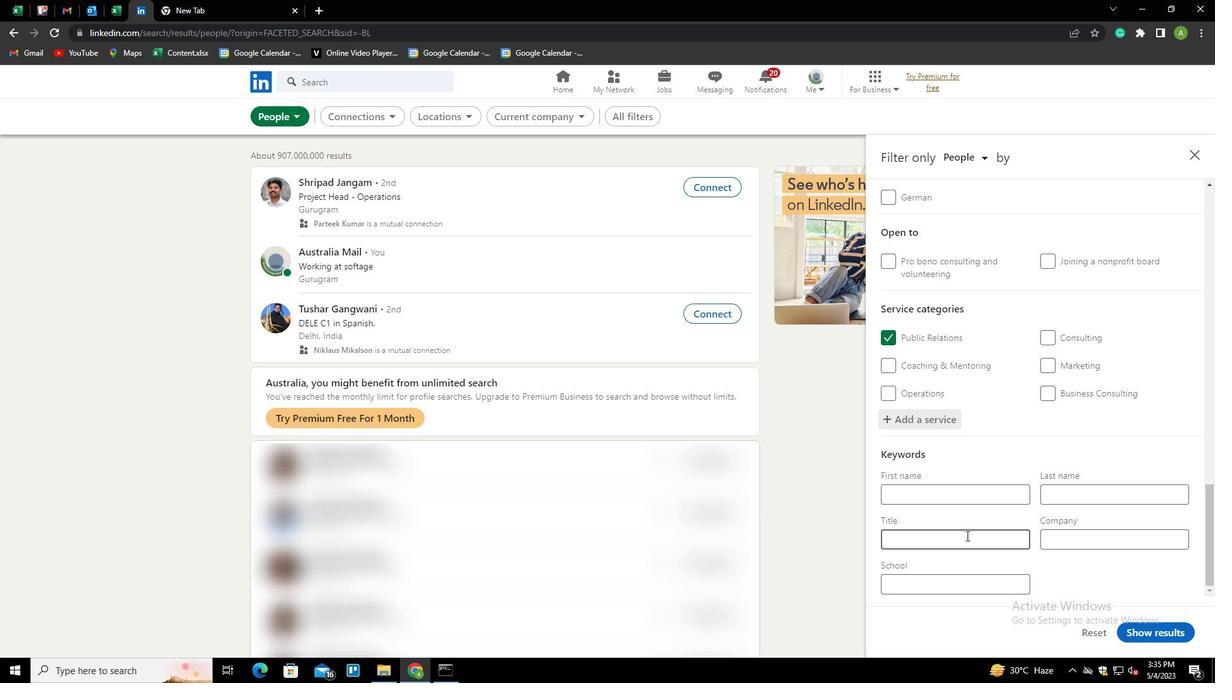 
Action: Mouse pressed left at (966, 545)
Screenshot: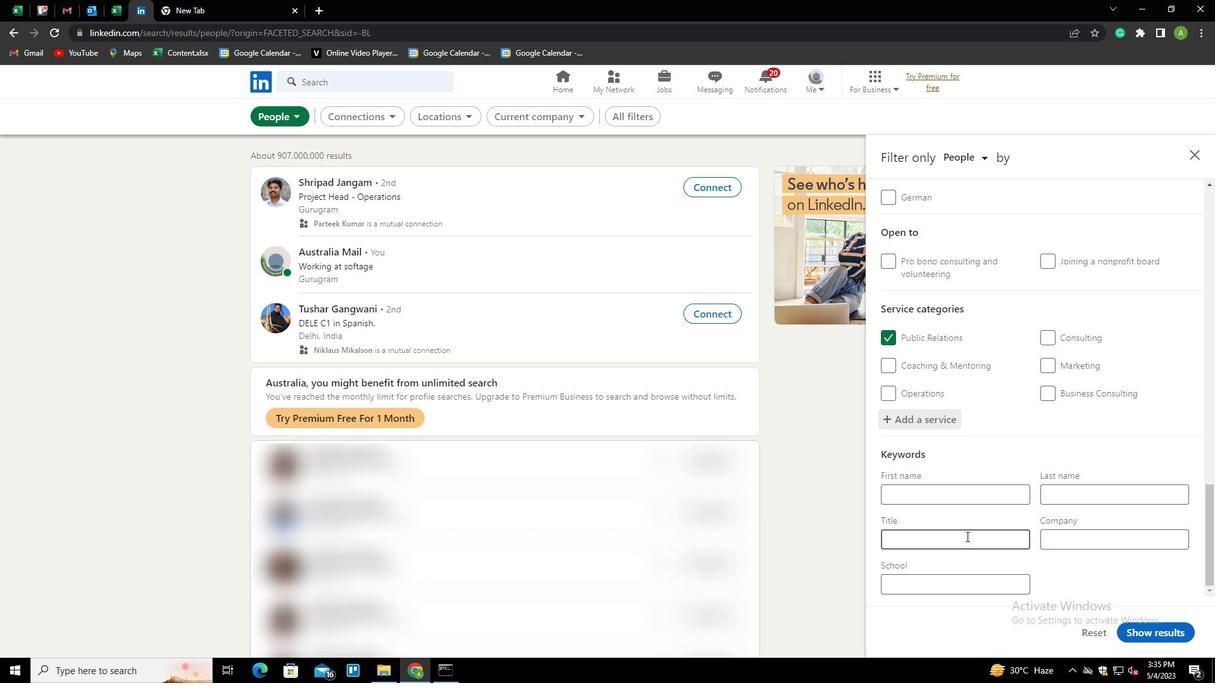 
Action: Key pressed <Key.shift>FINANCIAL<Key.space><Key.shift>PLANNIG<Key.backspace><Key.backspace><Key.backspace>NER
Screenshot: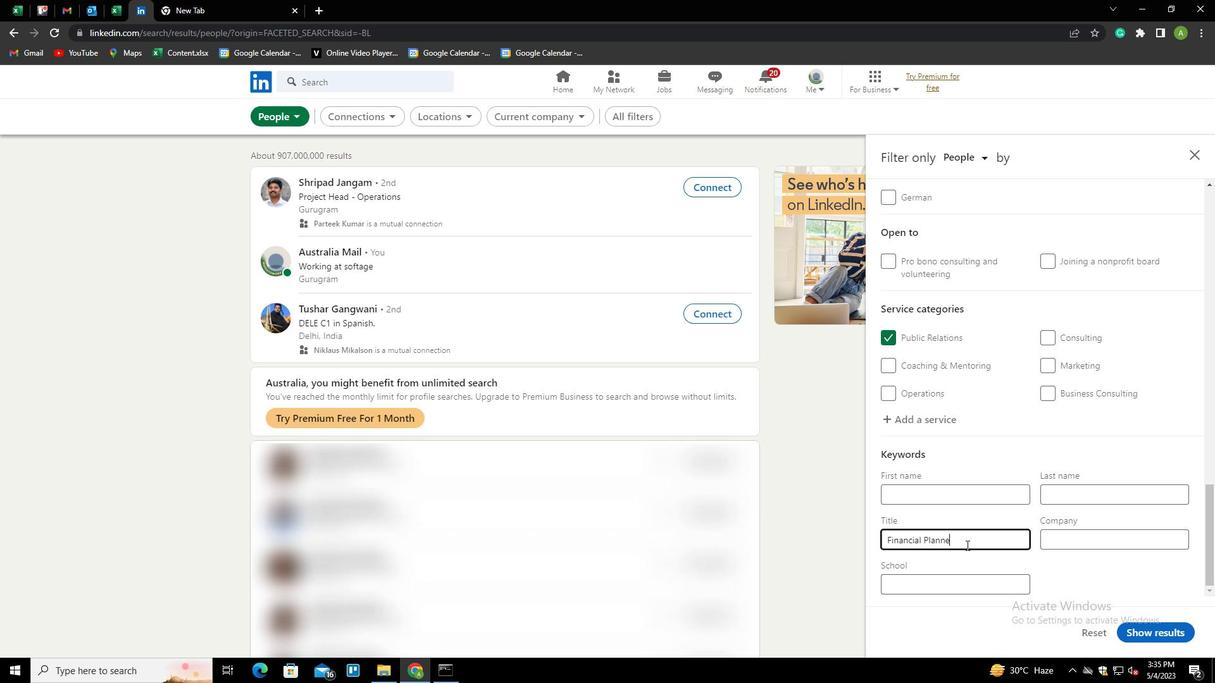 
Action: Mouse moved to (1069, 570)
Screenshot: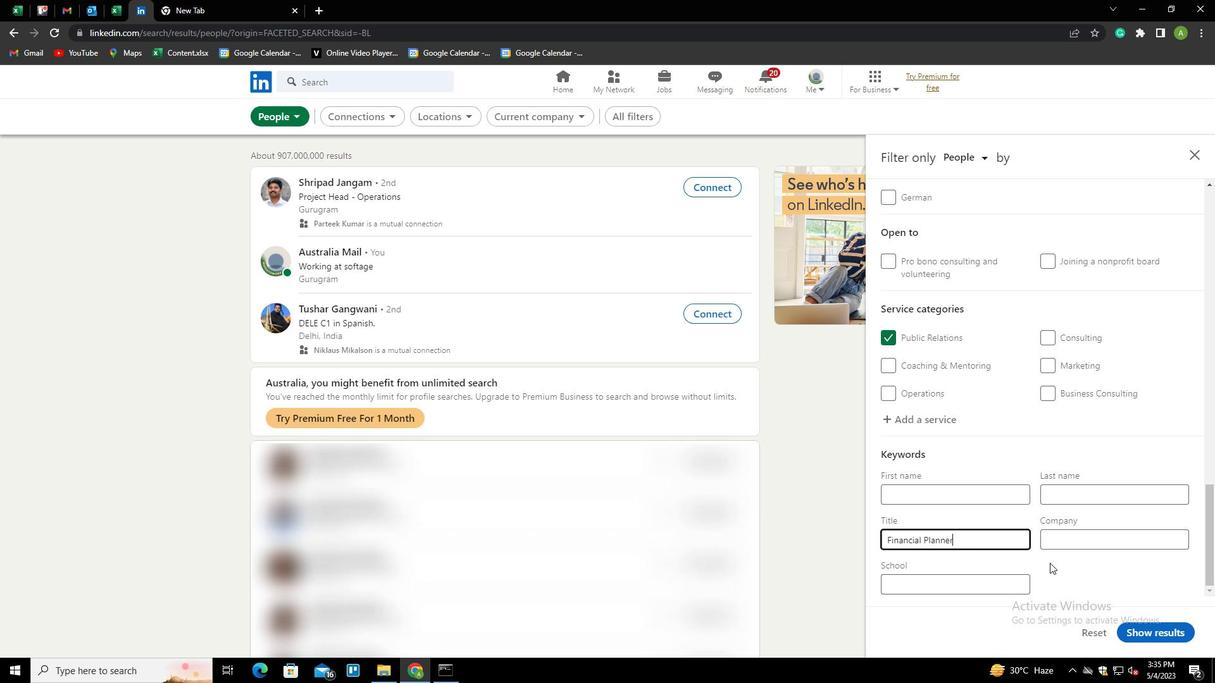 
Action: Mouse pressed left at (1069, 570)
Screenshot: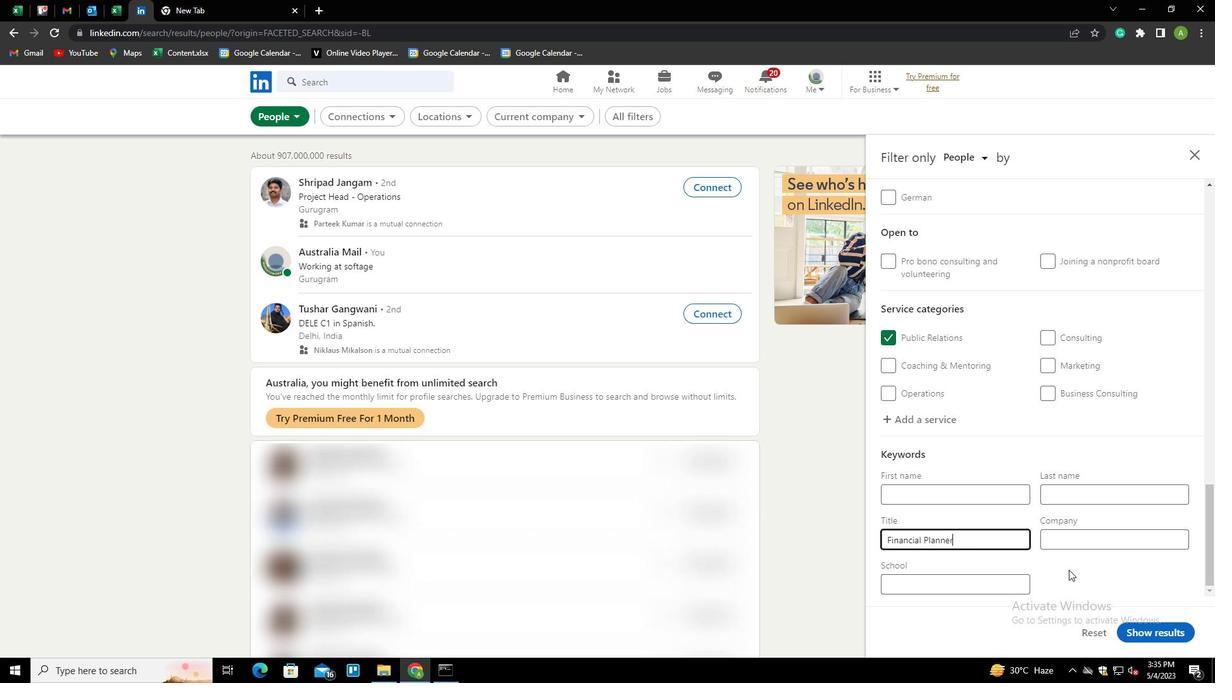 
Action: Mouse moved to (1146, 631)
Screenshot: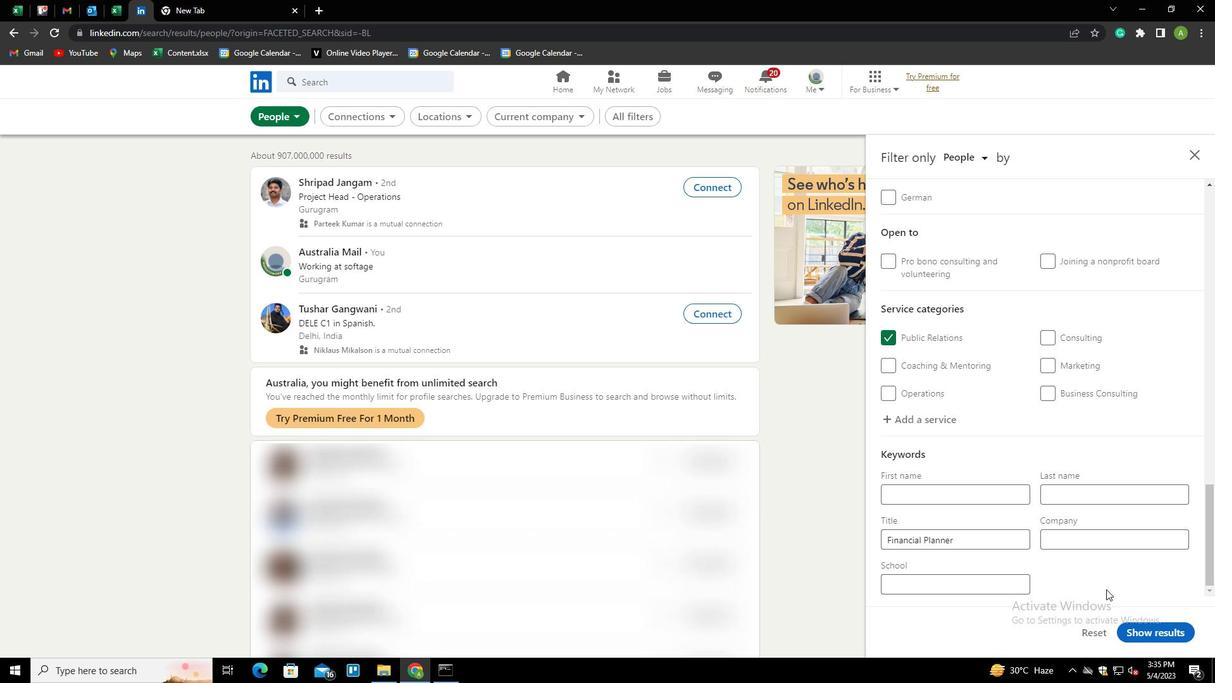 
Action: Mouse pressed left at (1146, 631)
Screenshot: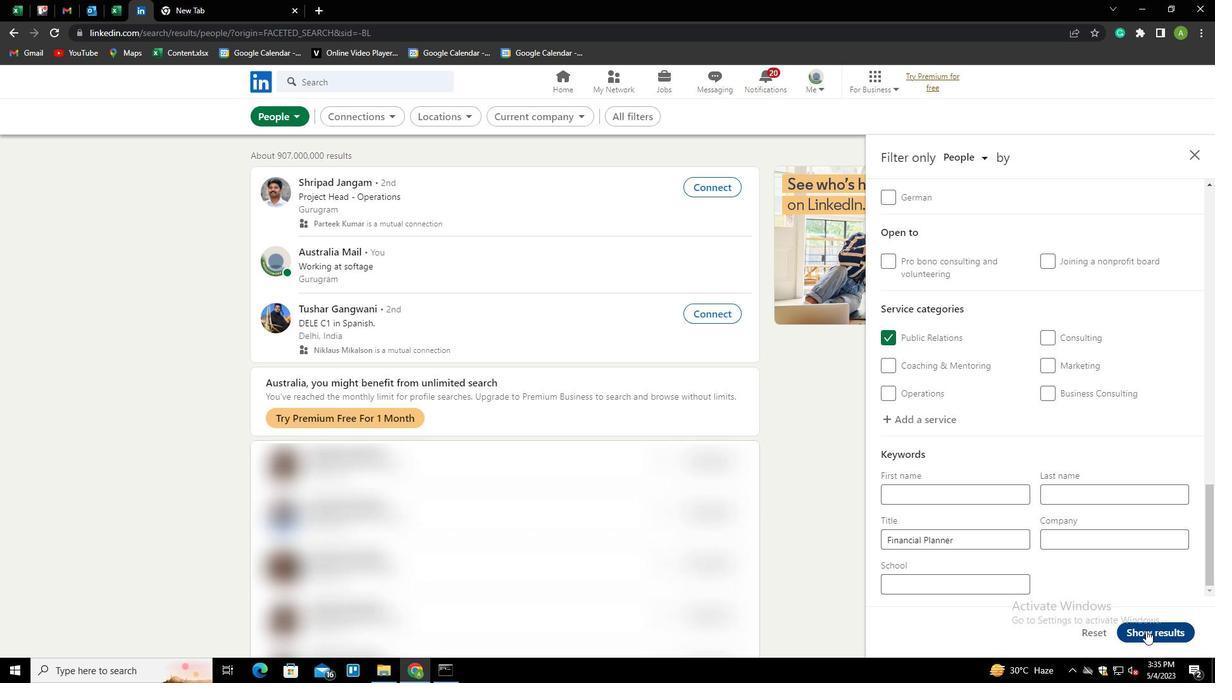 
Action: Mouse moved to (1128, 614)
Screenshot: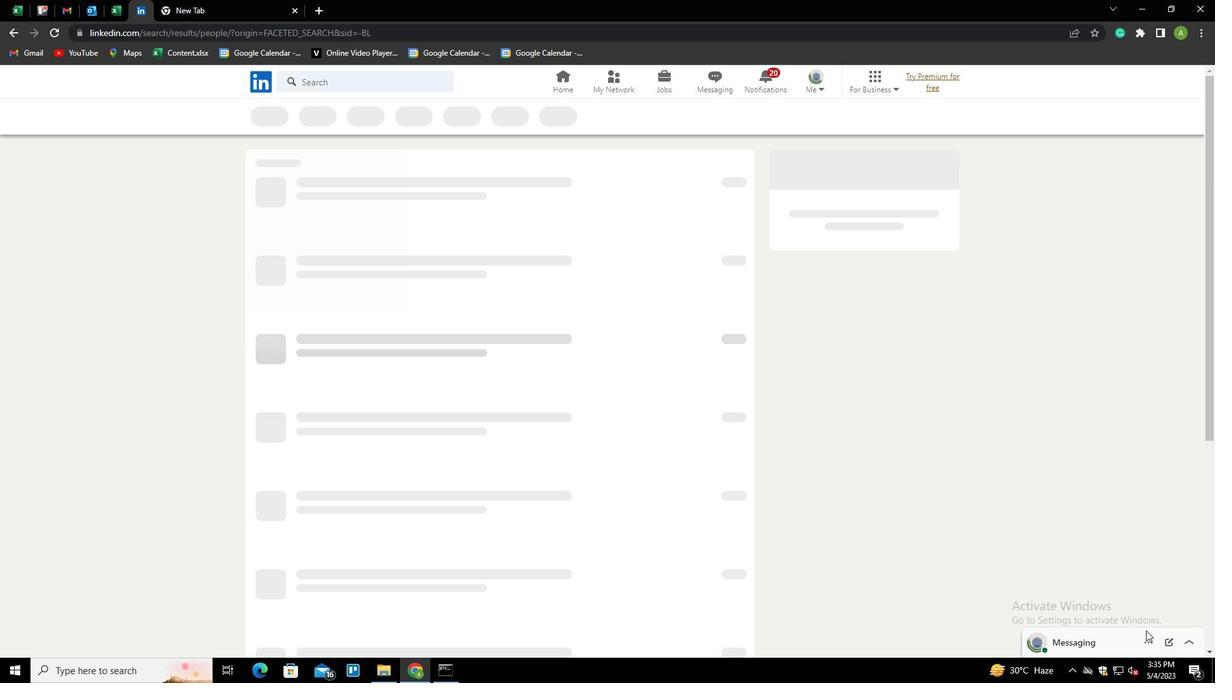 
